 Task: Find connections with filter location Bewar with filter topic #Futurewith filter profile language Spanish with filter current company Hogarth with filter school The Bishop's School with filter industry Investment Management with filter service category Nature Photography with filter keywords title Quality Control Coordinator
Action: Mouse moved to (531, 74)
Screenshot: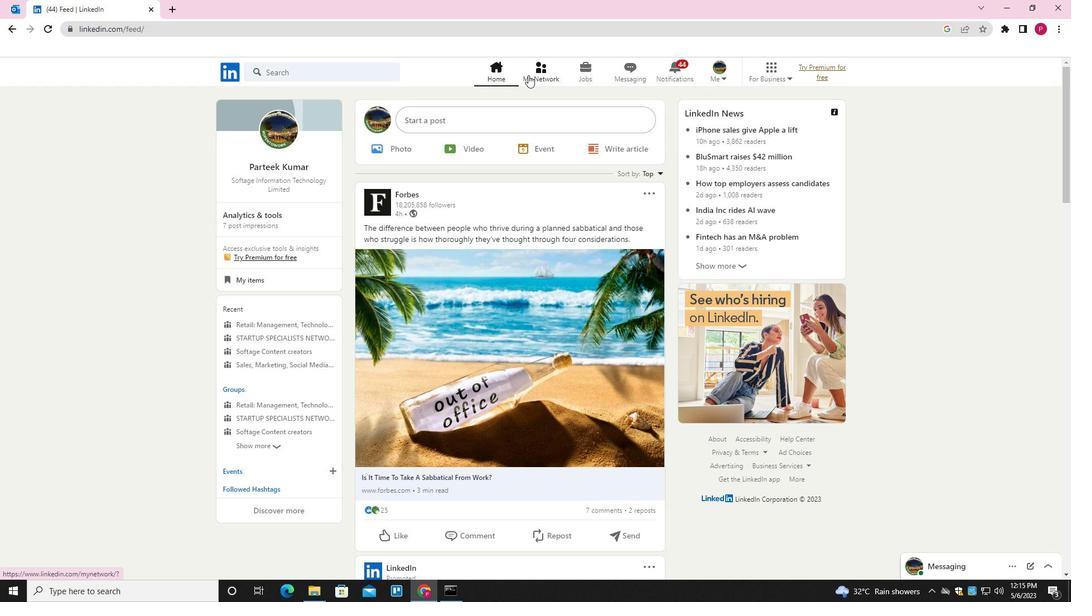 
Action: Mouse pressed left at (531, 74)
Screenshot: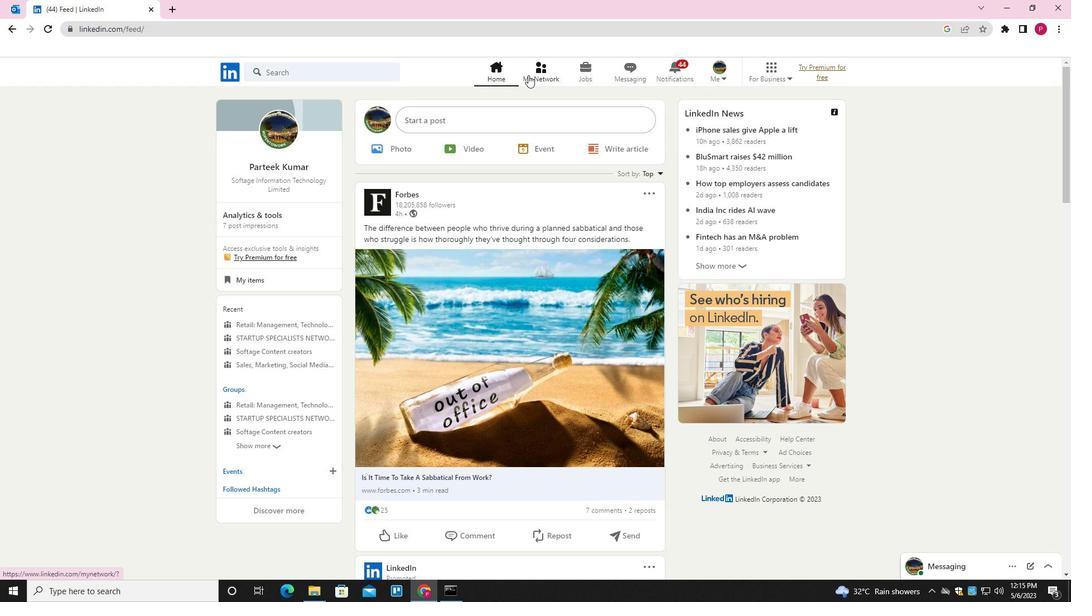 
Action: Mouse moved to (354, 134)
Screenshot: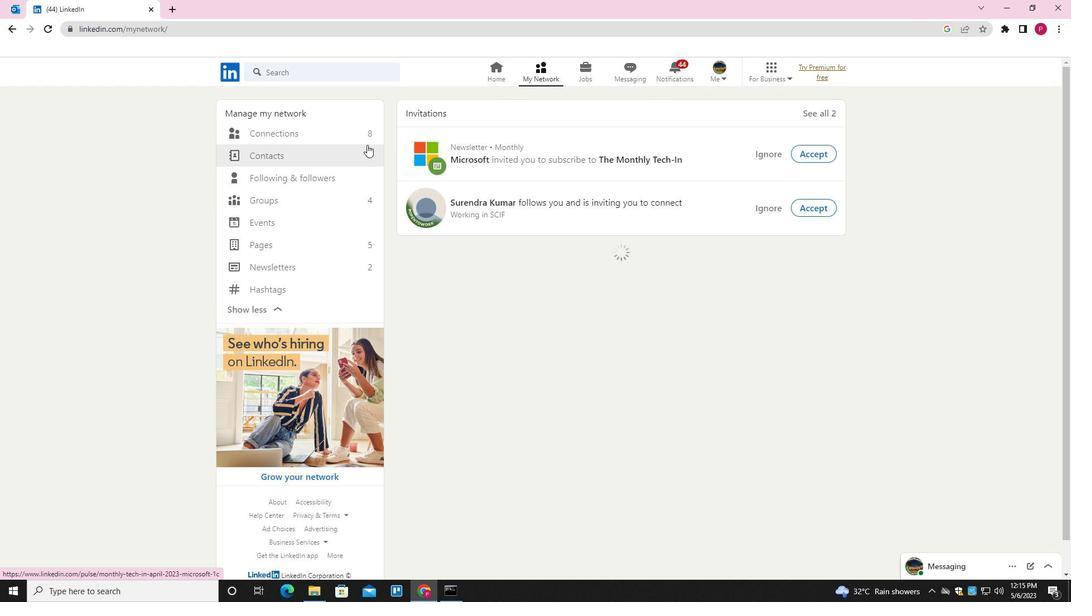 
Action: Mouse pressed left at (354, 134)
Screenshot: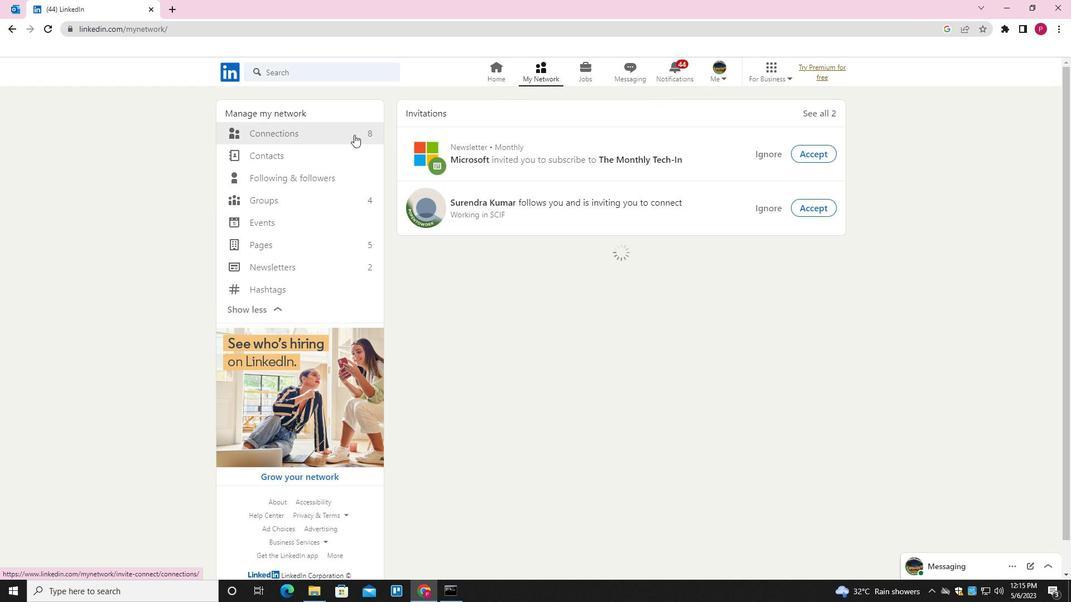 
Action: Mouse moved to (626, 133)
Screenshot: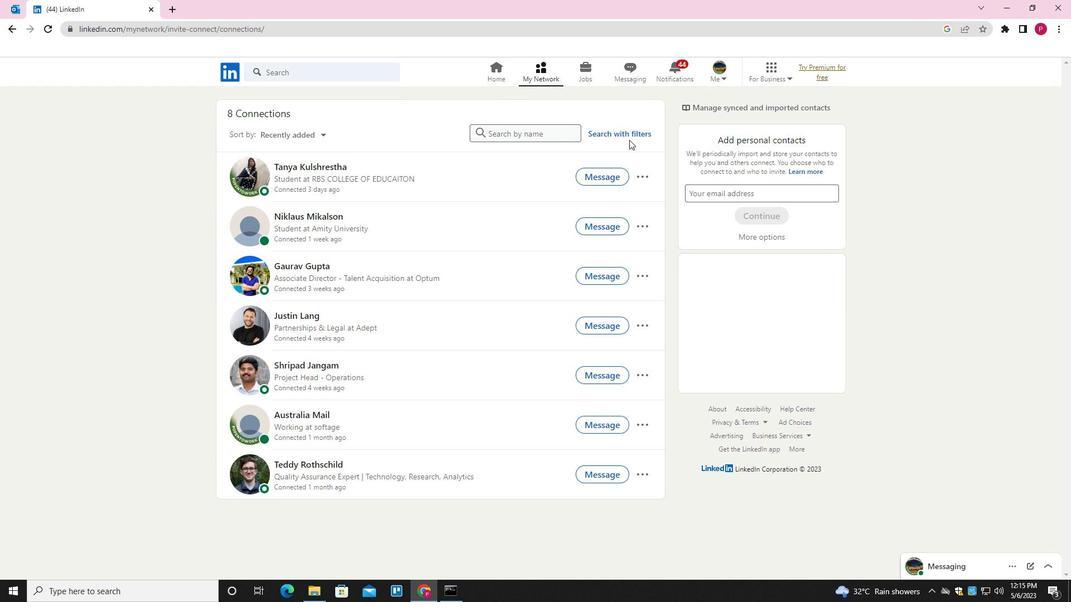 
Action: Mouse pressed left at (626, 133)
Screenshot: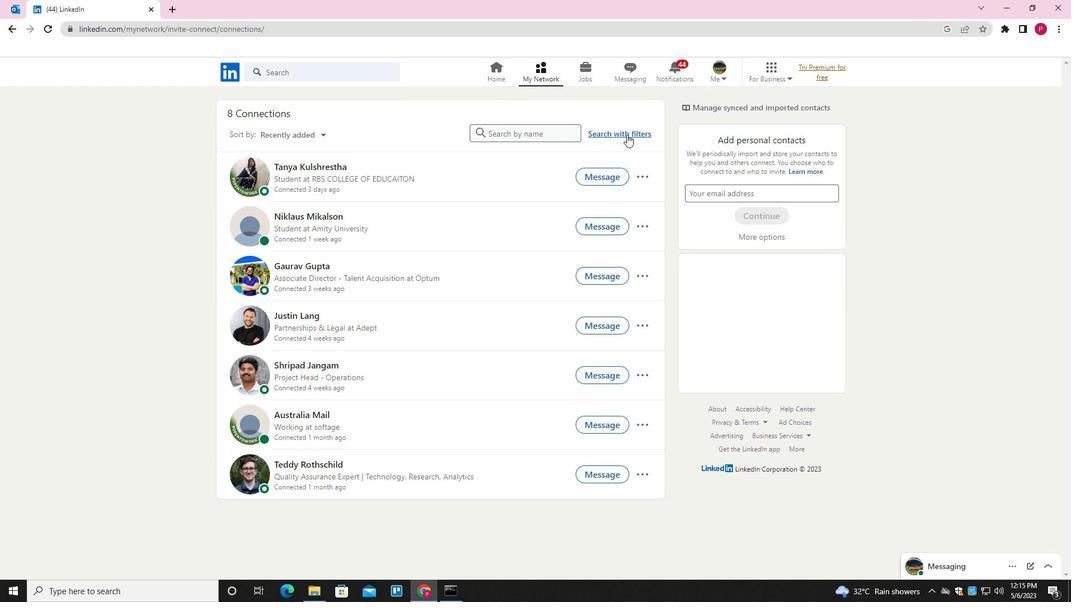 
Action: Mouse moved to (572, 102)
Screenshot: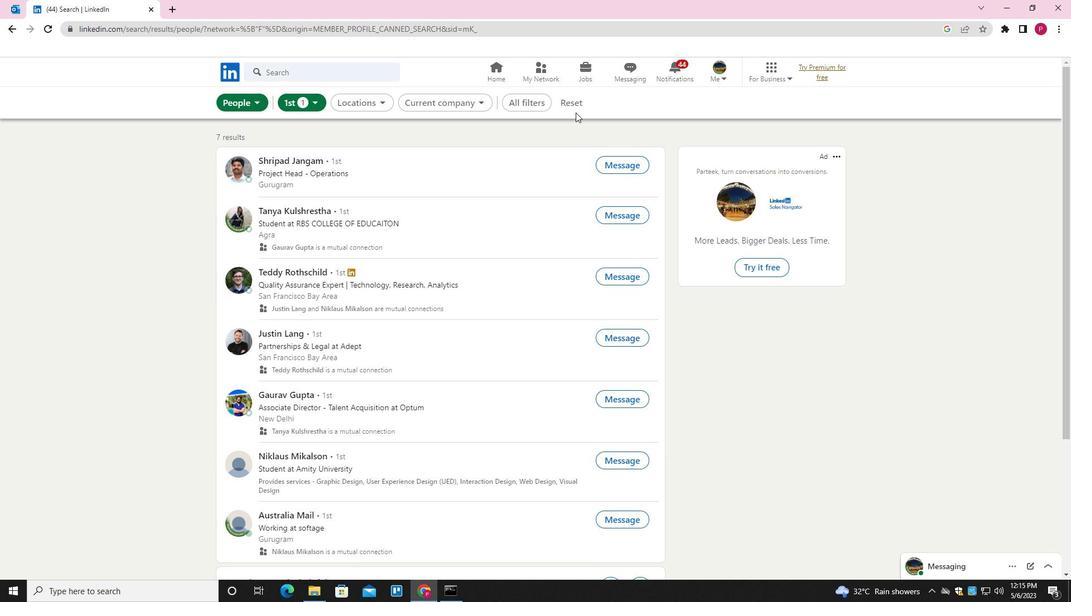 
Action: Mouse pressed left at (572, 102)
Screenshot: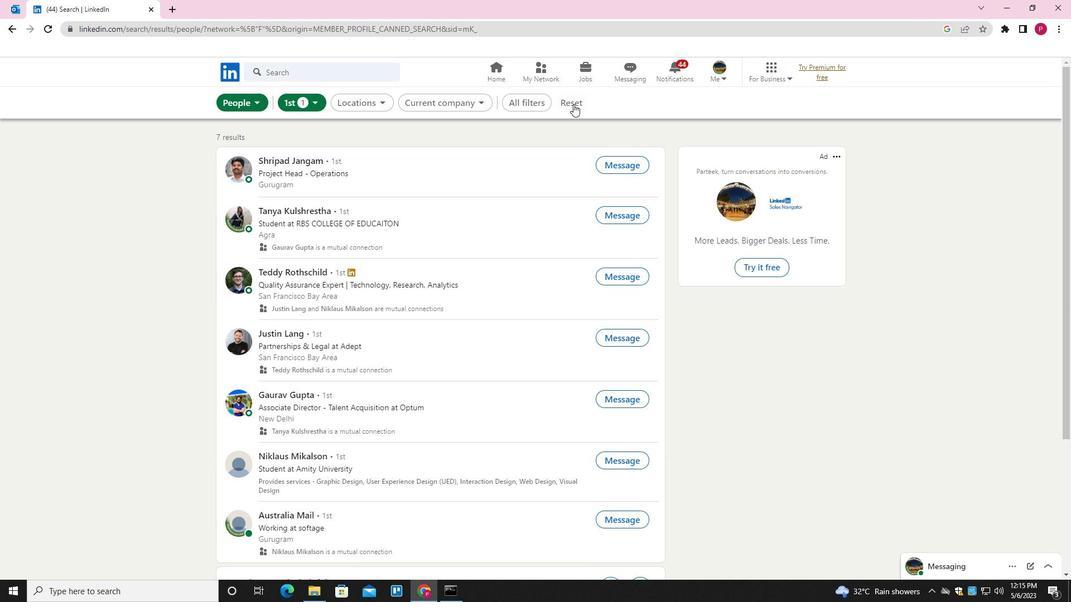 
Action: Mouse moved to (562, 102)
Screenshot: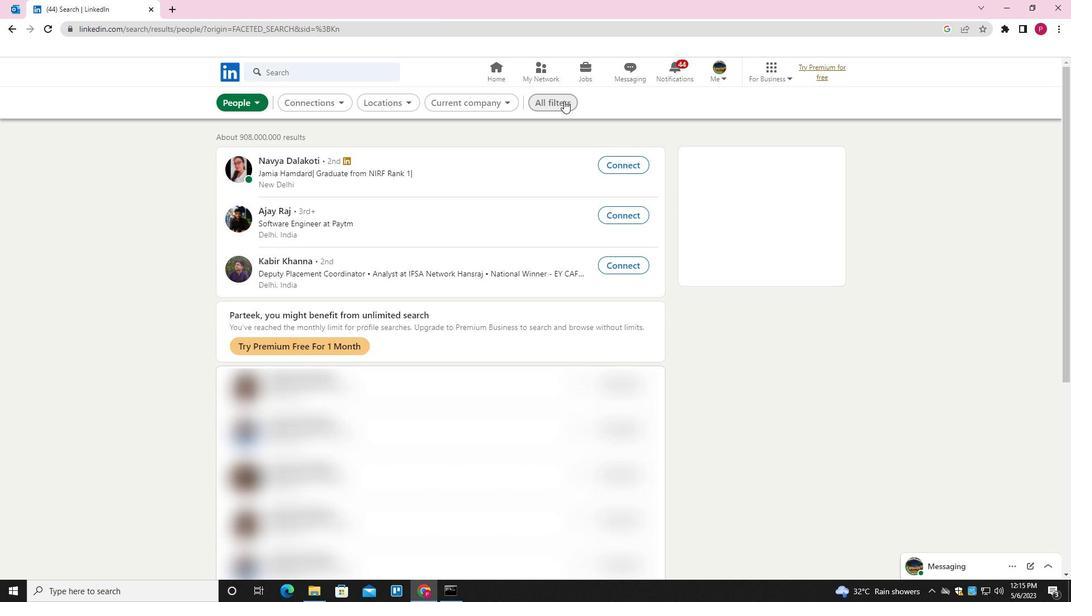 
Action: Mouse pressed left at (562, 102)
Screenshot: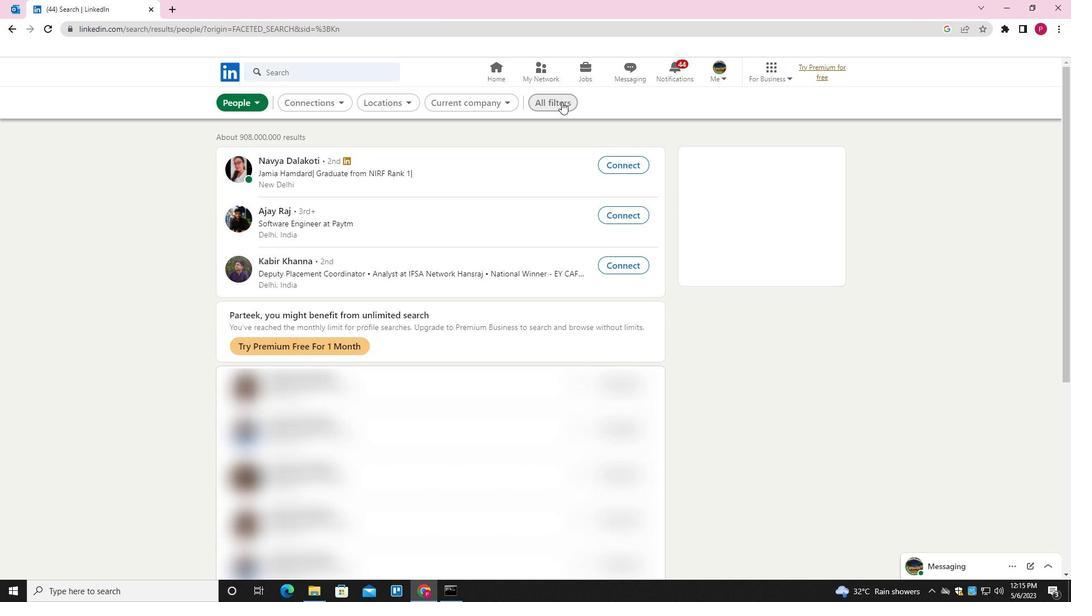 
Action: Mouse moved to (879, 342)
Screenshot: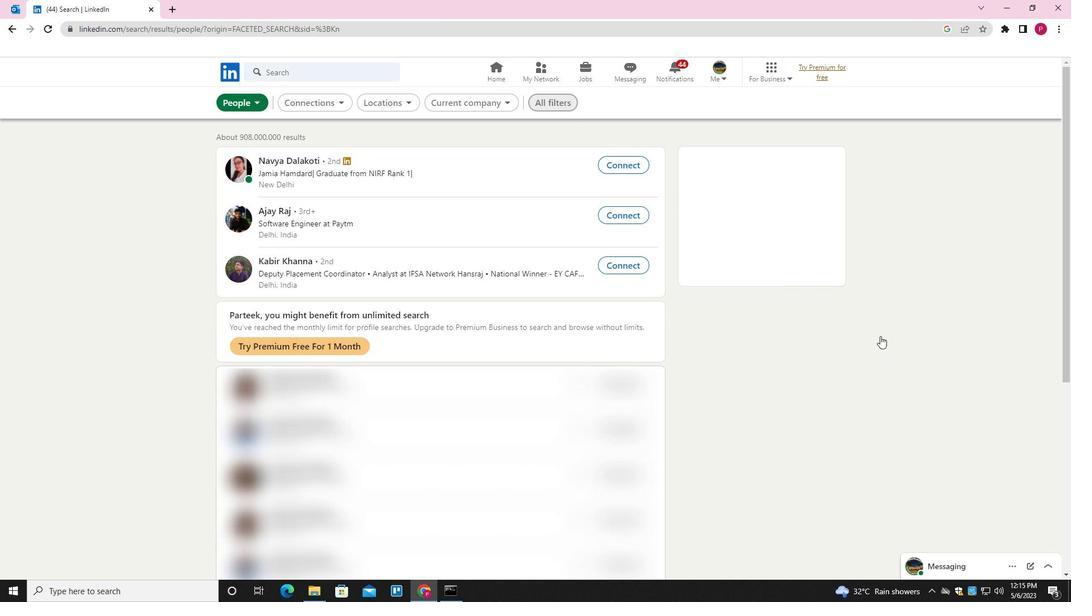 
Action: Mouse scrolled (879, 341) with delta (0, 0)
Screenshot: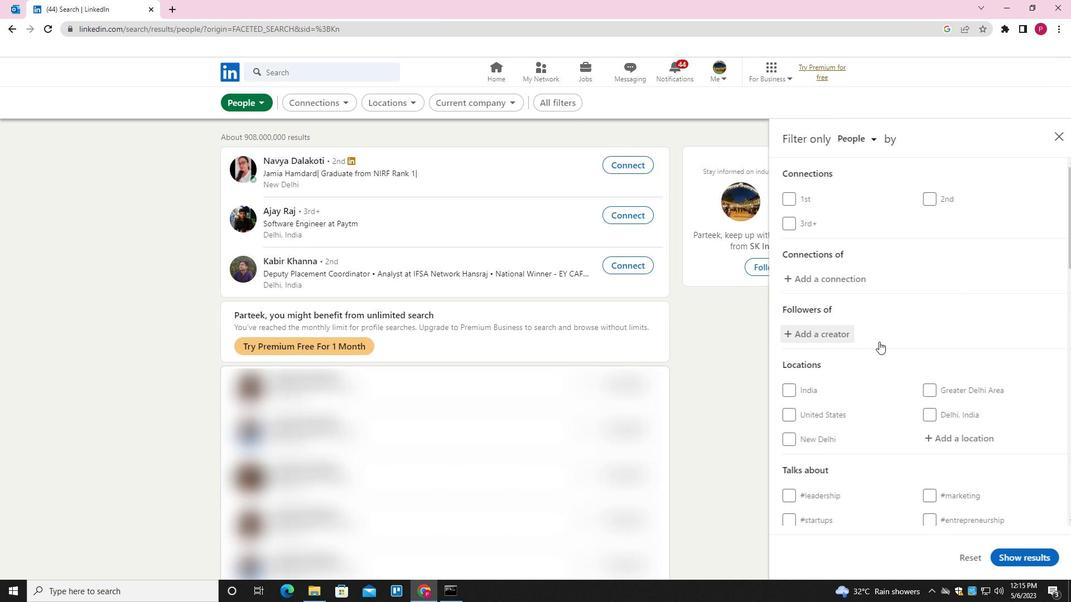 
Action: Mouse moved to (879, 342)
Screenshot: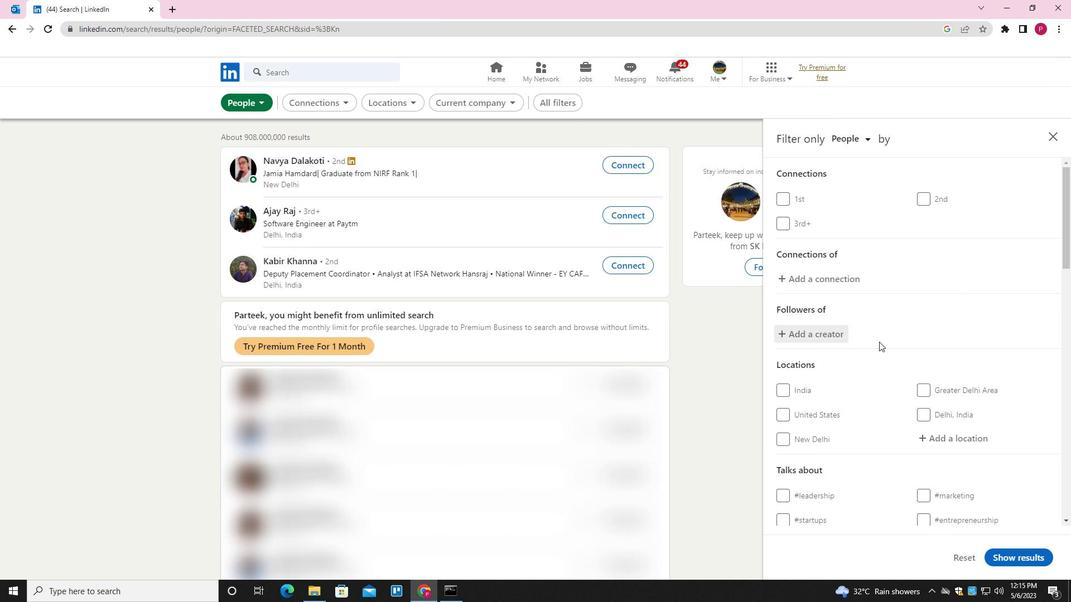 
Action: Mouse scrolled (879, 342) with delta (0, 0)
Screenshot: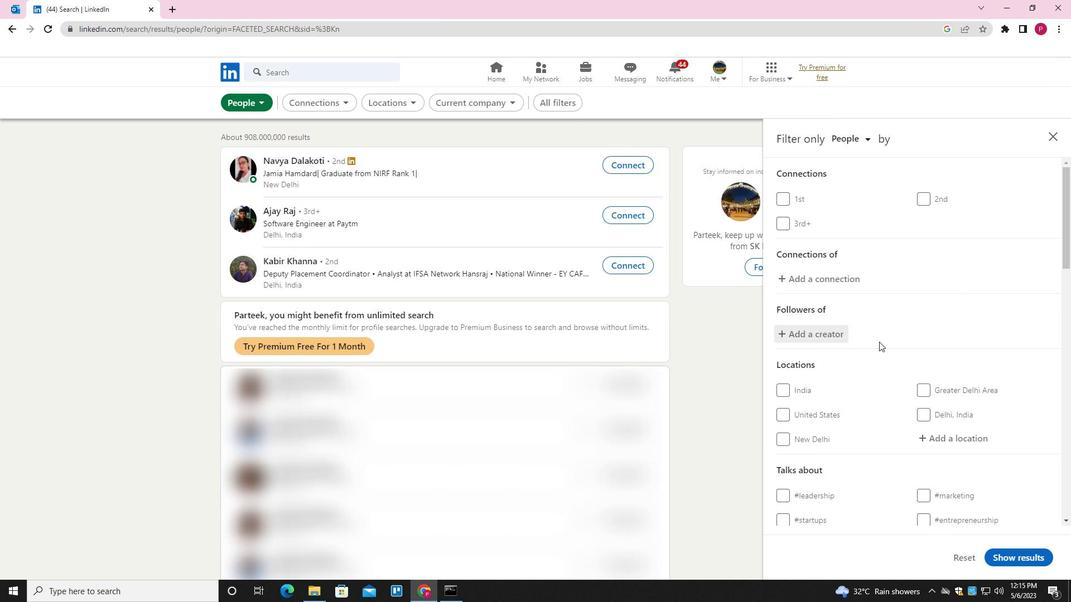 
Action: Mouse moved to (949, 331)
Screenshot: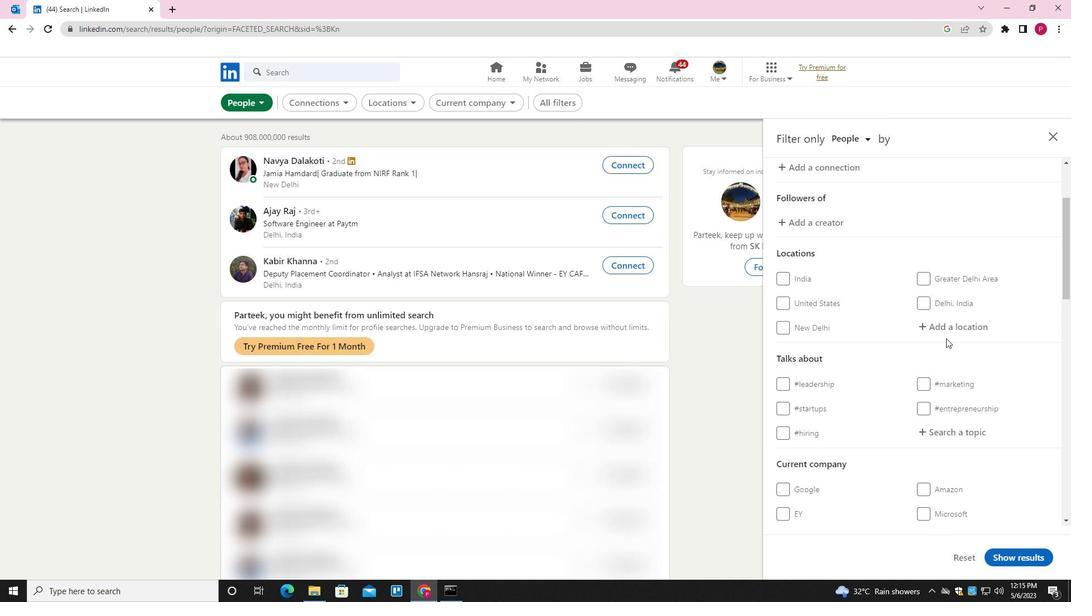 
Action: Mouse pressed left at (949, 331)
Screenshot: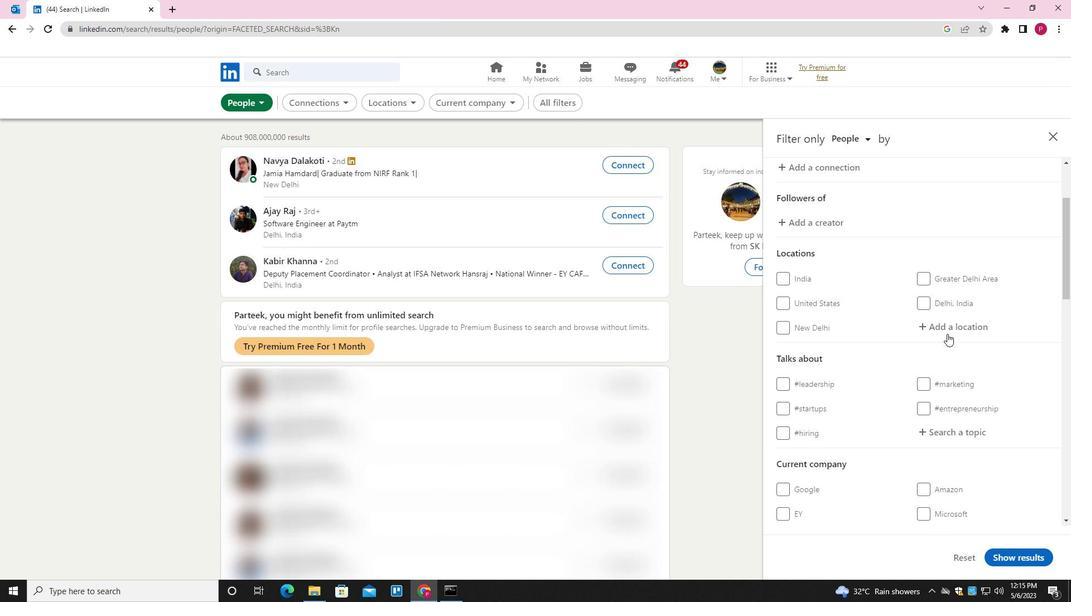 
Action: Key pressed <Key.shift>BEWAR
Screenshot: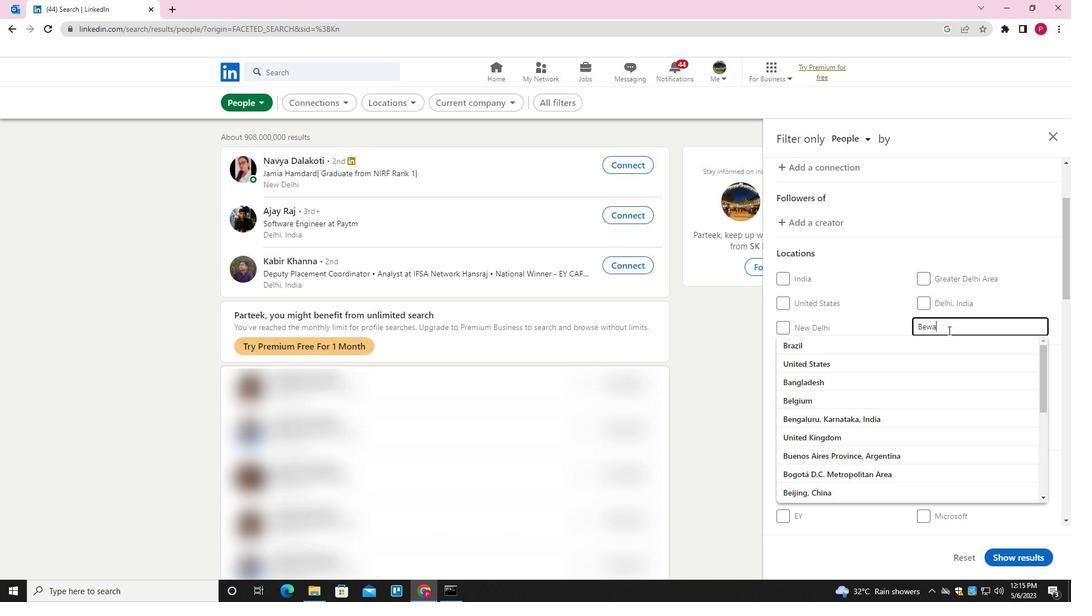 
Action: Mouse moved to (948, 330)
Screenshot: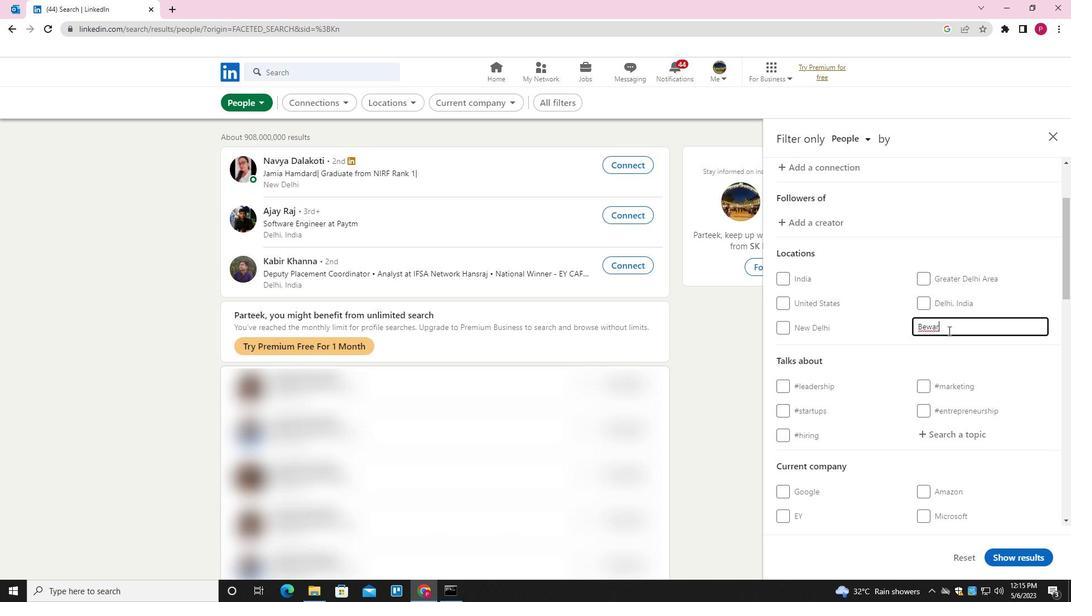 
Action: Mouse scrolled (948, 329) with delta (0, 0)
Screenshot: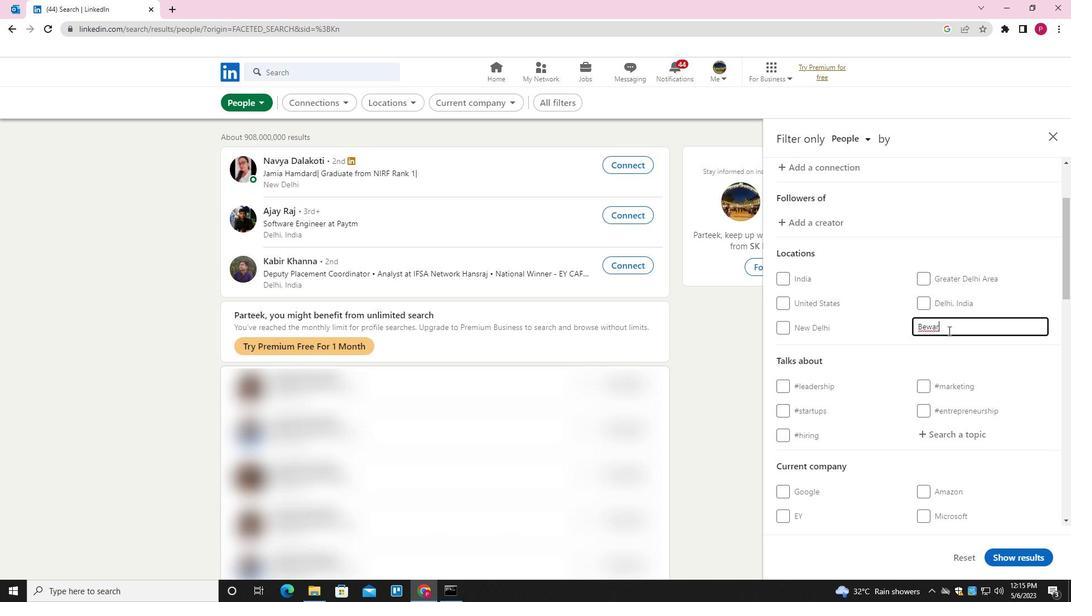 
Action: Mouse moved to (946, 331)
Screenshot: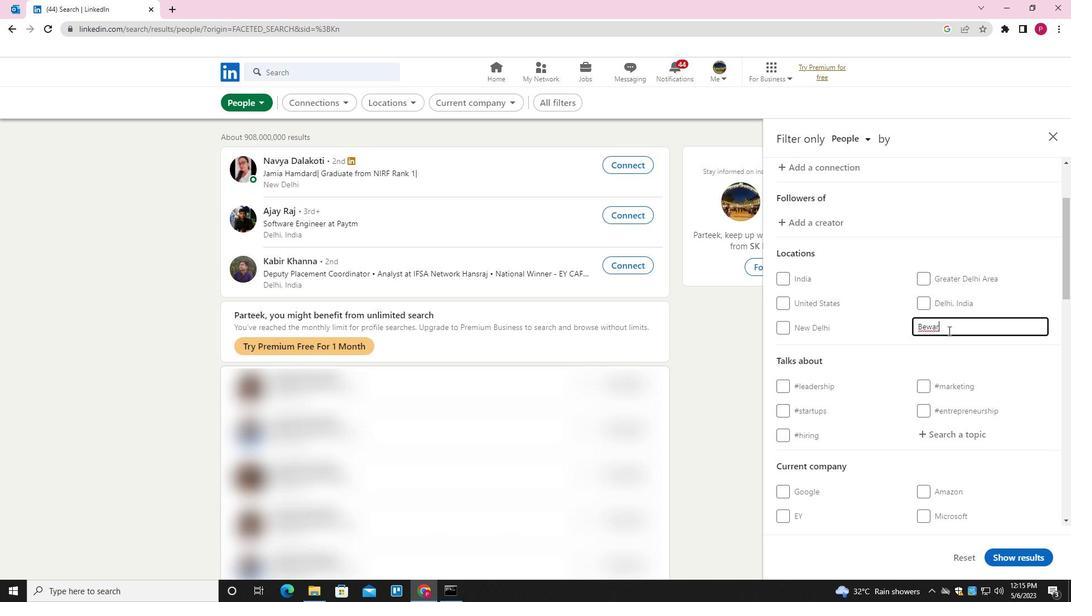 
Action: Mouse scrolled (946, 331) with delta (0, 0)
Screenshot: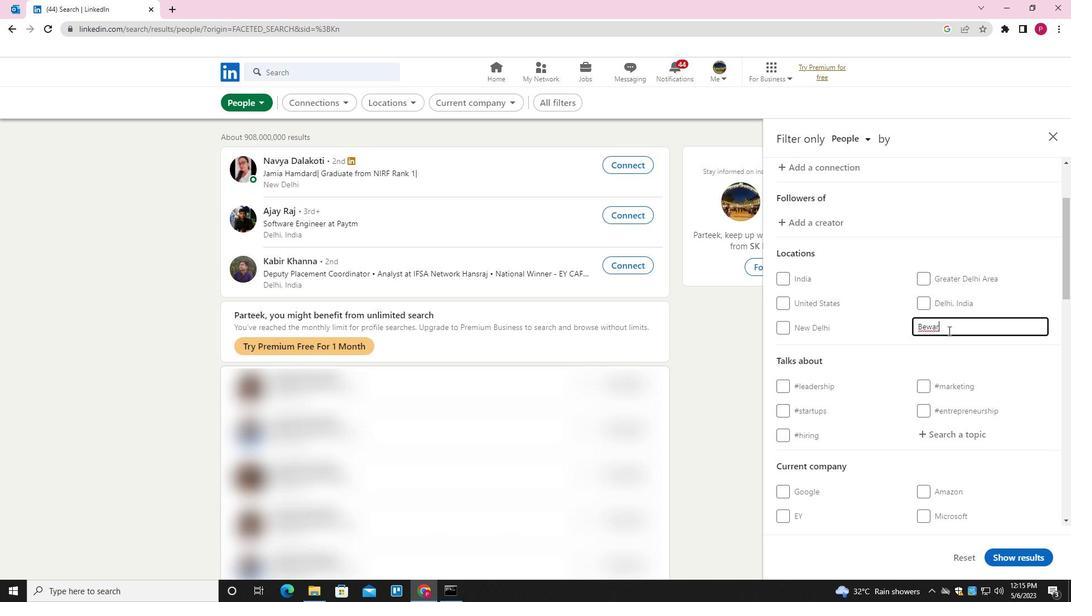 
Action: Mouse moved to (944, 332)
Screenshot: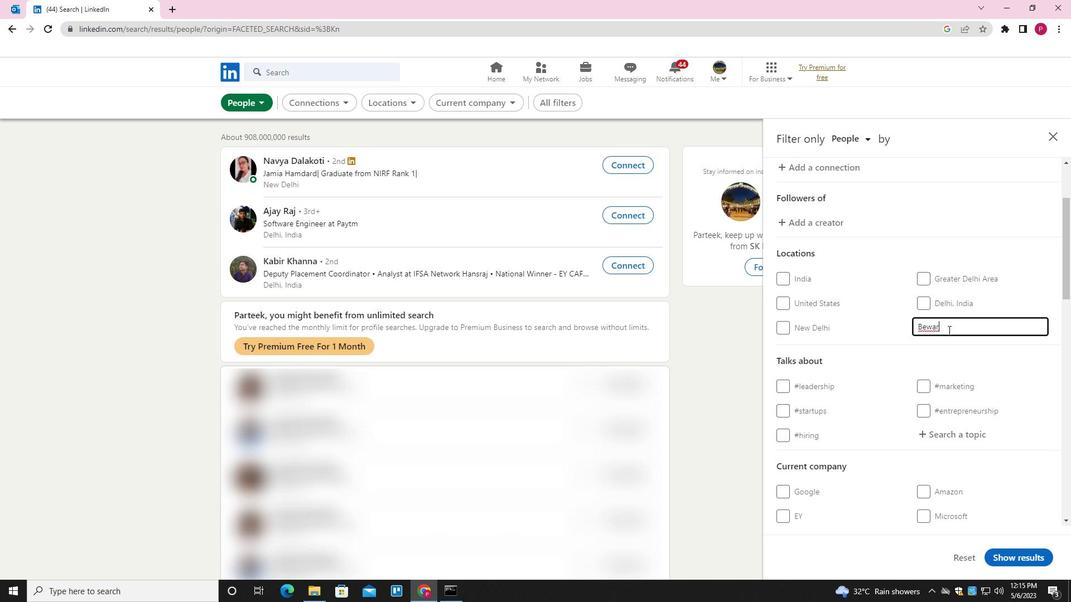 
Action: Mouse scrolled (944, 332) with delta (0, 0)
Screenshot: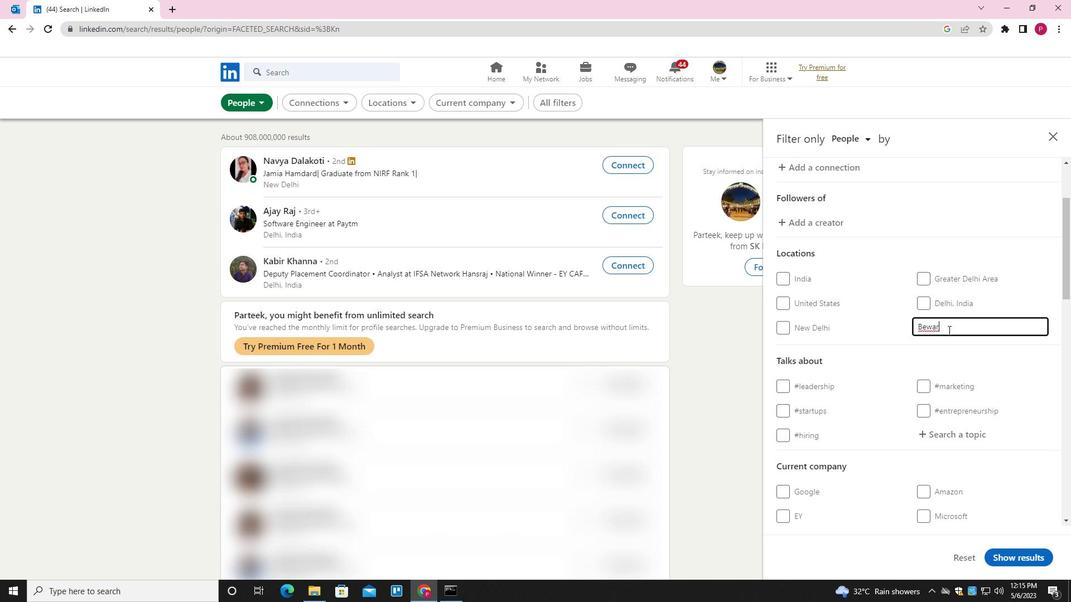 
Action: Mouse moved to (947, 271)
Screenshot: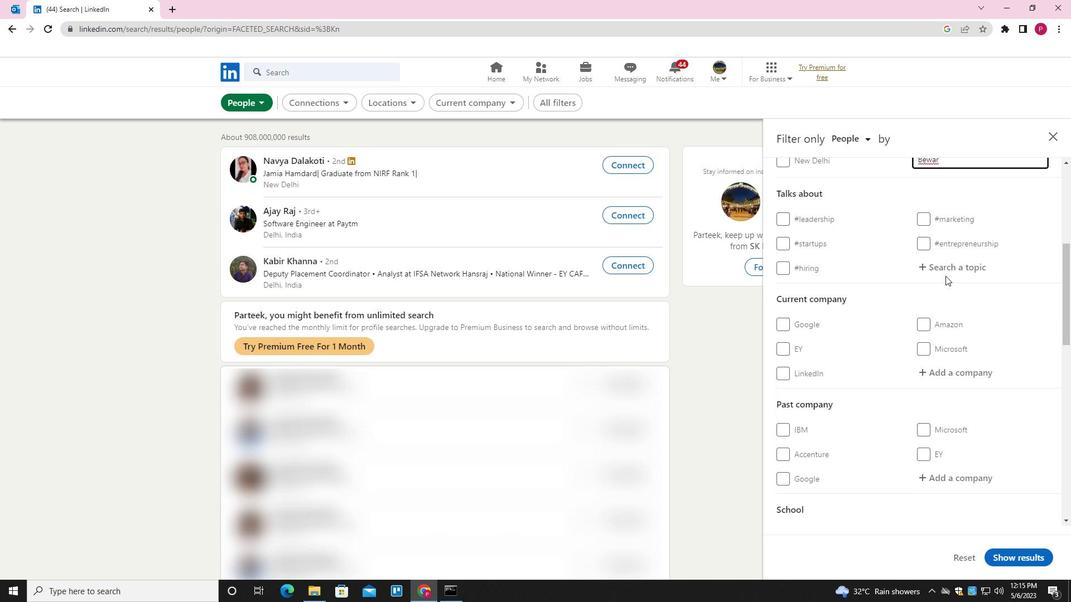 
Action: Mouse pressed left at (947, 271)
Screenshot: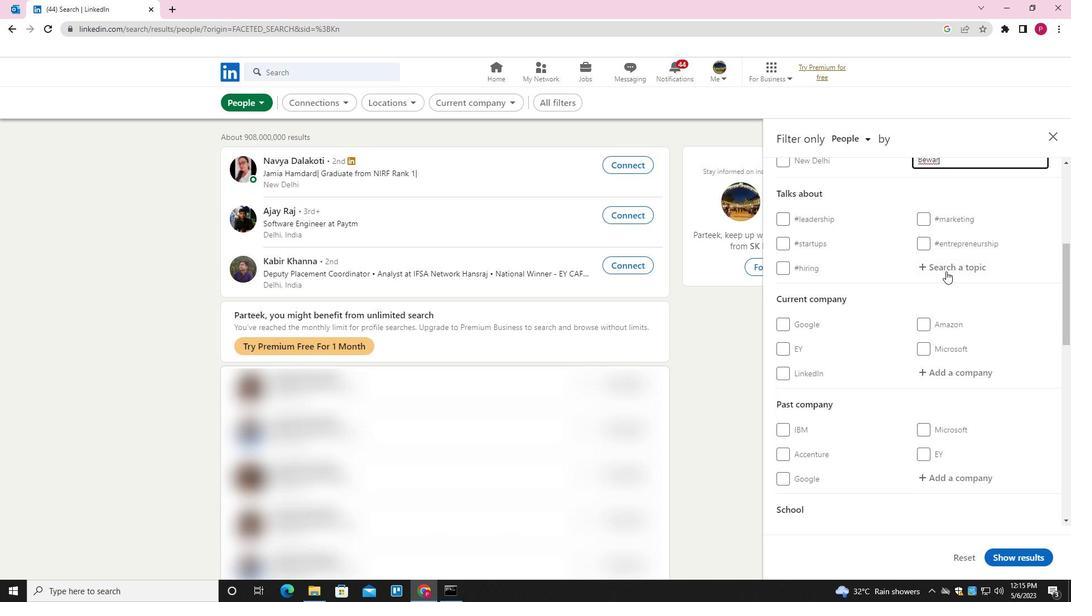 
Action: Key pressed FURURE<Key.backspace><Key.backspace><Key.backspace><Key.backspace>TURE<Key.down><Key.enter>
Screenshot: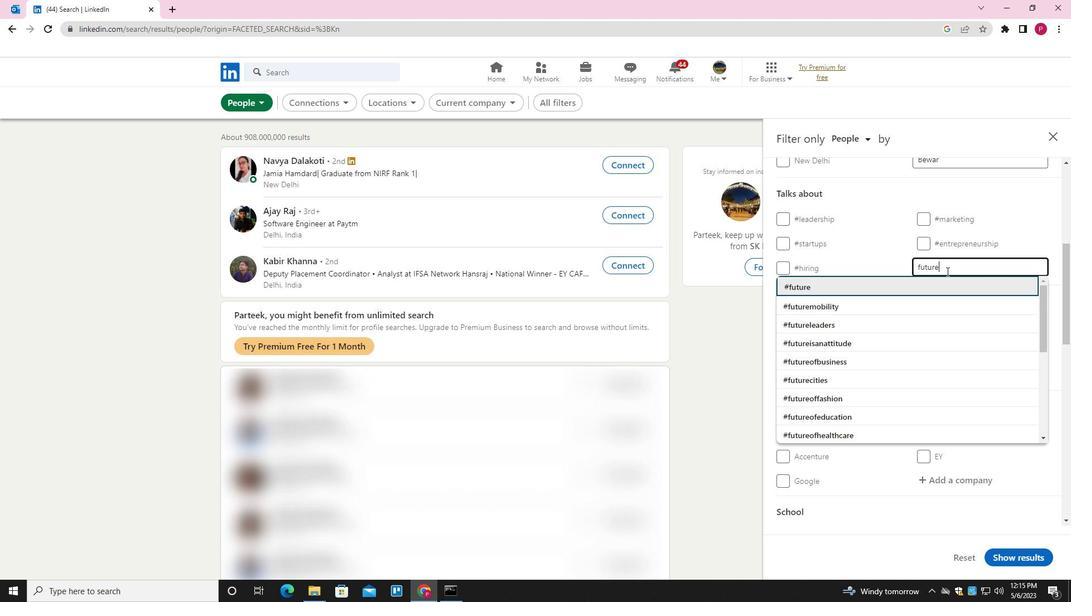 
Action: Mouse moved to (898, 324)
Screenshot: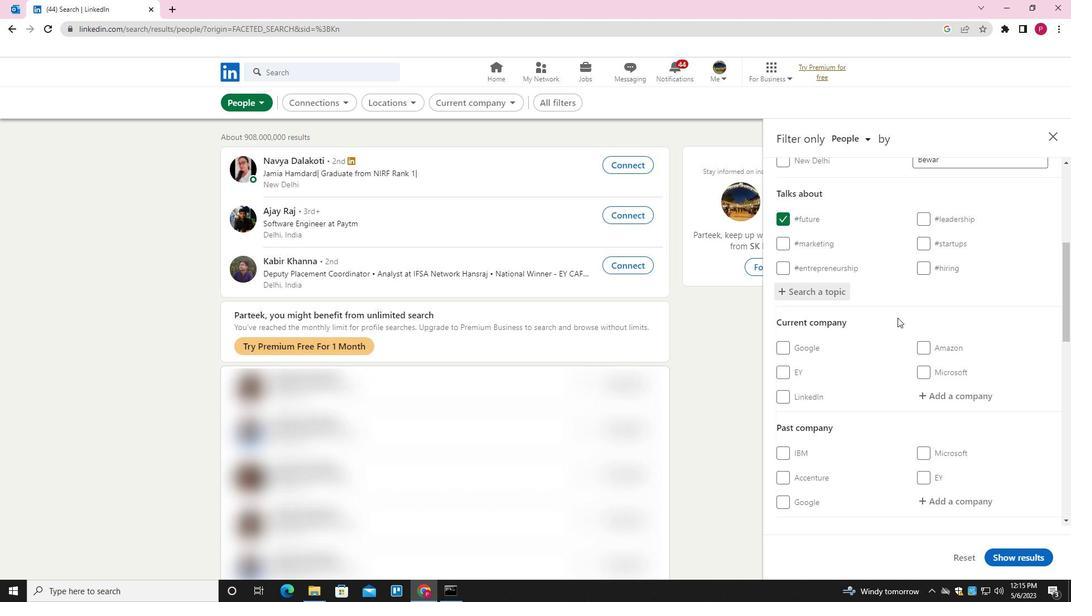 
Action: Mouse scrolled (898, 323) with delta (0, 0)
Screenshot: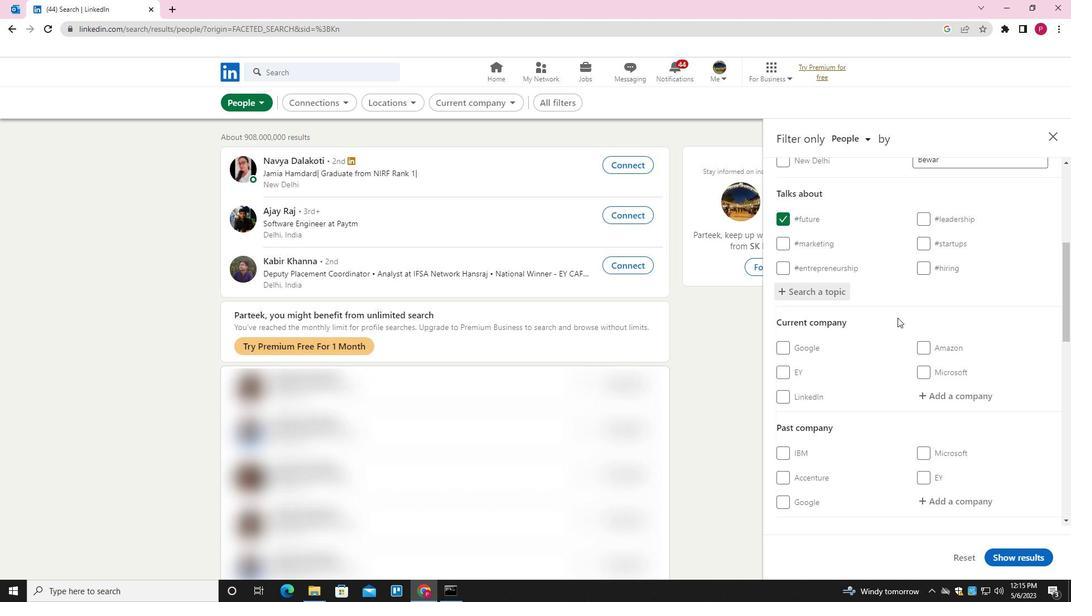 
Action: Mouse moved to (898, 327)
Screenshot: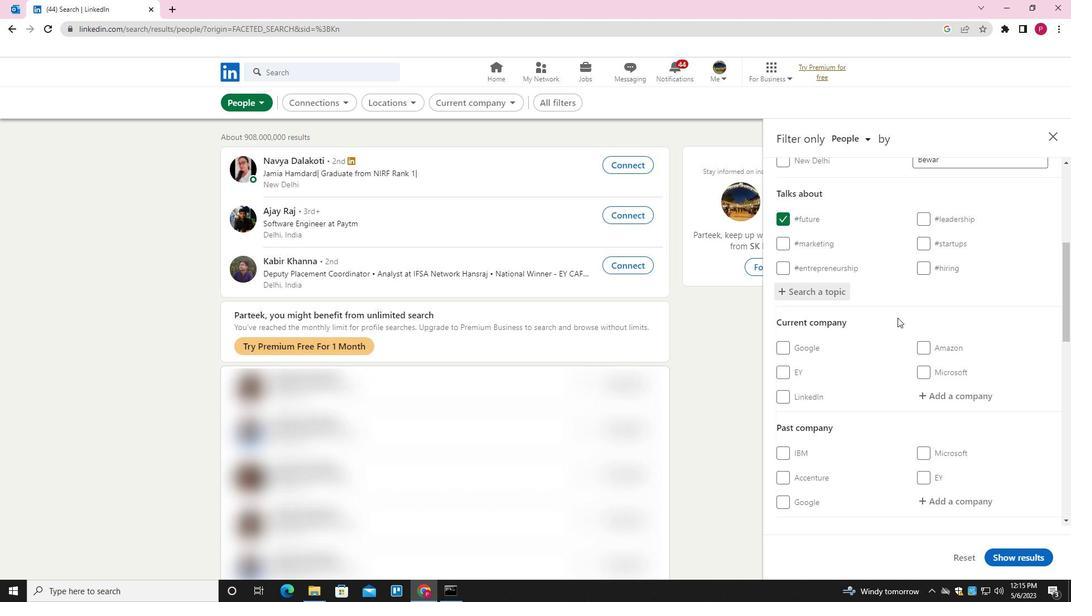
Action: Mouse scrolled (898, 327) with delta (0, 0)
Screenshot: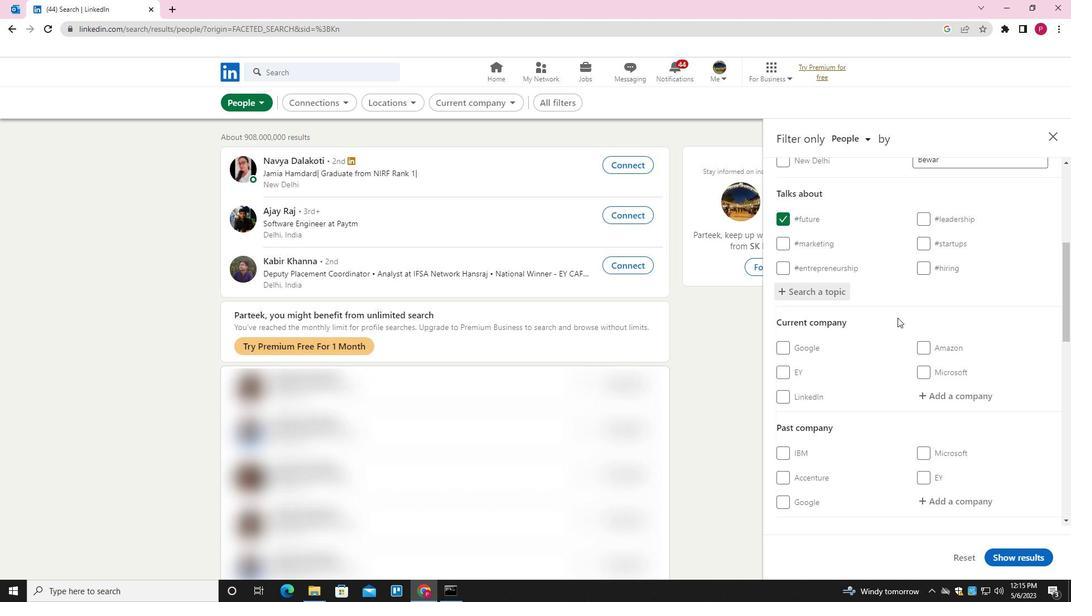 
Action: Mouse moved to (898, 331)
Screenshot: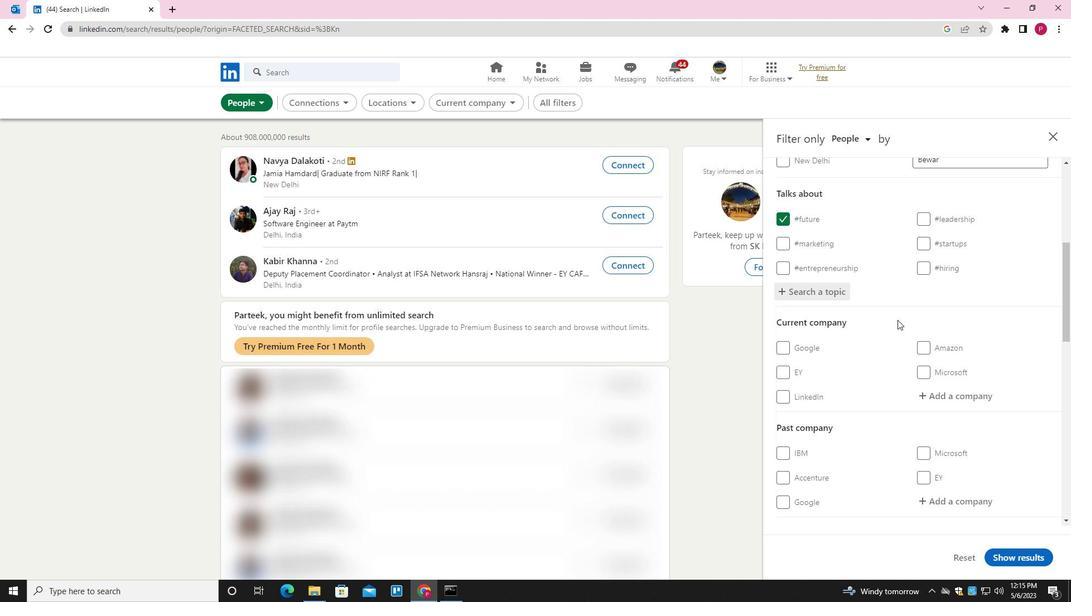 
Action: Mouse scrolled (898, 330) with delta (0, 0)
Screenshot: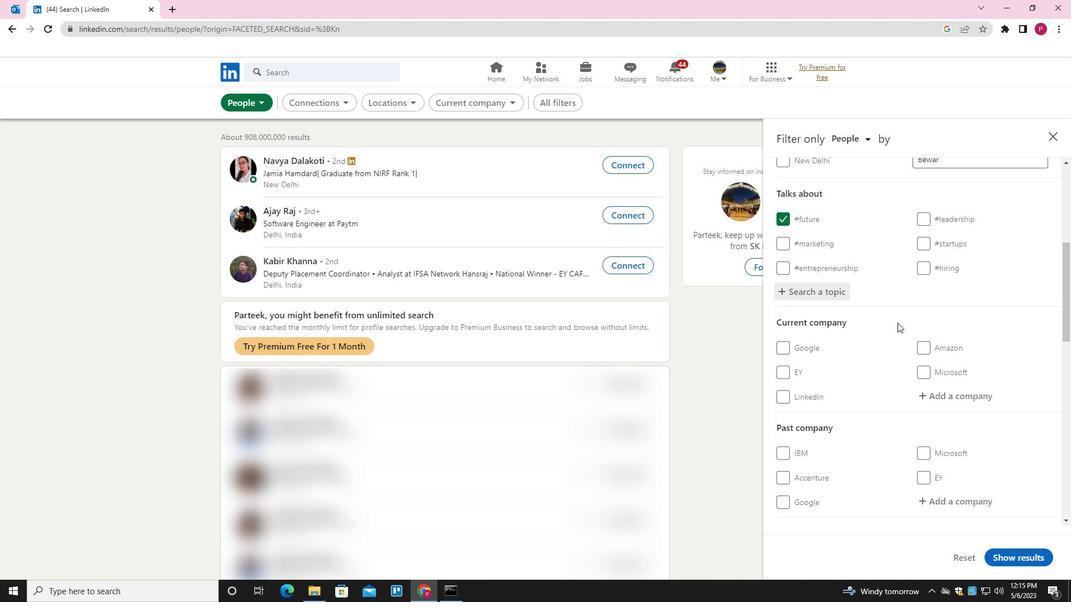 
Action: Mouse moved to (898, 331)
Screenshot: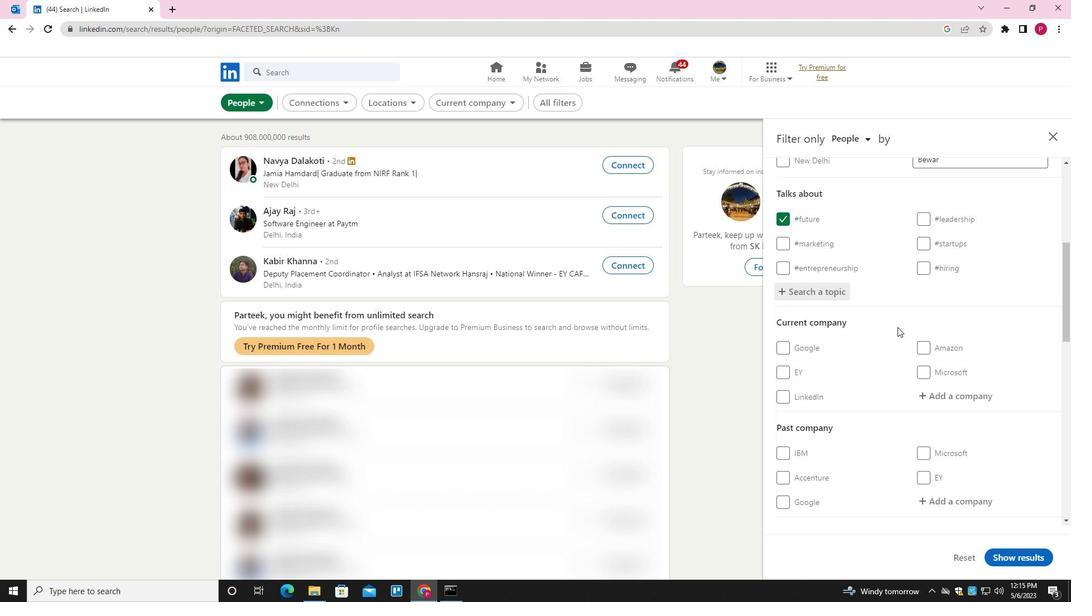 
Action: Mouse scrolled (898, 331) with delta (0, 0)
Screenshot: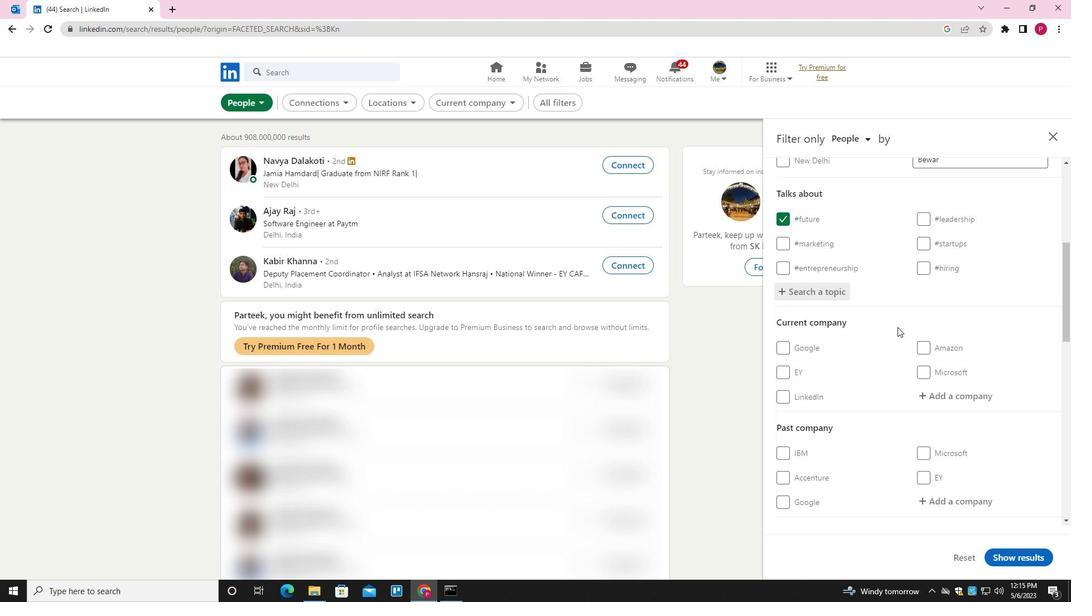 
Action: Mouse scrolled (898, 331) with delta (0, 0)
Screenshot: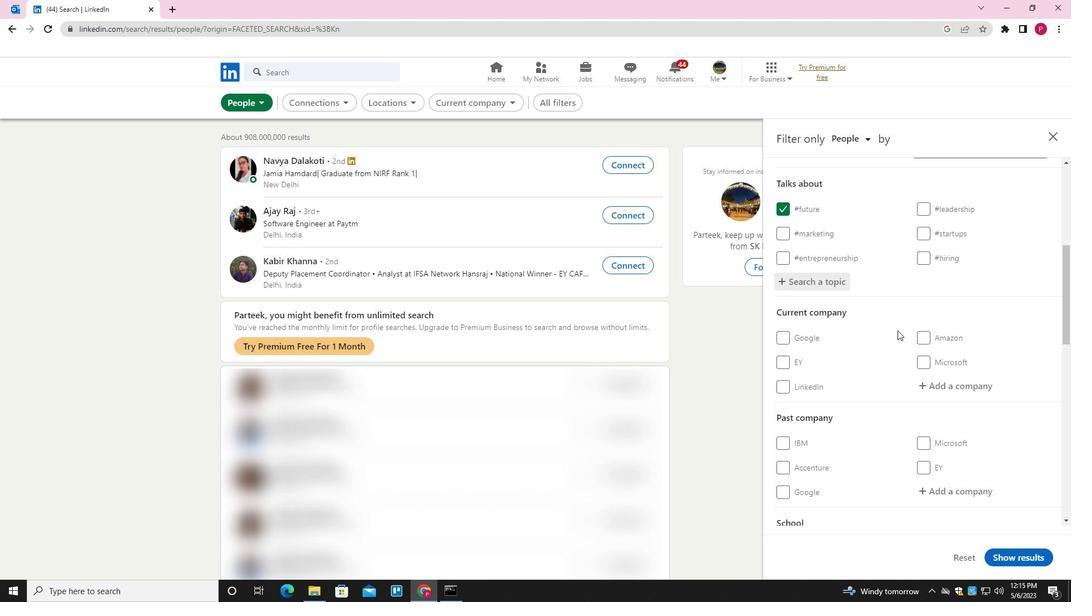 
Action: Mouse moved to (897, 331)
Screenshot: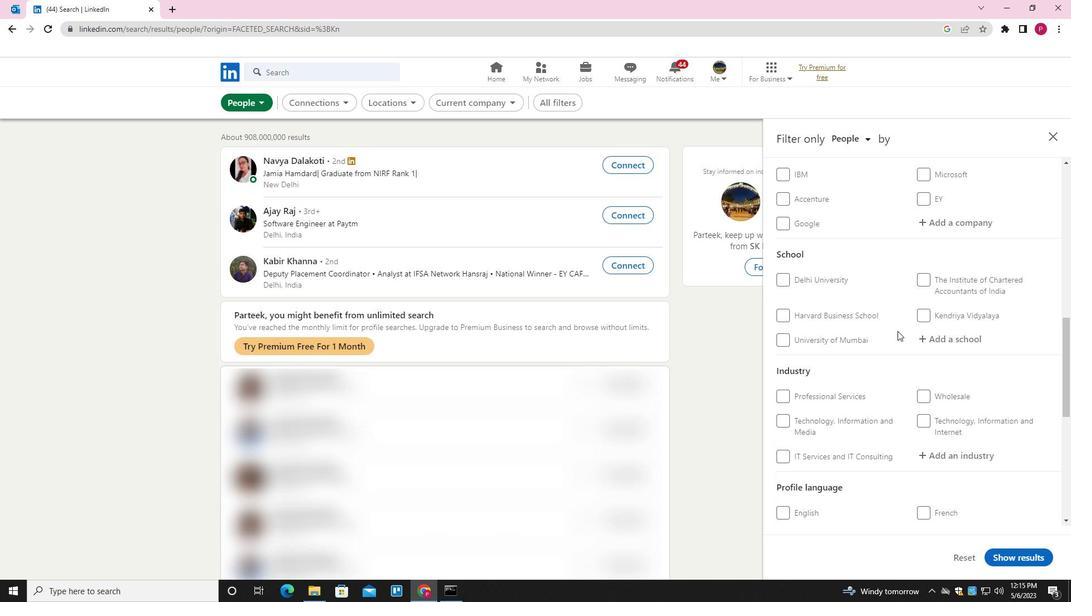 
Action: Mouse scrolled (897, 331) with delta (0, 0)
Screenshot: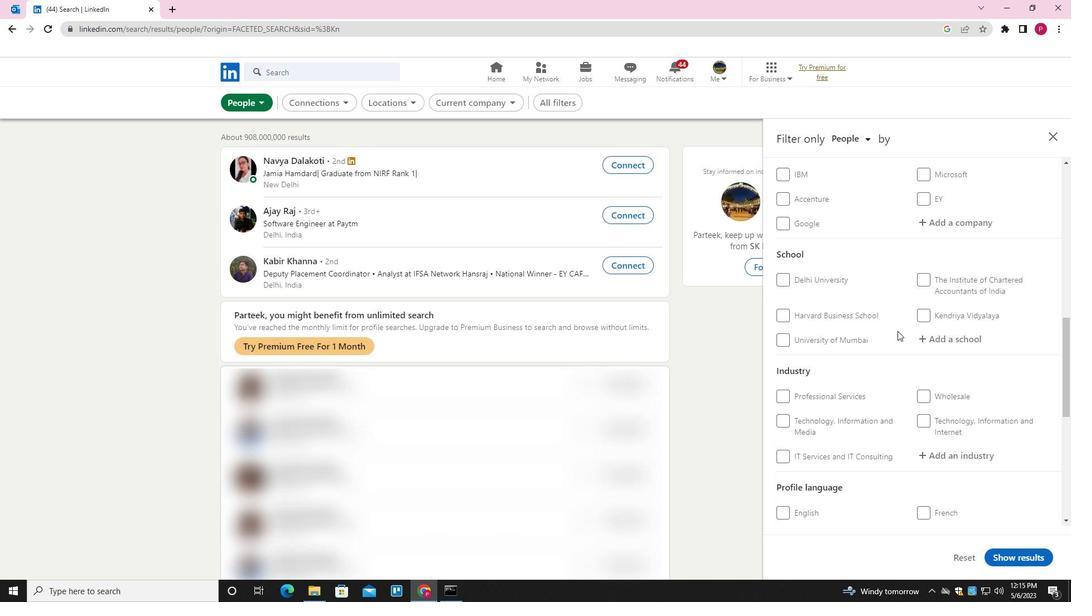 
Action: Mouse moved to (896, 332)
Screenshot: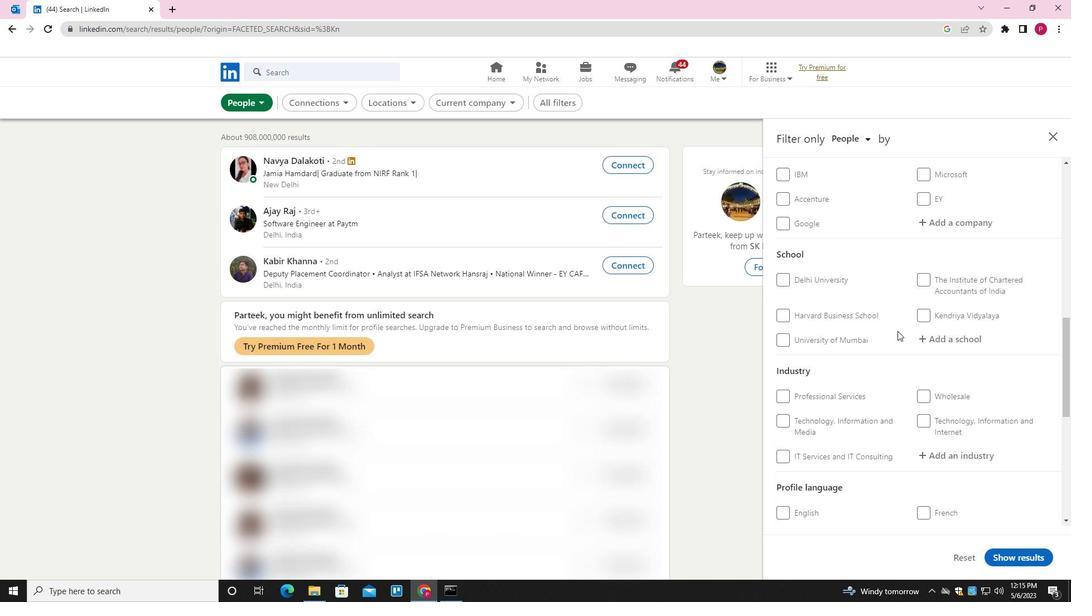 
Action: Mouse scrolled (896, 331) with delta (0, 0)
Screenshot: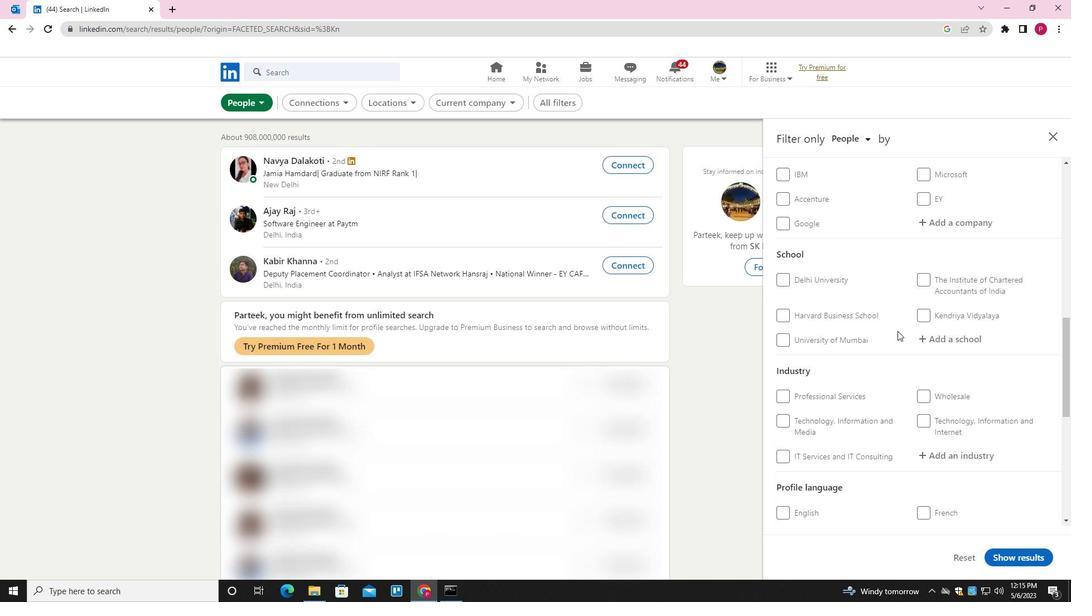 
Action: Mouse moved to (894, 333)
Screenshot: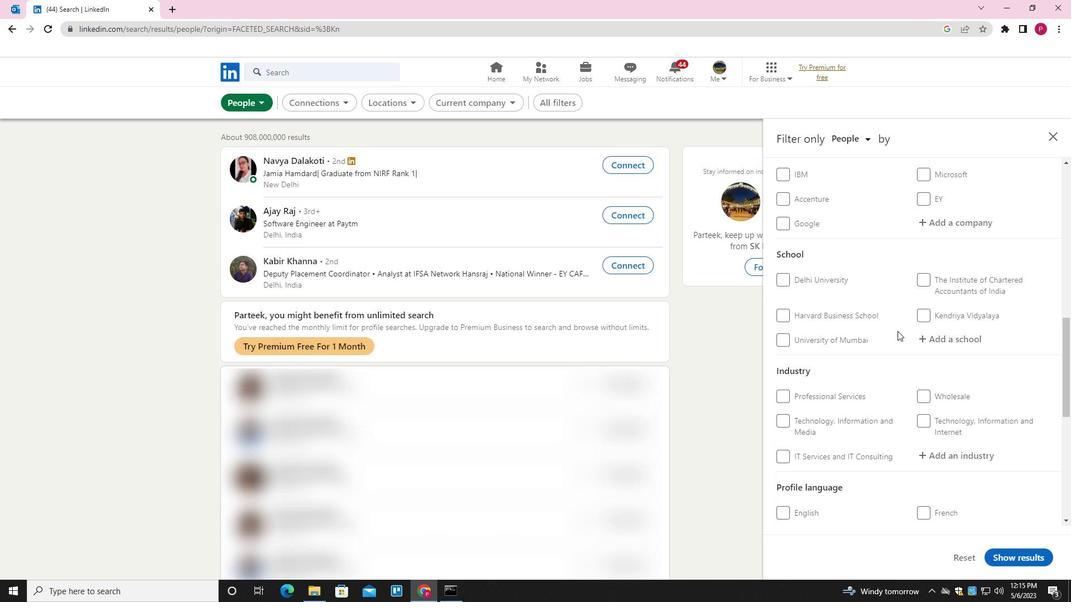
Action: Mouse scrolled (894, 332) with delta (0, 0)
Screenshot: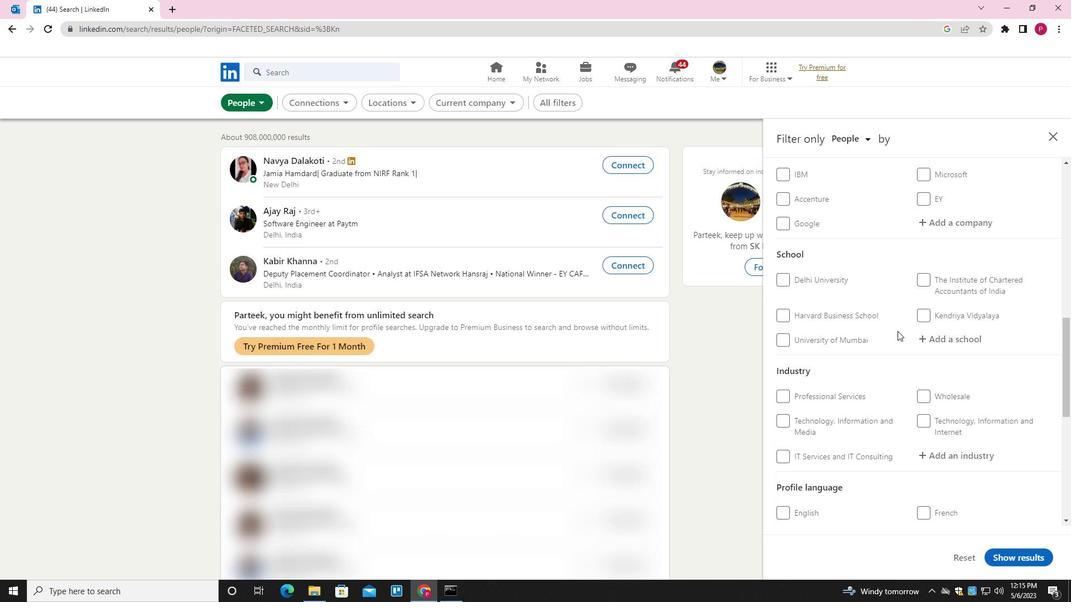 
Action: Mouse moved to (894, 333)
Screenshot: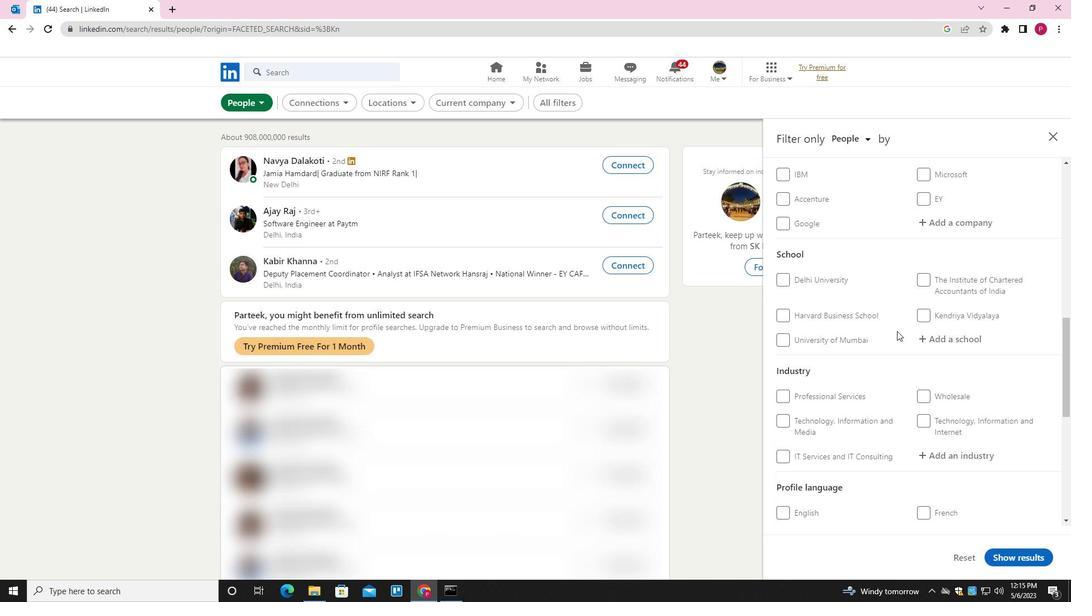
Action: Mouse scrolled (894, 332) with delta (0, 0)
Screenshot: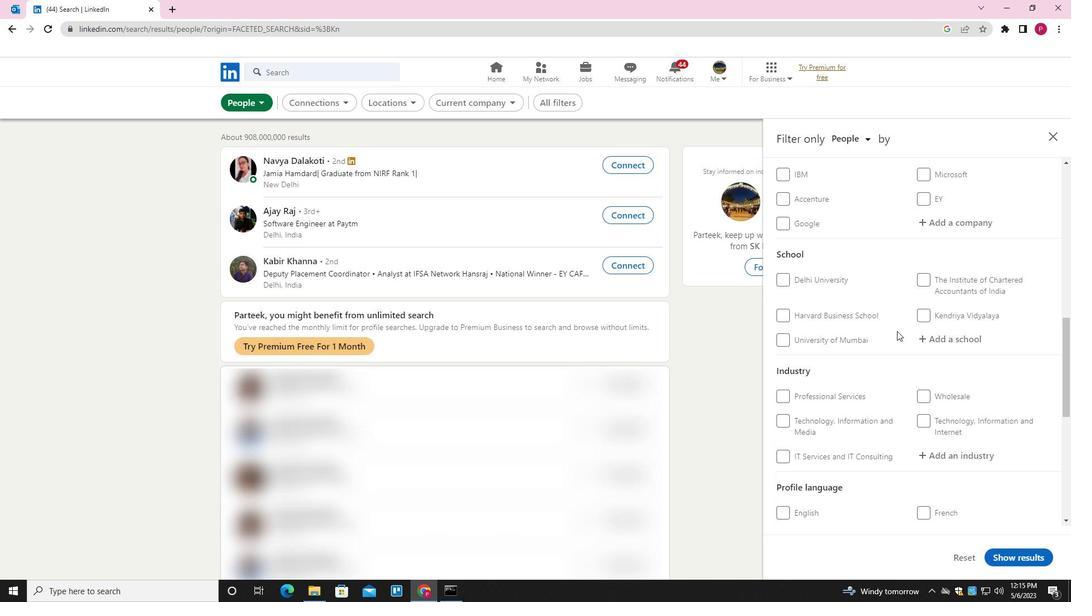 
Action: Mouse moved to (796, 314)
Screenshot: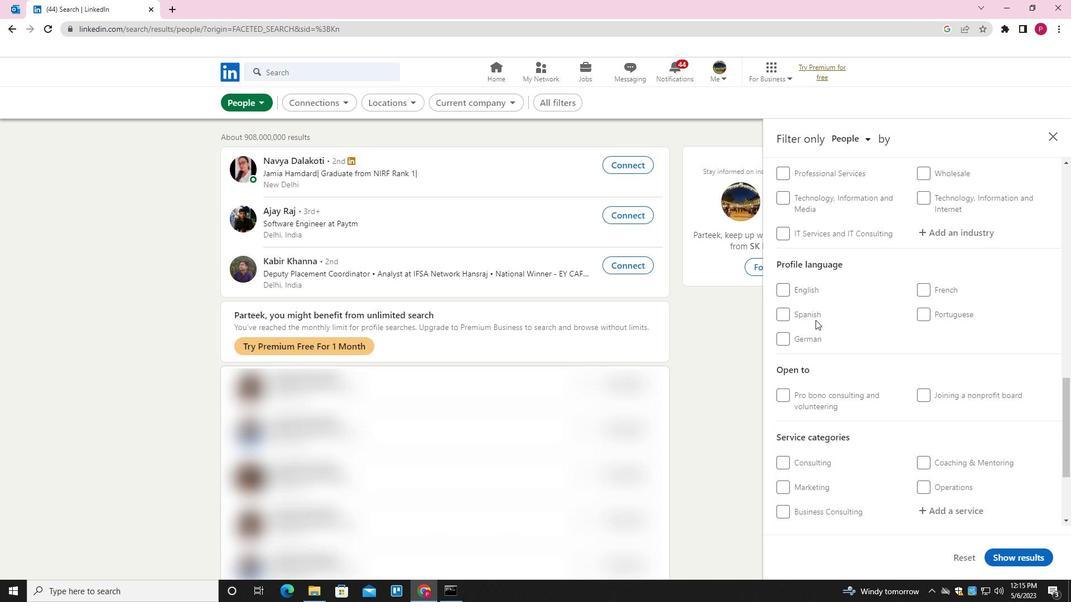 
Action: Mouse pressed left at (796, 314)
Screenshot: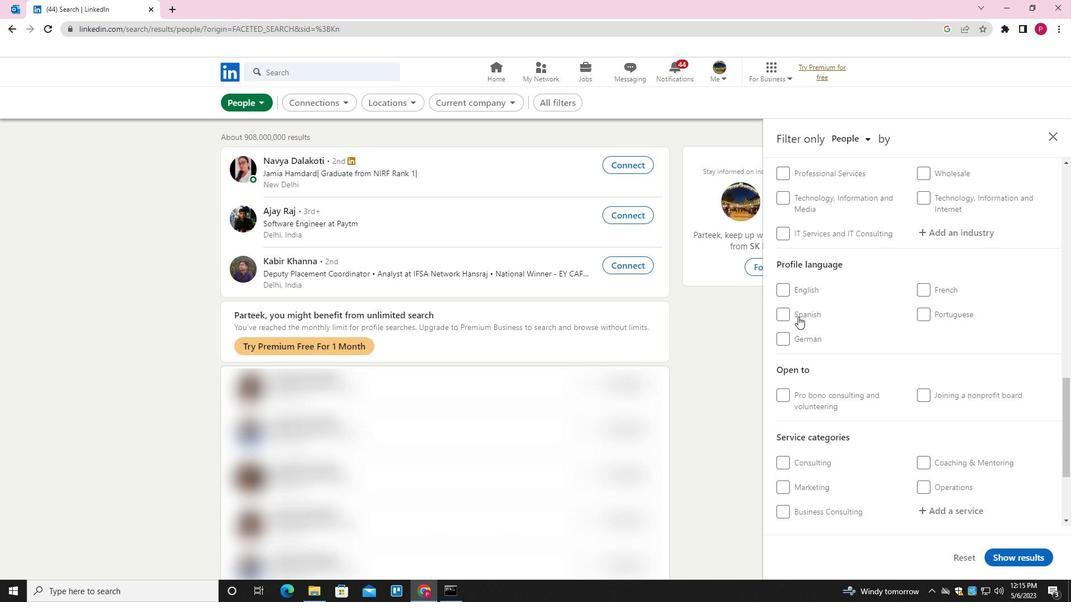 
Action: Mouse moved to (868, 336)
Screenshot: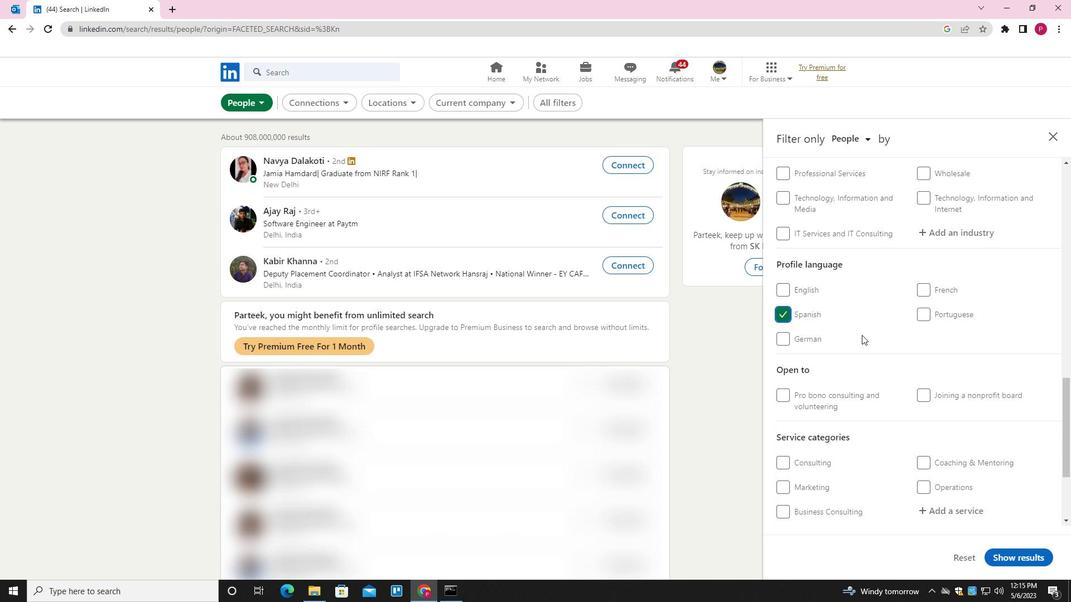 
Action: Mouse scrolled (868, 337) with delta (0, 0)
Screenshot: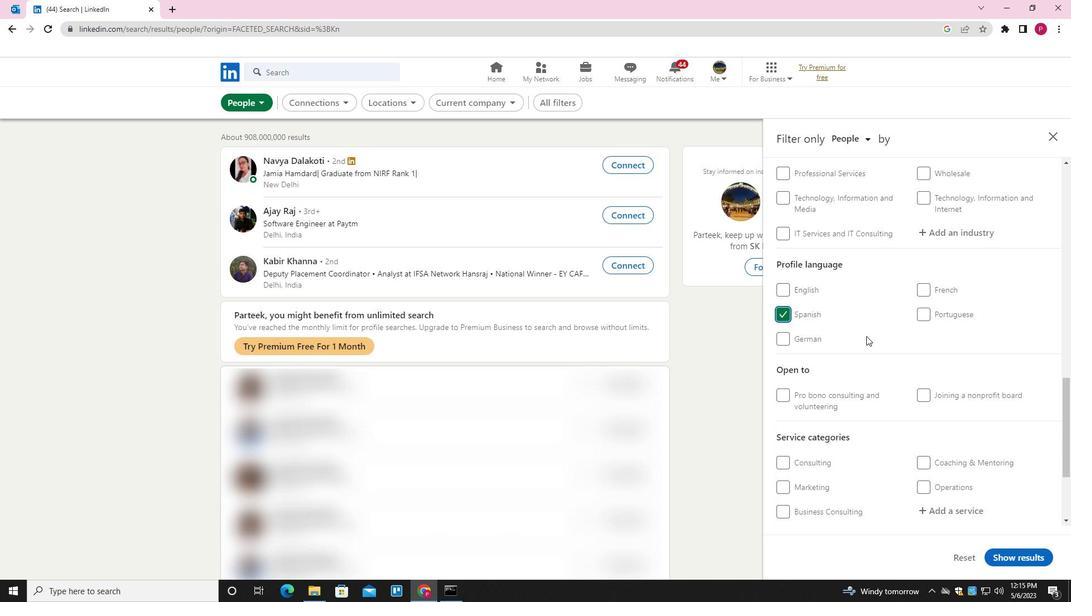 
Action: Mouse scrolled (868, 337) with delta (0, 0)
Screenshot: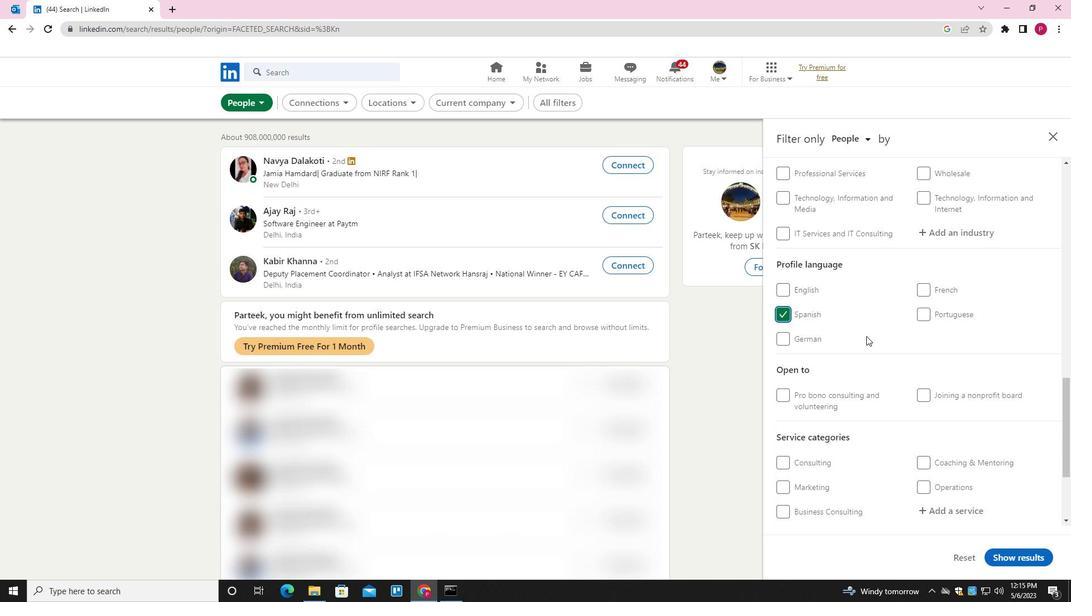 
Action: Mouse scrolled (868, 337) with delta (0, 0)
Screenshot: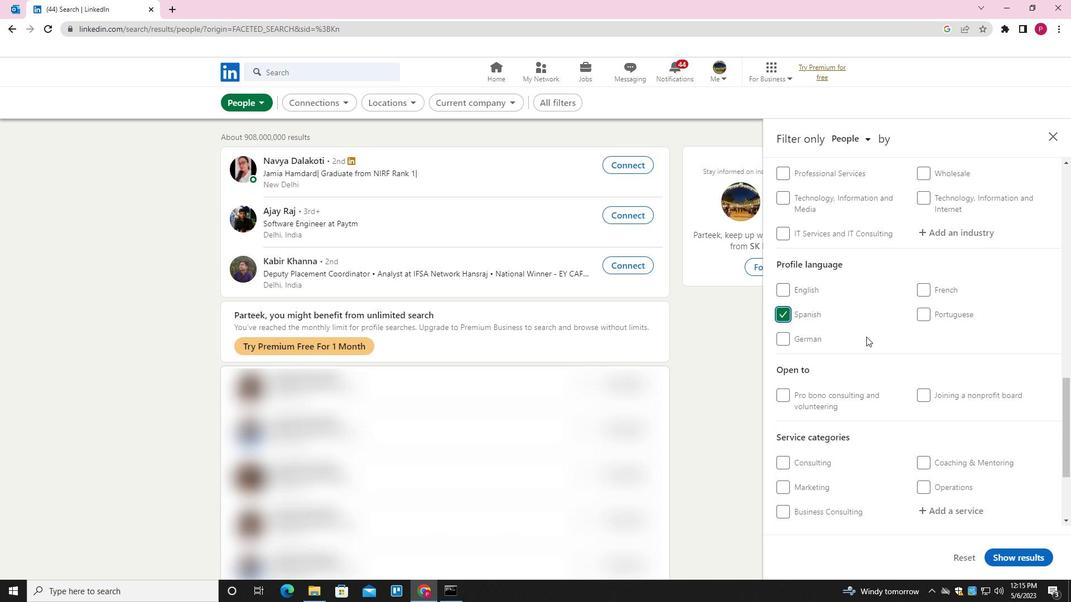 
Action: Mouse scrolled (868, 337) with delta (0, 0)
Screenshot: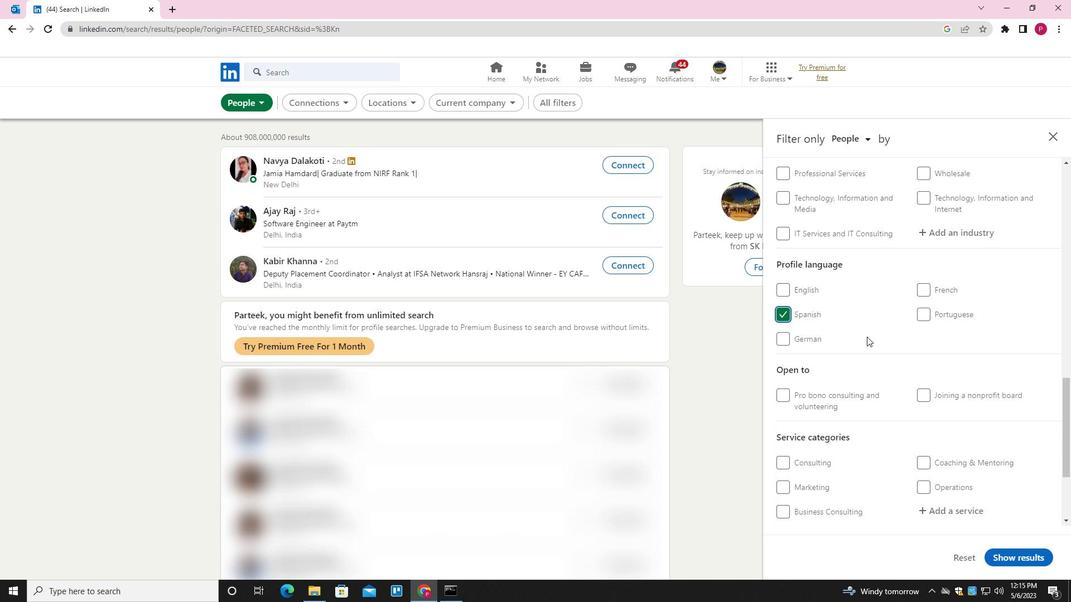 
Action: Mouse scrolled (868, 337) with delta (0, 0)
Screenshot: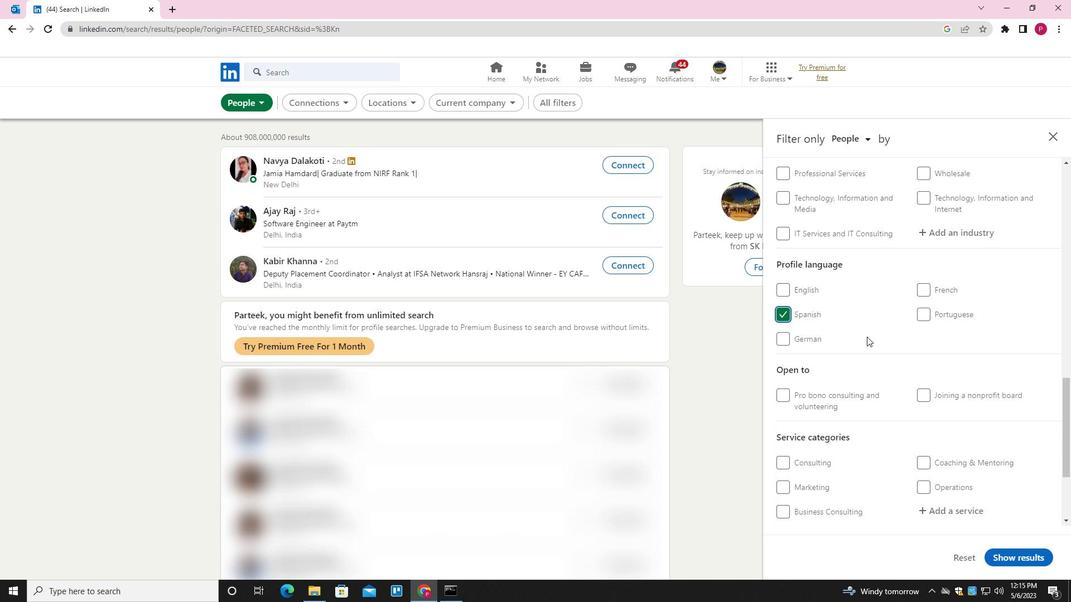 
Action: Mouse scrolled (868, 337) with delta (0, 0)
Screenshot: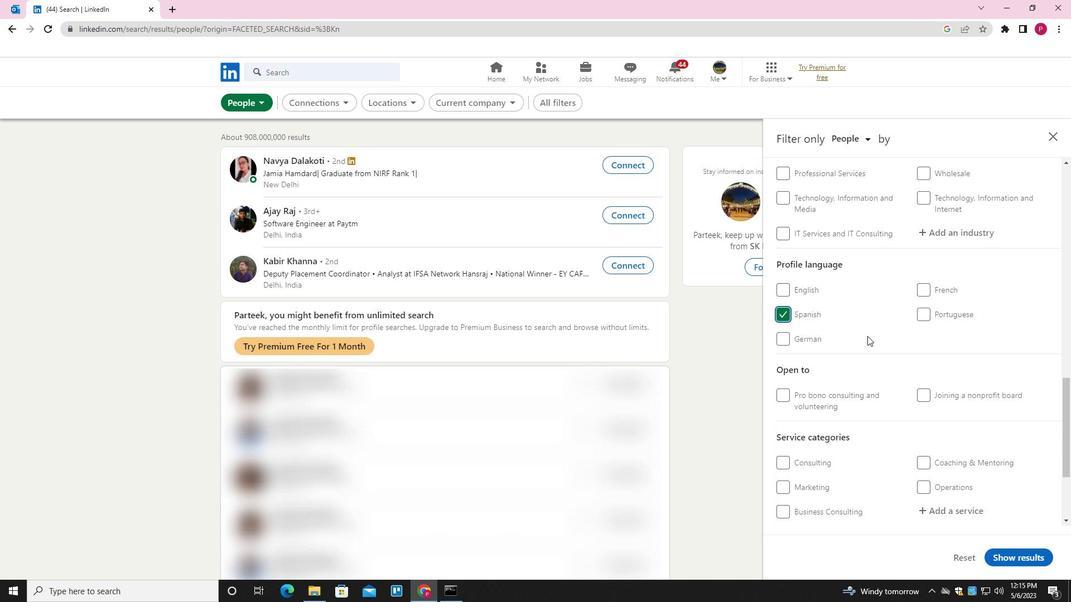 
Action: Mouse moved to (954, 225)
Screenshot: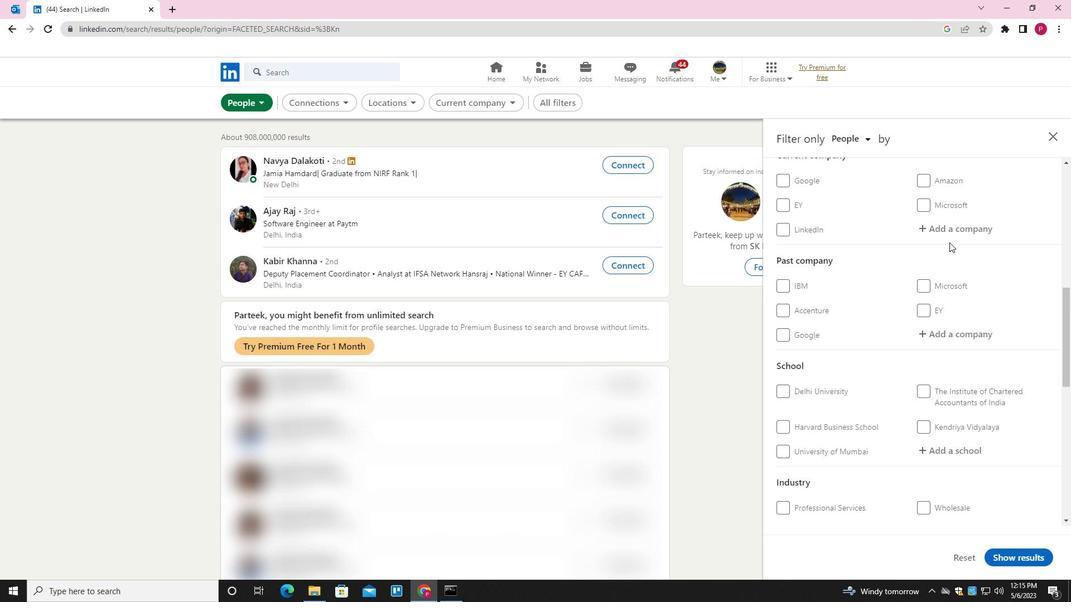 
Action: Mouse pressed left at (954, 225)
Screenshot: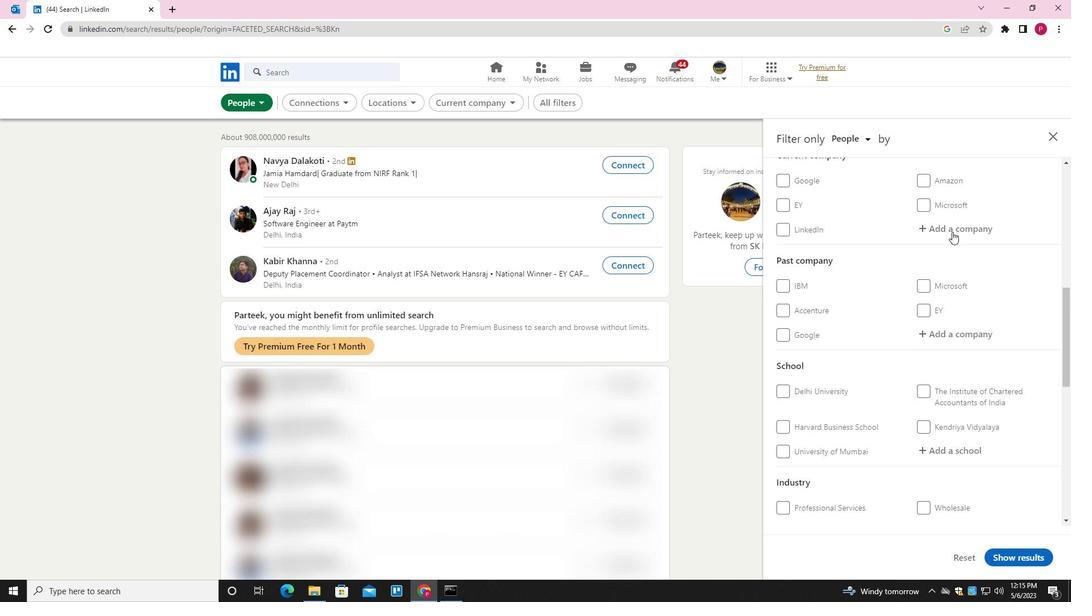 
Action: Key pressed <Key.shift>HOGARTH<Key.space><Key.down><Key.enter>
Screenshot: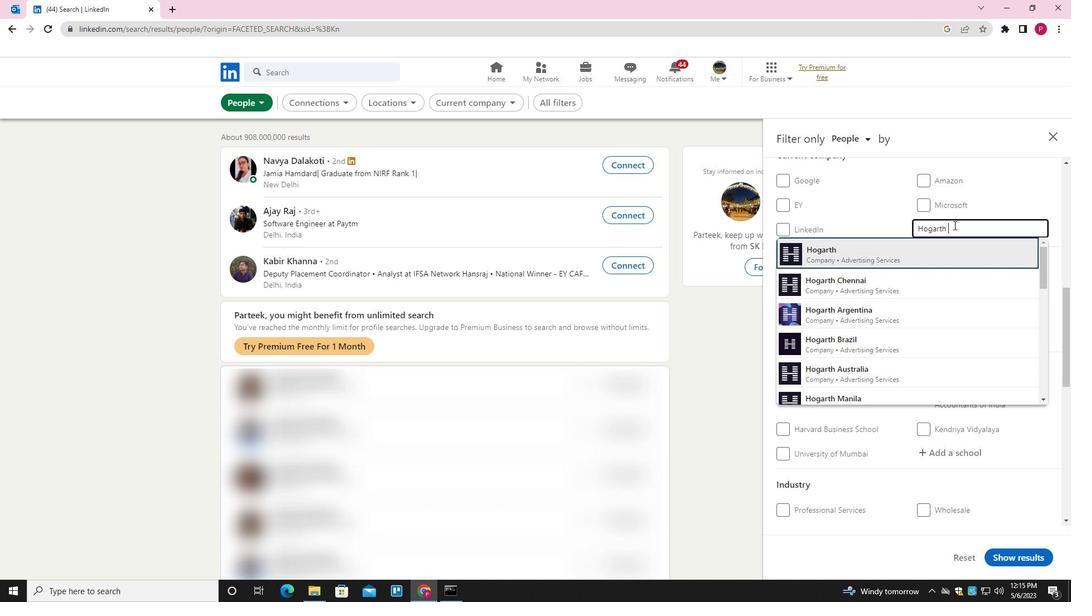 
Action: Mouse moved to (936, 249)
Screenshot: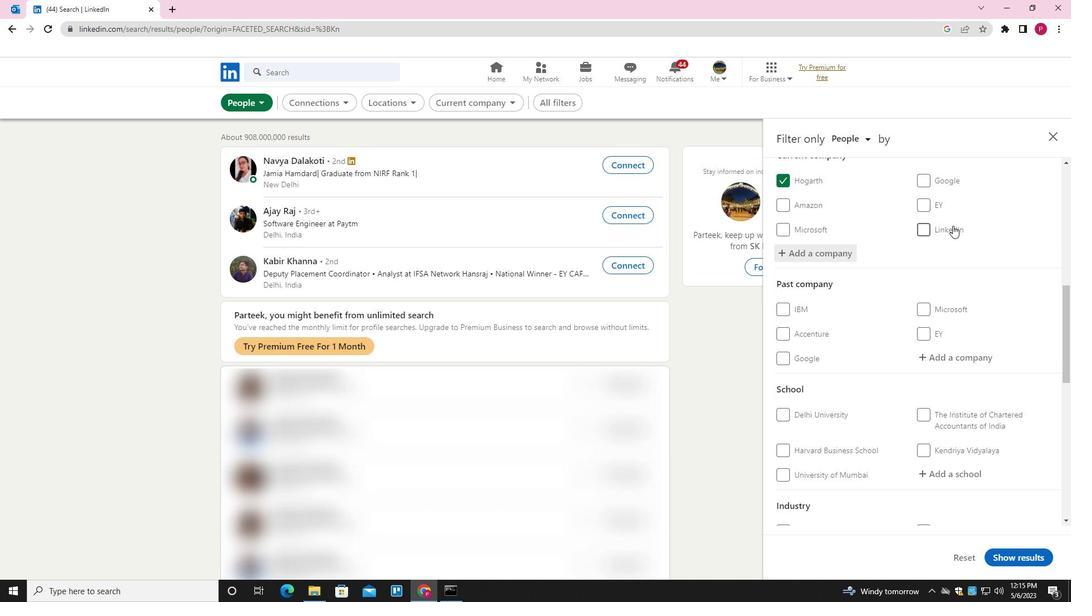 
Action: Mouse scrolled (936, 248) with delta (0, 0)
Screenshot: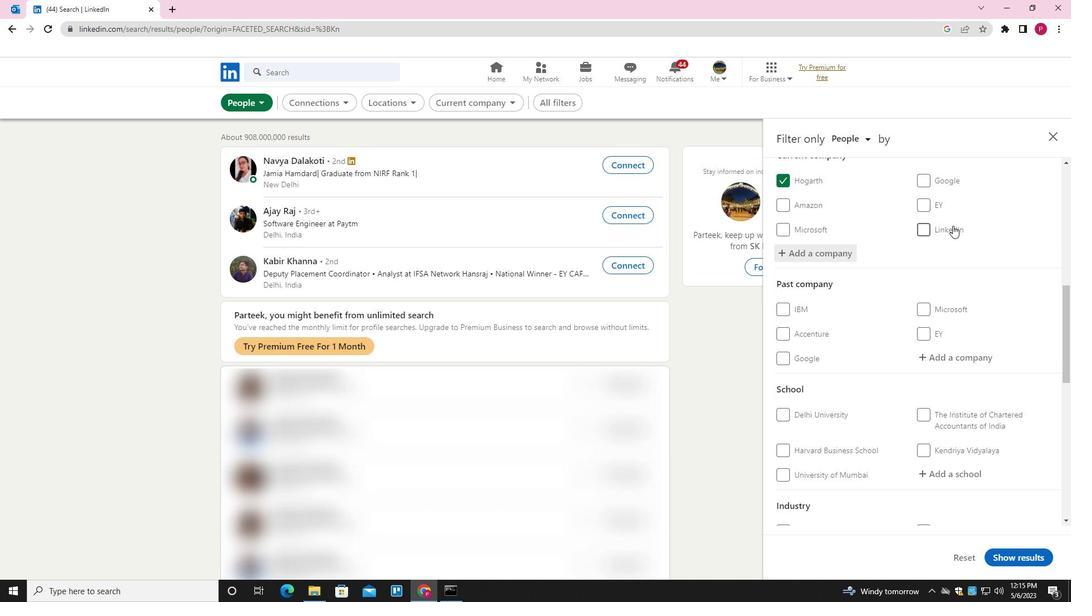 
Action: Mouse moved to (931, 262)
Screenshot: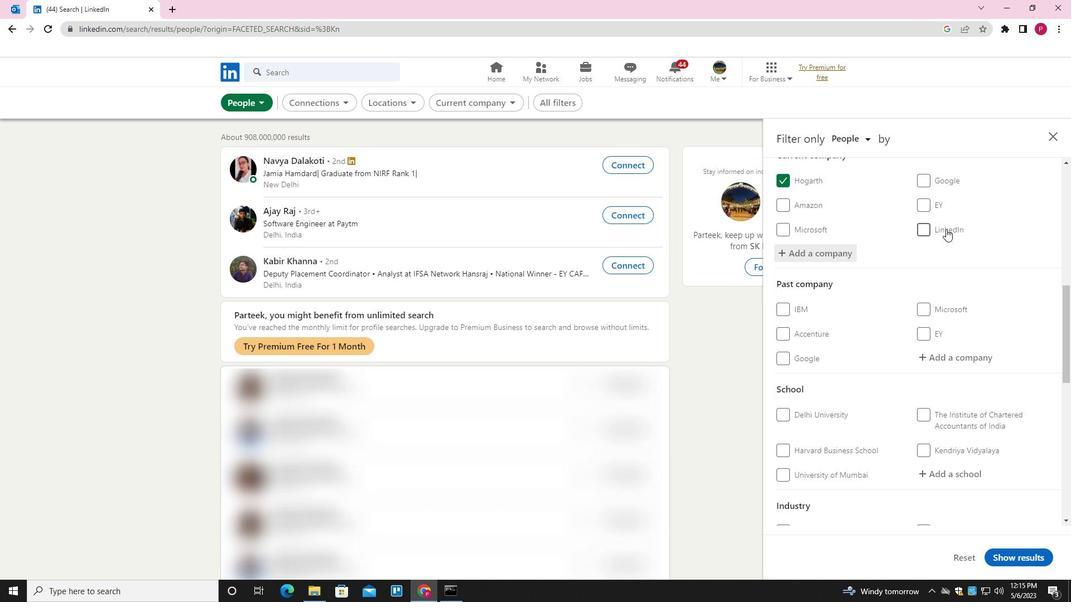 
Action: Mouse scrolled (931, 261) with delta (0, 0)
Screenshot: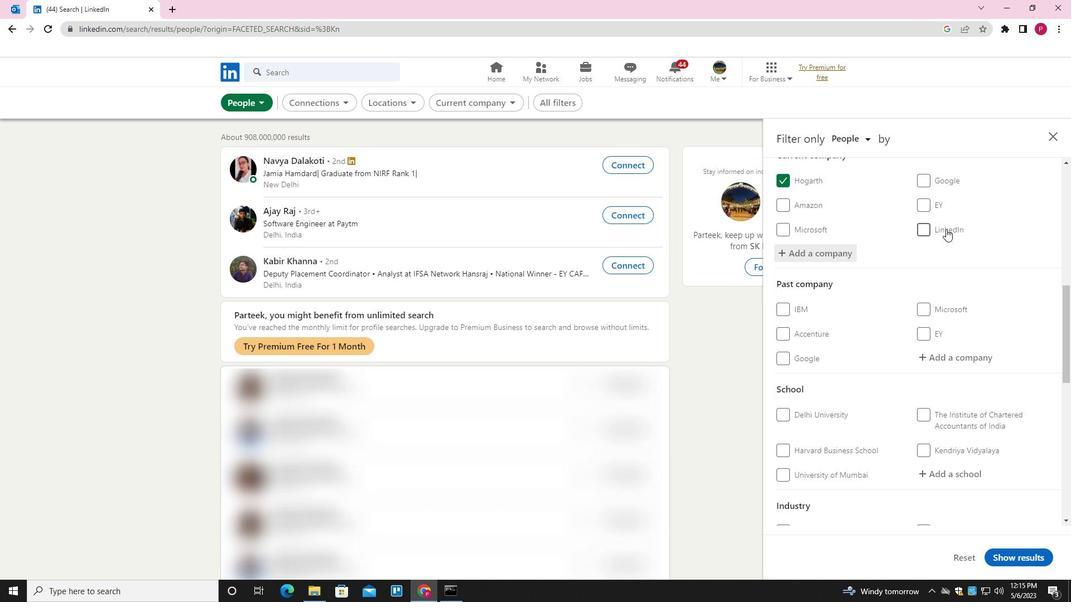 
Action: Mouse moved to (927, 270)
Screenshot: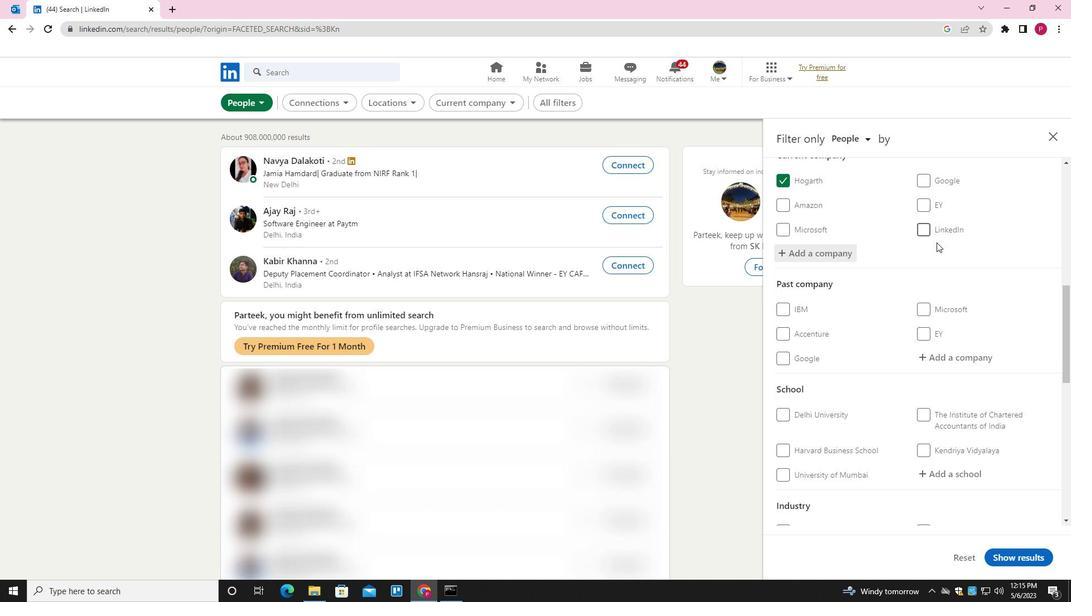 
Action: Mouse scrolled (927, 270) with delta (0, 0)
Screenshot: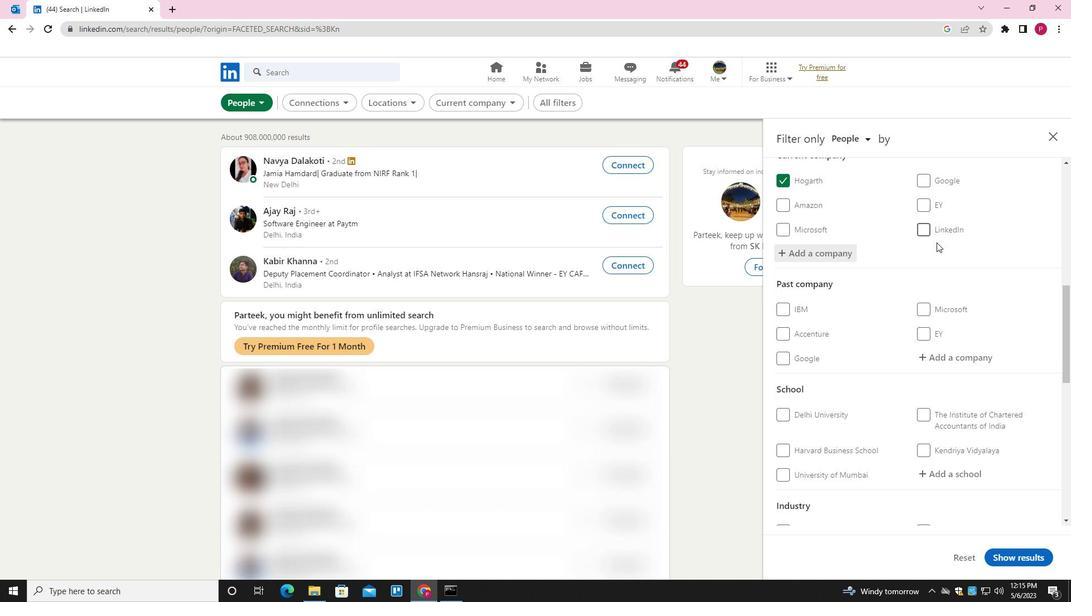 
Action: Mouse moved to (925, 278)
Screenshot: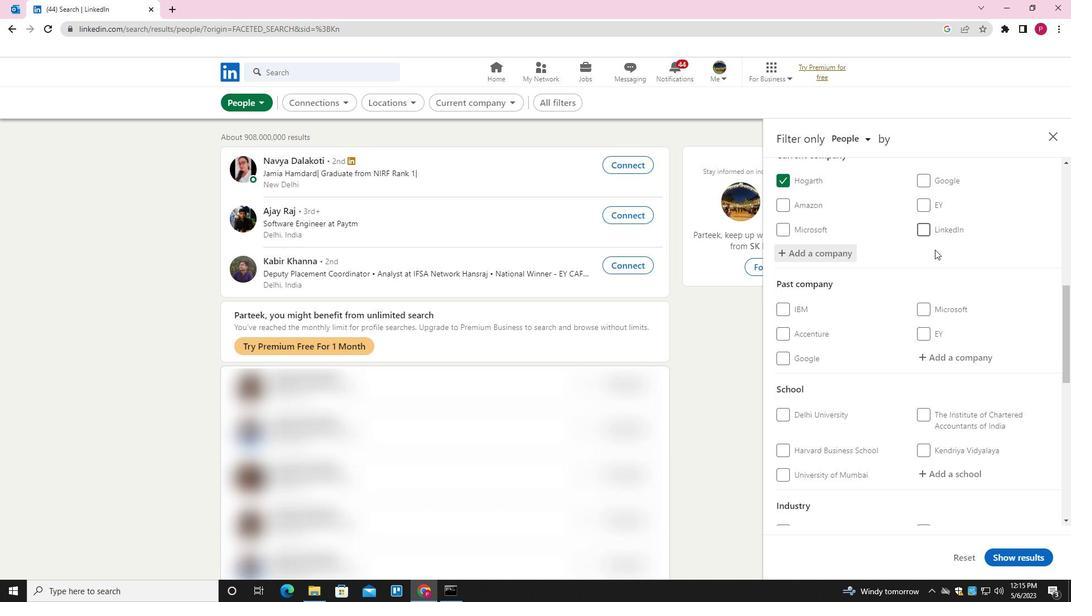 
Action: Mouse scrolled (925, 278) with delta (0, 0)
Screenshot: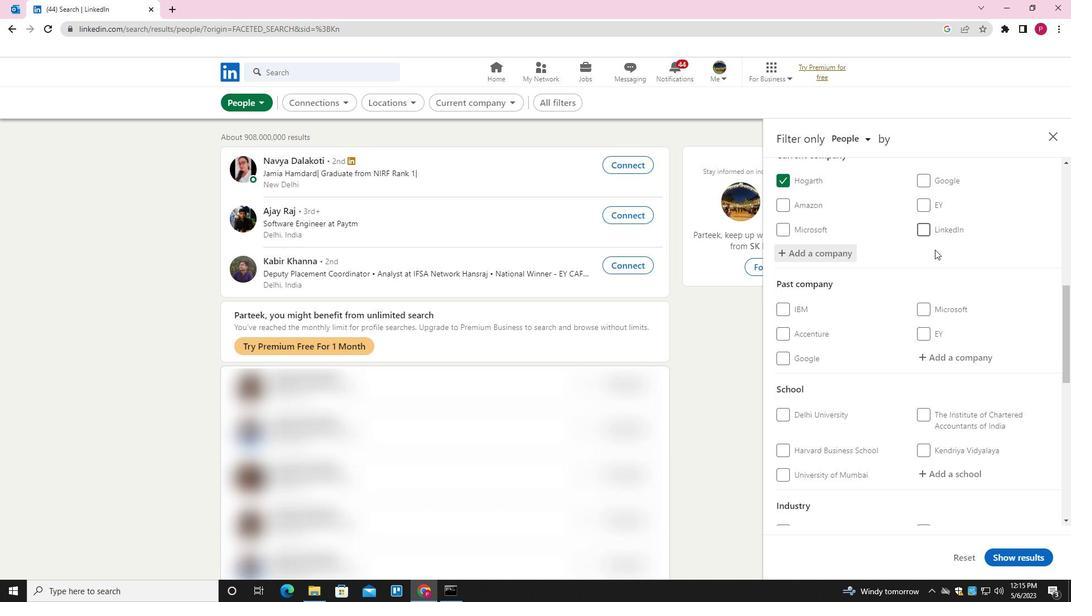 
Action: Mouse moved to (923, 282)
Screenshot: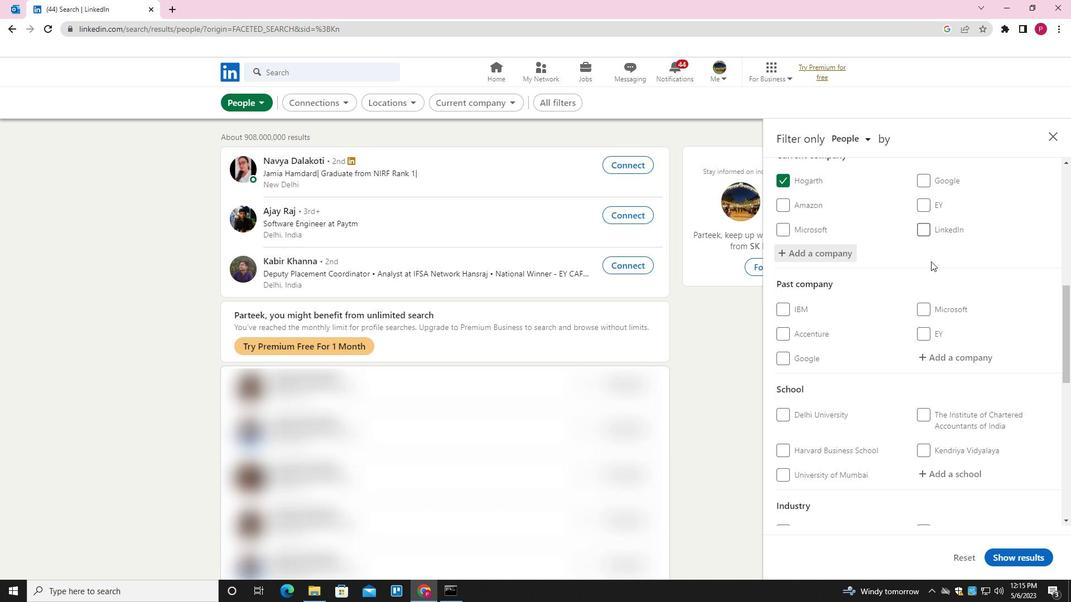 
Action: Mouse scrolled (923, 281) with delta (0, 0)
Screenshot: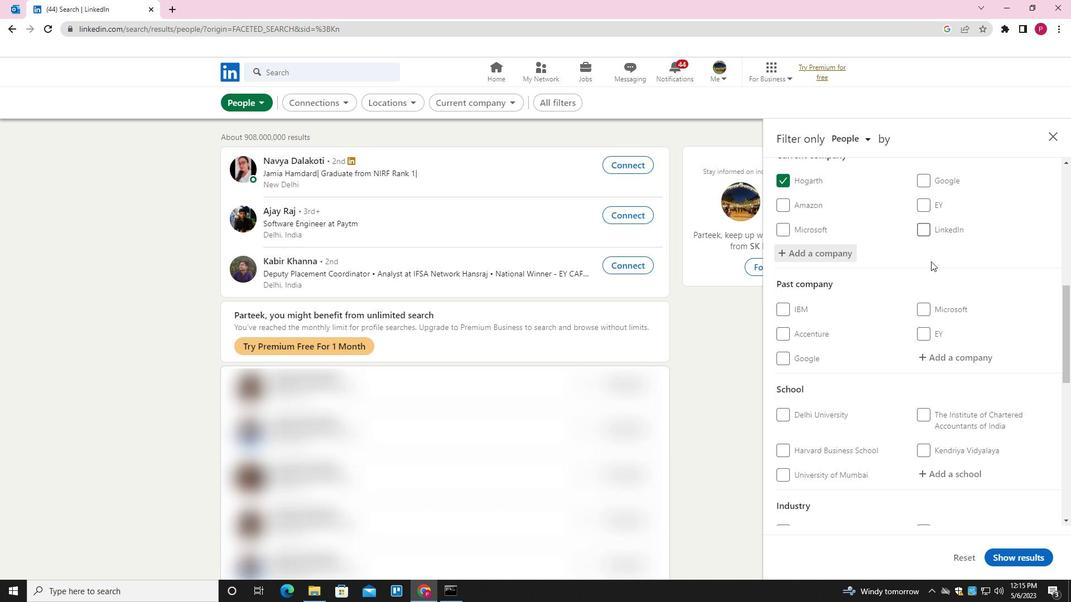 
Action: Mouse moved to (921, 284)
Screenshot: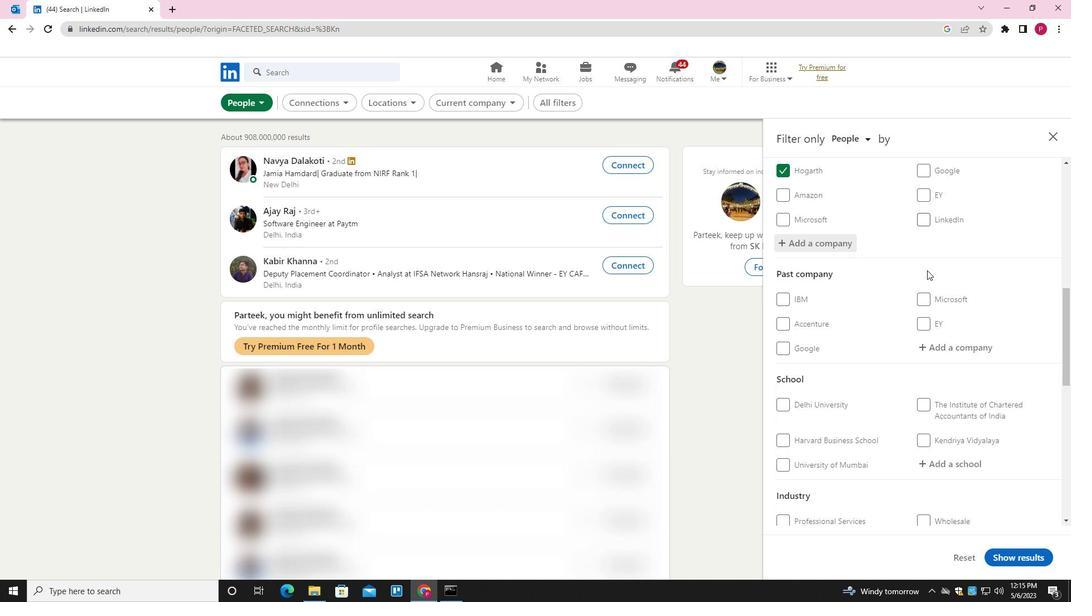 
Action: Mouse scrolled (921, 284) with delta (0, 0)
Screenshot: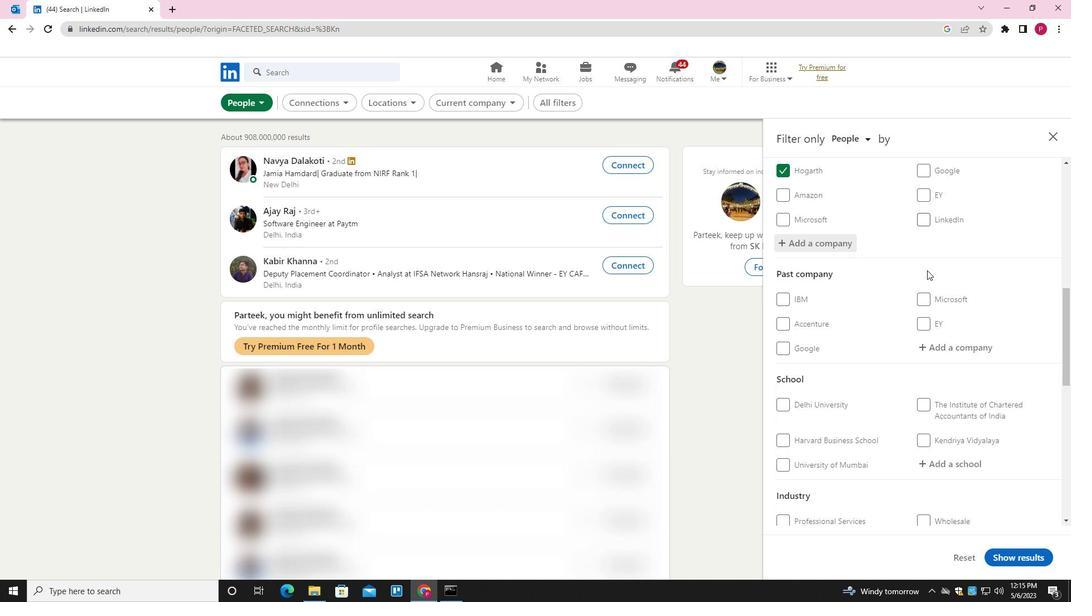 
Action: Mouse moved to (936, 208)
Screenshot: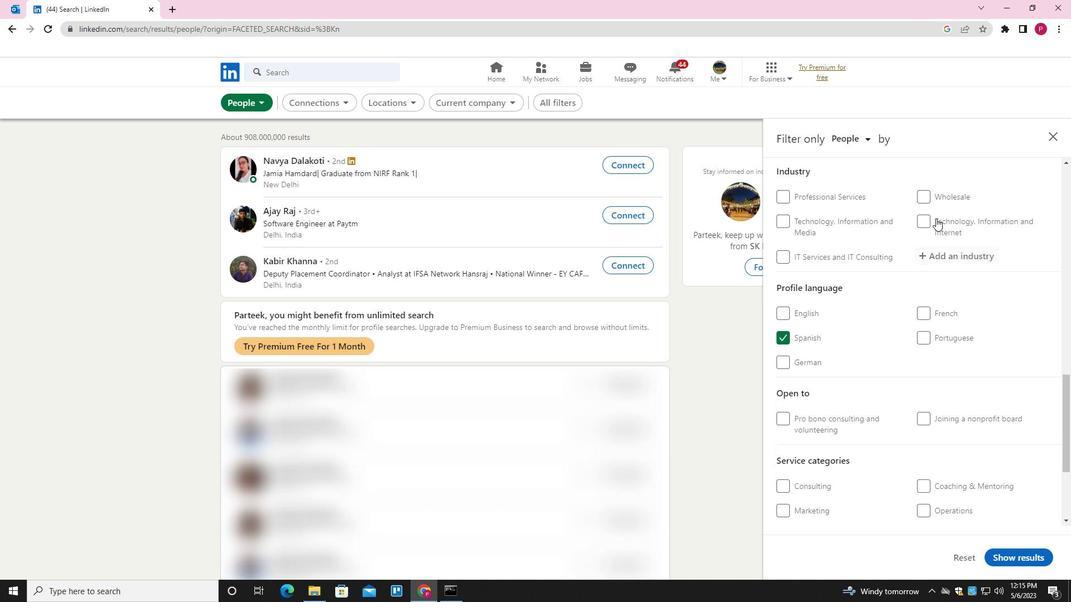 
Action: Mouse scrolled (936, 208) with delta (0, 0)
Screenshot: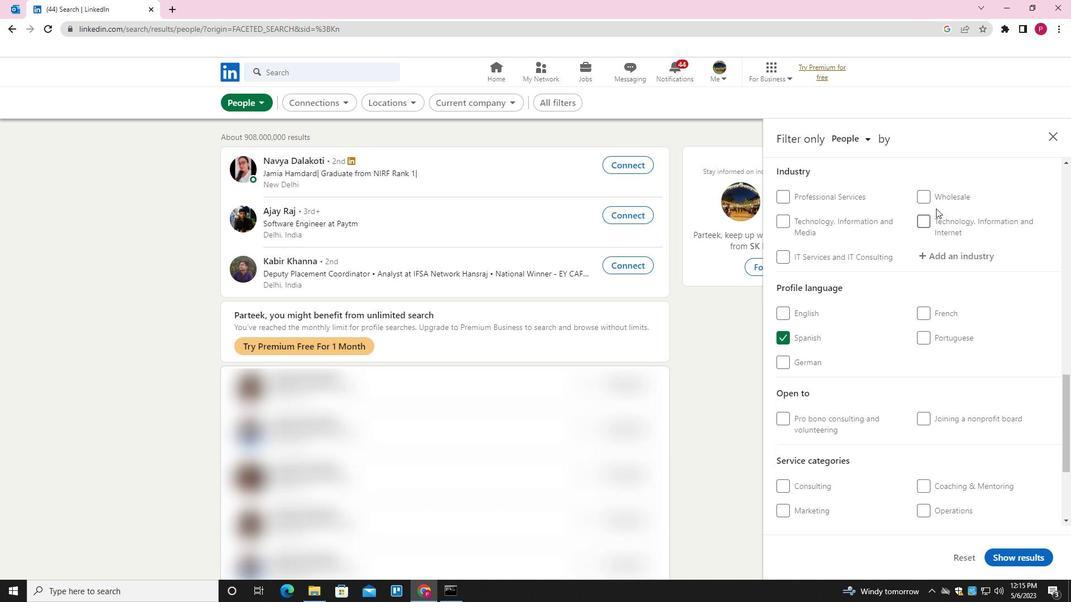 
Action: Mouse scrolled (936, 208) with delta (0, 0)
Screenshot: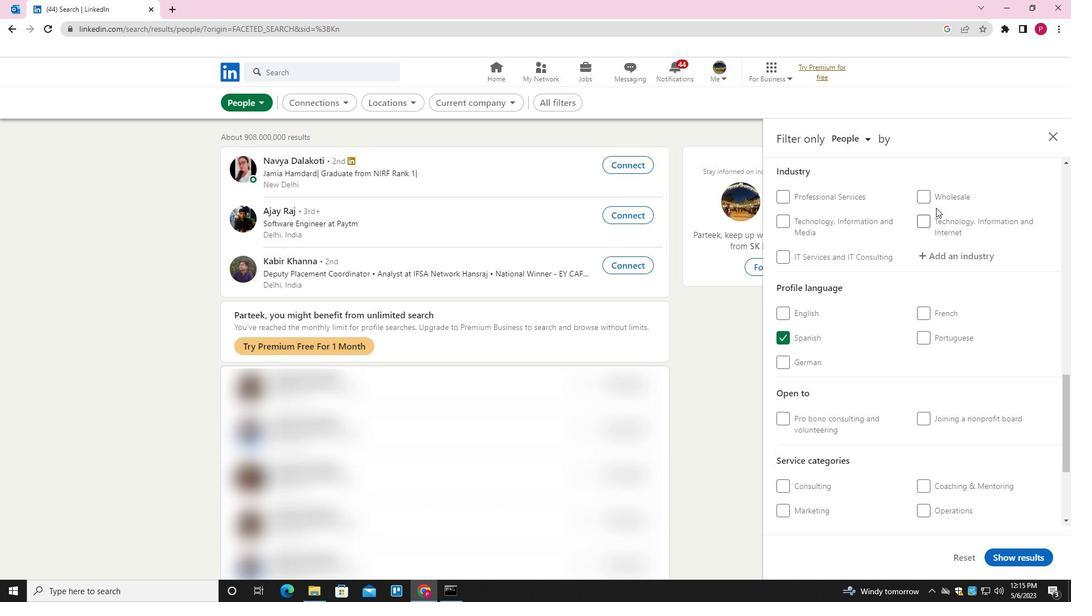 
Action: Mouse moved to (950, 257)
Screenshot: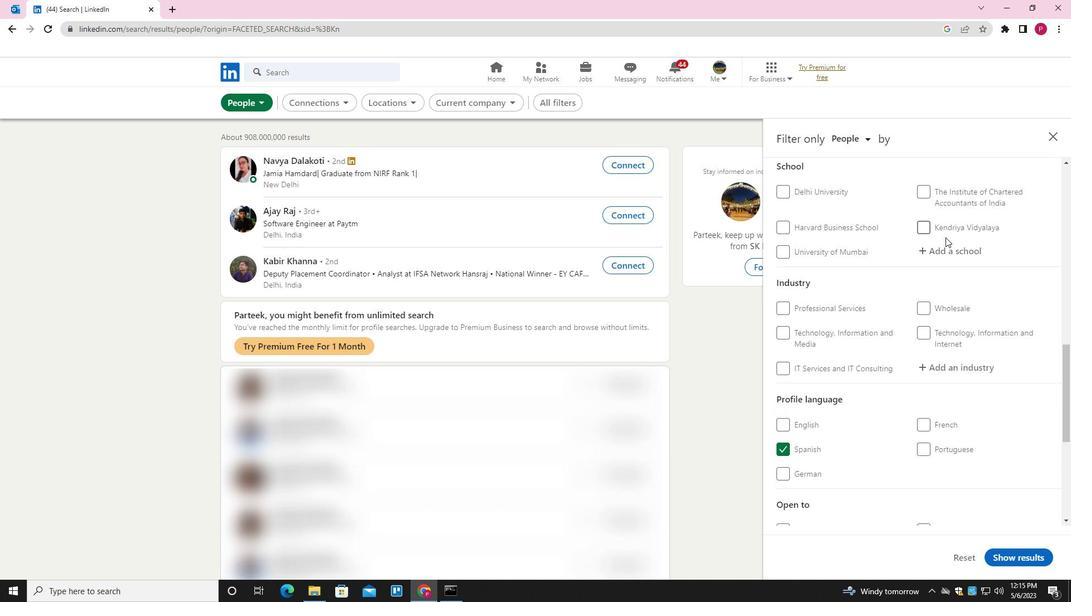 
Action: Mouse pressed left at (950, 257)
Screenshot: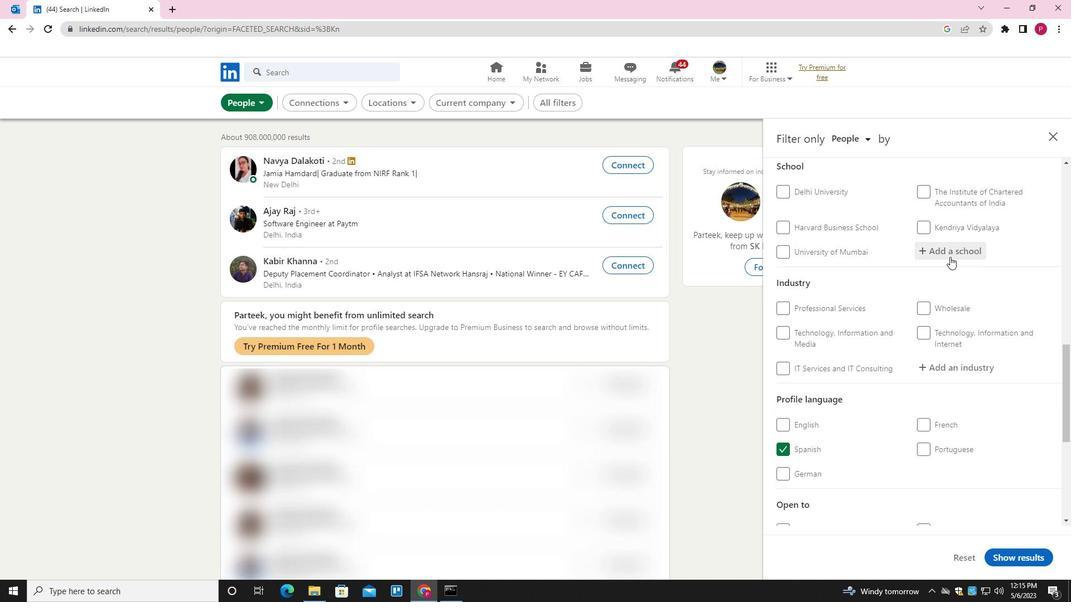 
Action: Key pressed <Key.shift>THE<Key.space><Key.shift>BISHOP'S<Key.space><Key.shift>SCHOOL<Key.down><Key.enter>
Screenshot: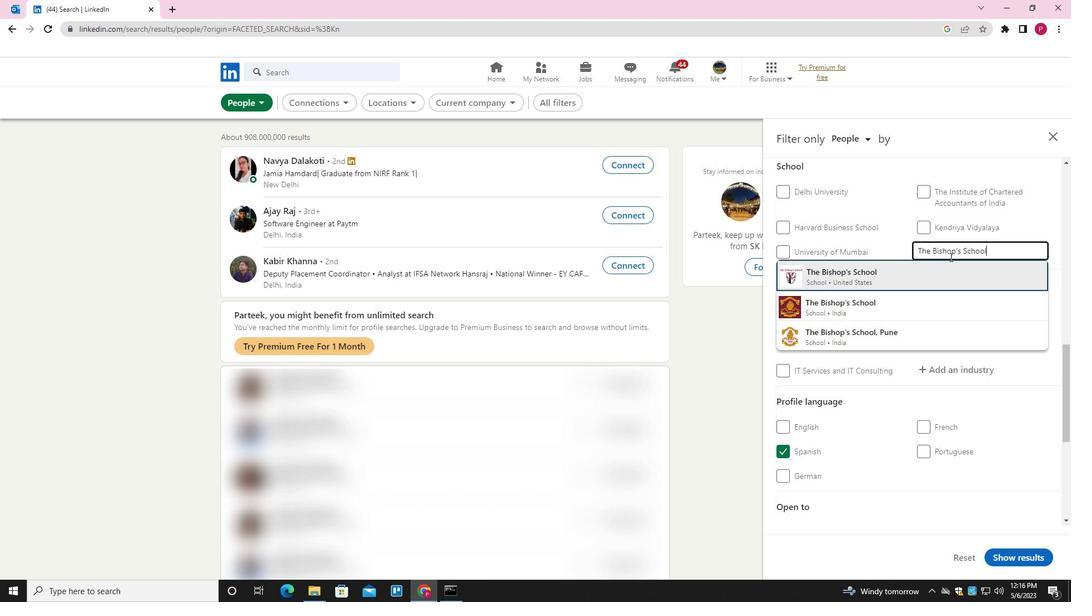 
Action: Mouse moved to (808, 321)
Screenshot: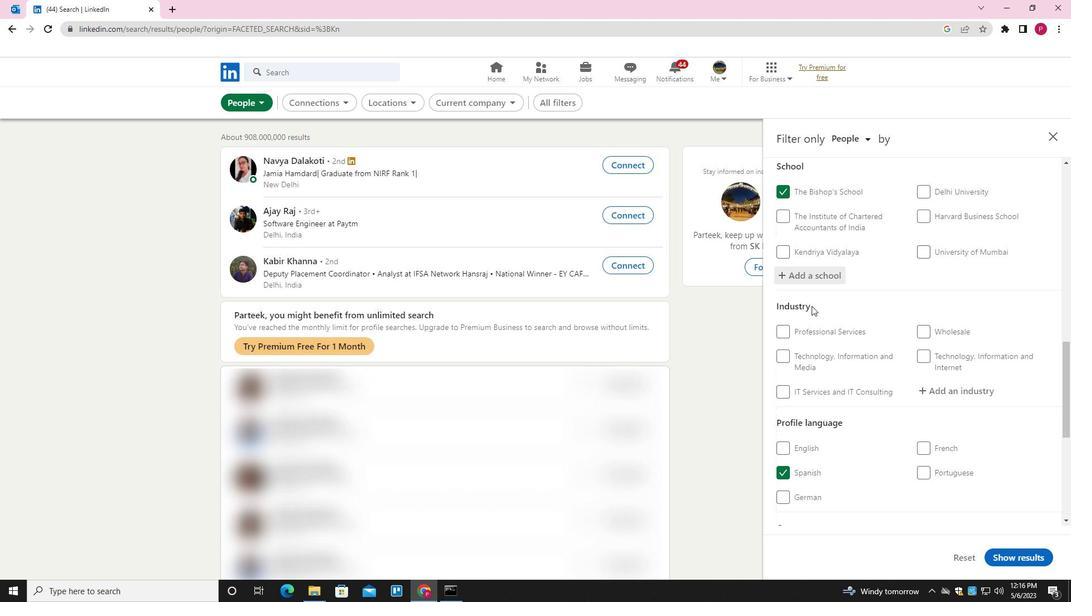 
Action: Mouse scrolled (808, 321) with delta (0, 0)
Screenshot: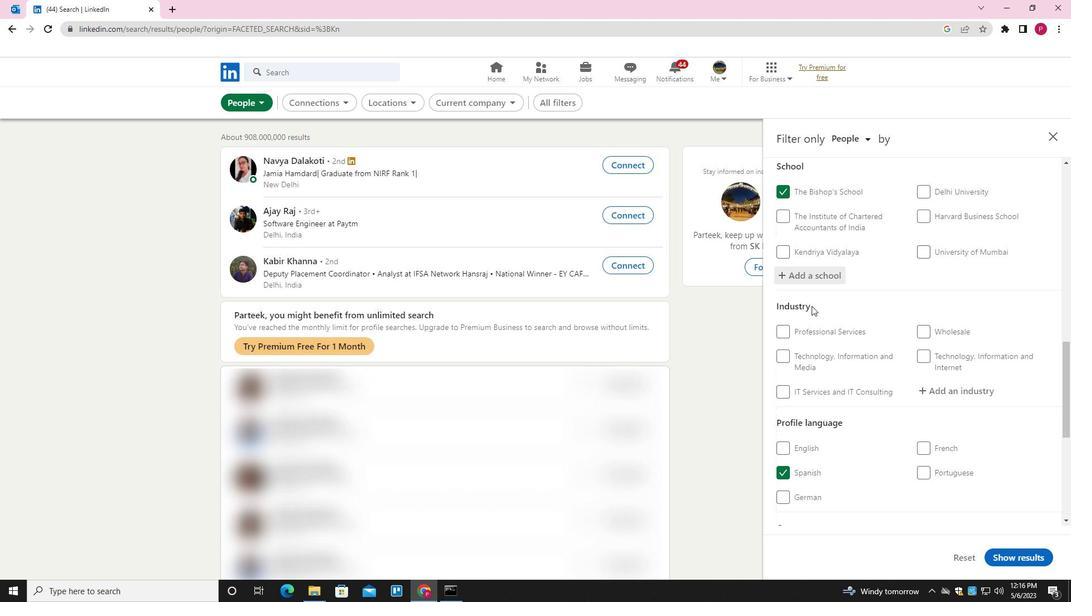 
Action: Mouse scrolled (808, 321) with delta (0, 0)
Screenshot: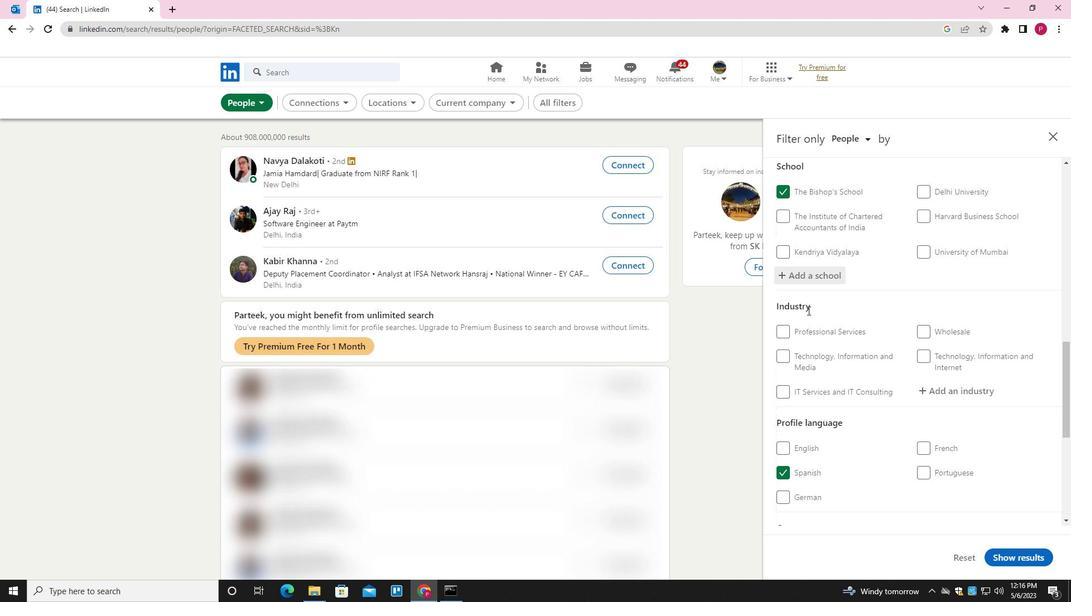 
Action: Mouse scrolled (808, 321) with delta (0, 0)
Screenshot: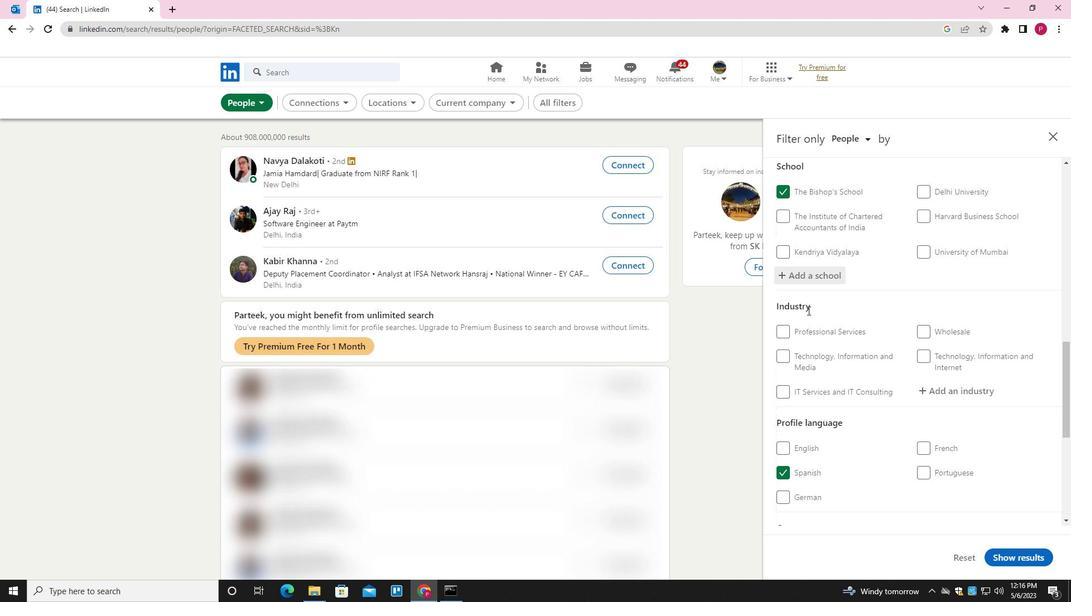 
Action: Mouse moved to (953, 217)
Screenshot: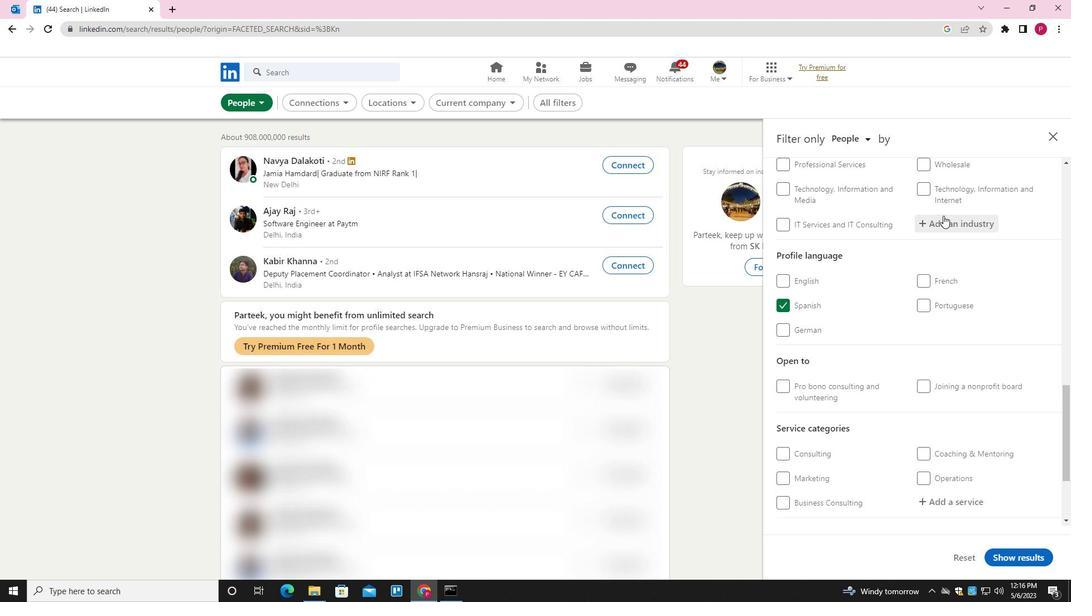
Action: Mouse pressed left at (953, 217)
Screenshot: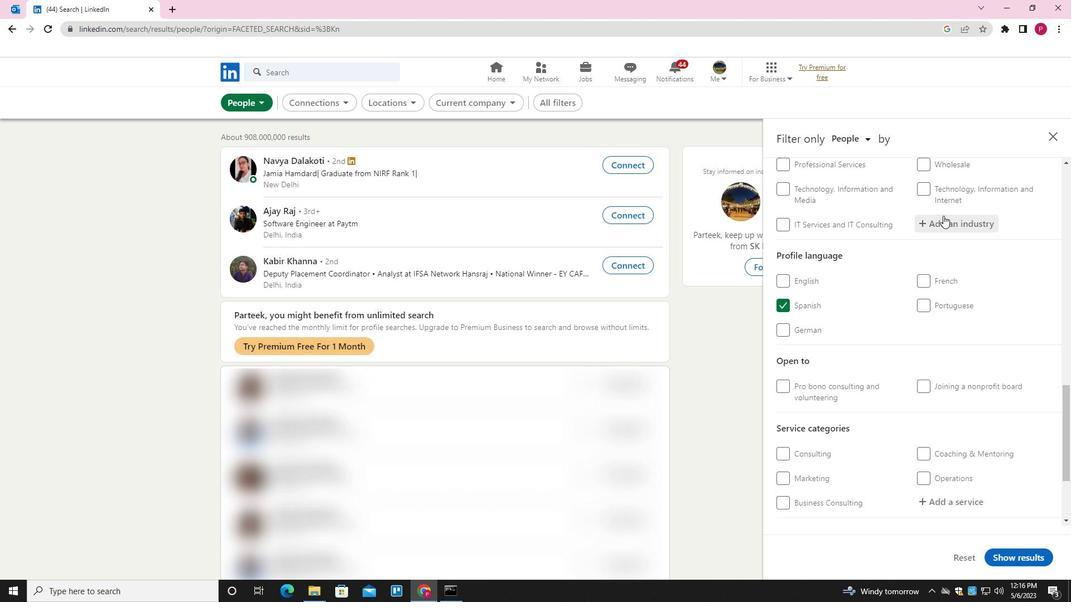 
Action: Key pressed <Key.shift><Key.shift><Key.shift>INVESTMENT<Key.down><Key.enter>
Screenshot: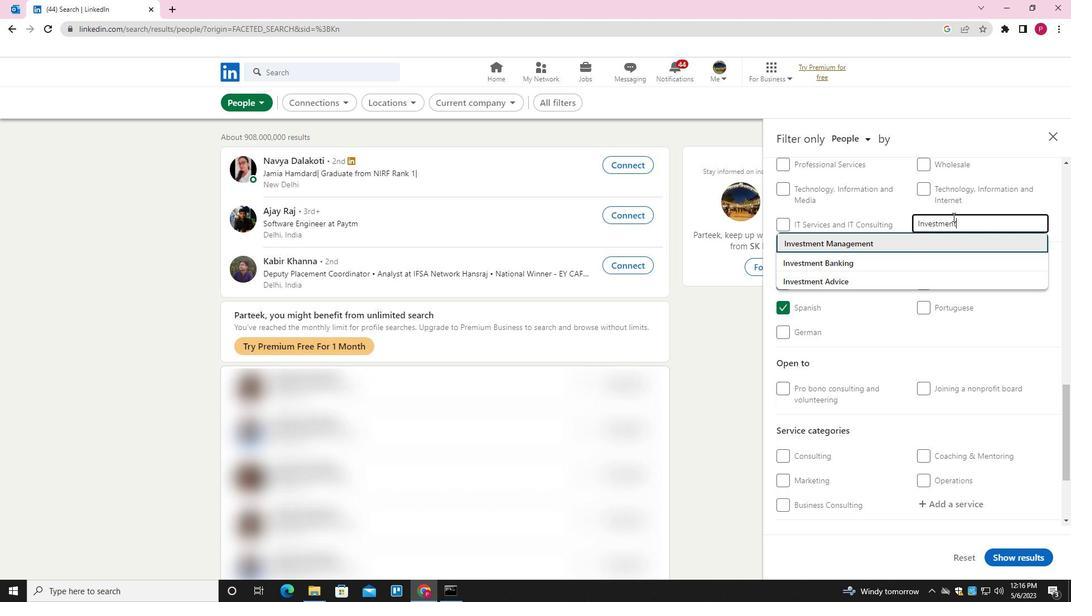 
Action: Mouse moved to (931, 283)
Screenshot: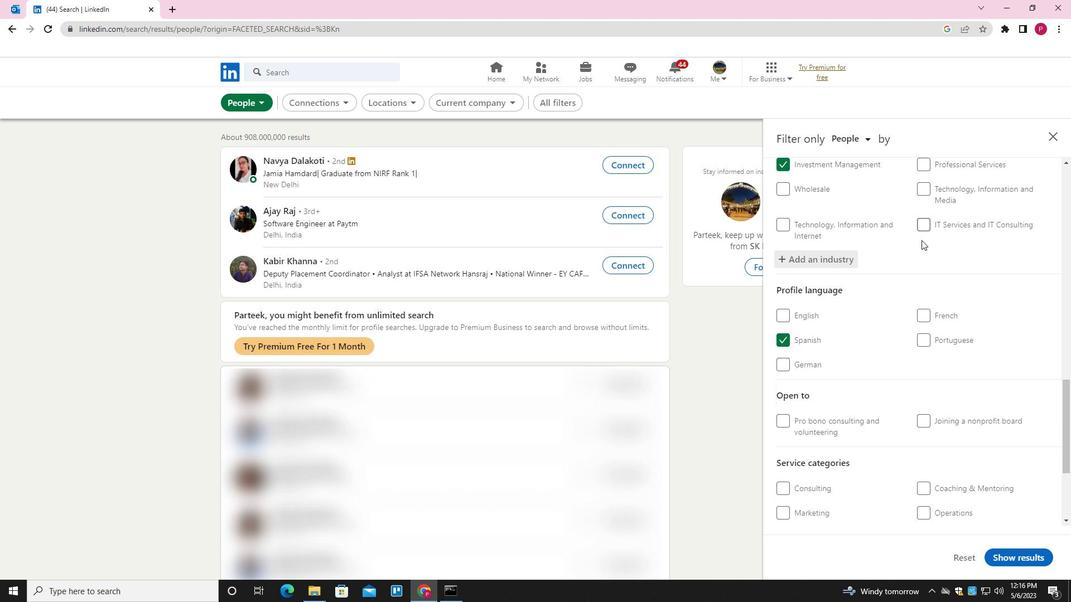 
Action: Mouse scrolled (931, 283) with delta (0, 0)
Screenshot: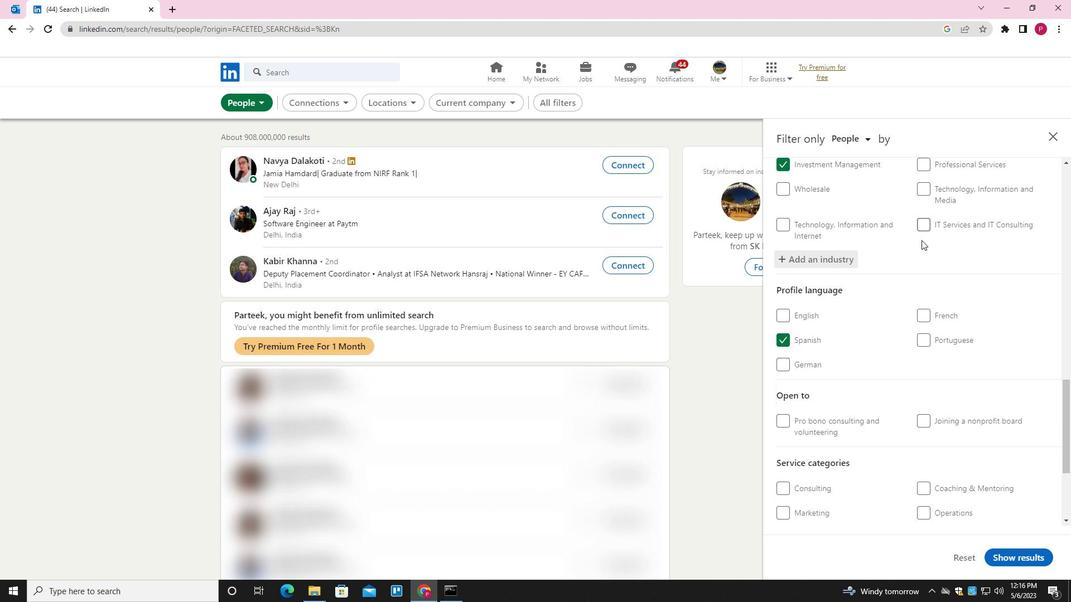 
Action: Mouse moved to (937, 297)
Screenshot: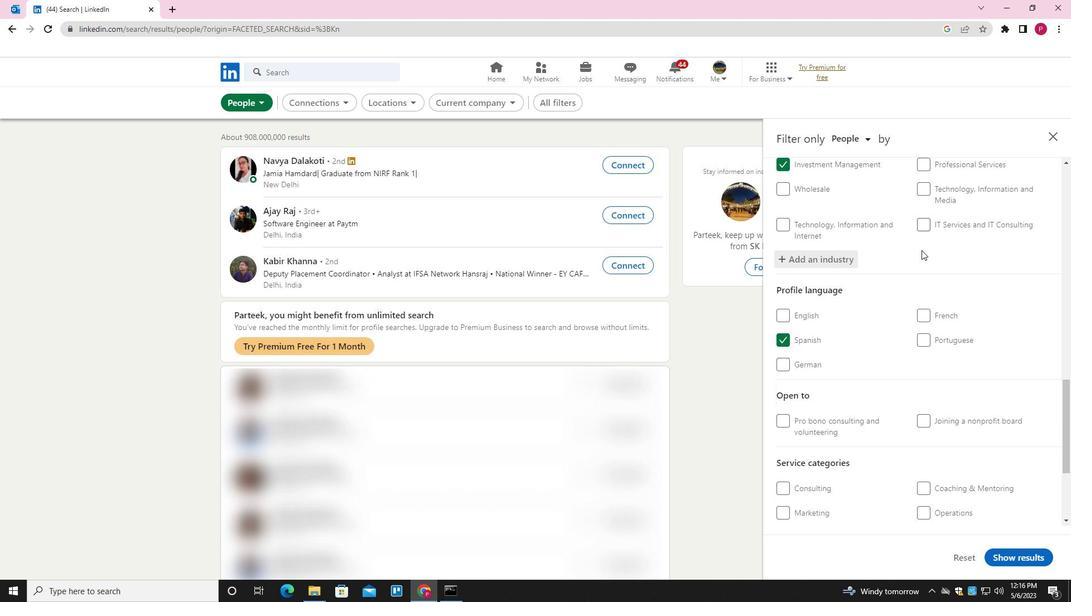 
Action: Mouse scrolled (937, 297) with delta (0, 0)
Screenshot: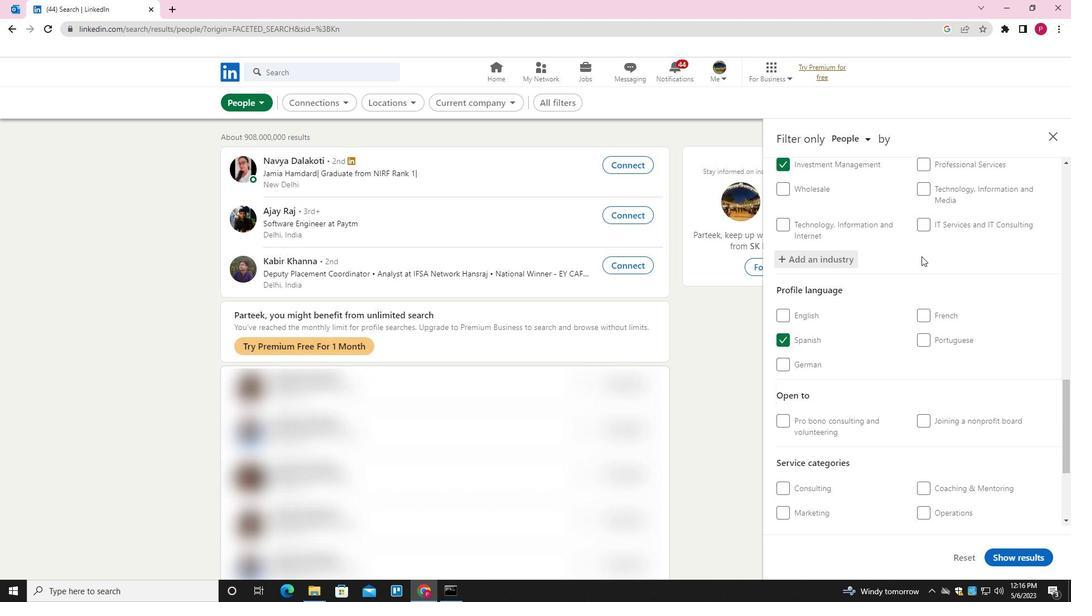 
Action: Mouse moved to (939, 302)
Screenshot: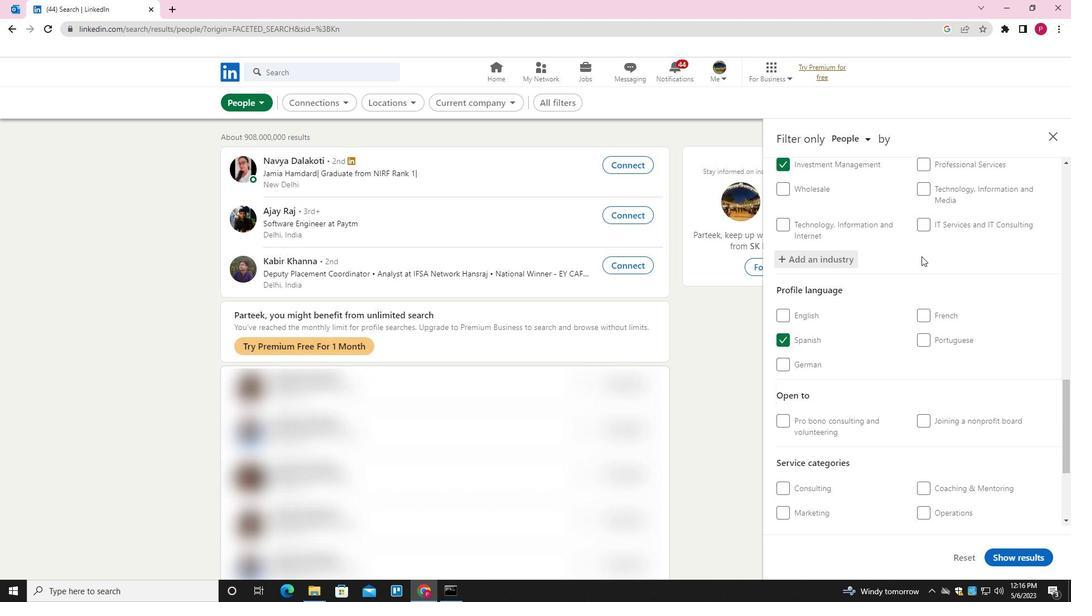 
Action: Mouse scrolled (939, 301) with delta (0, 0)
Screenshot: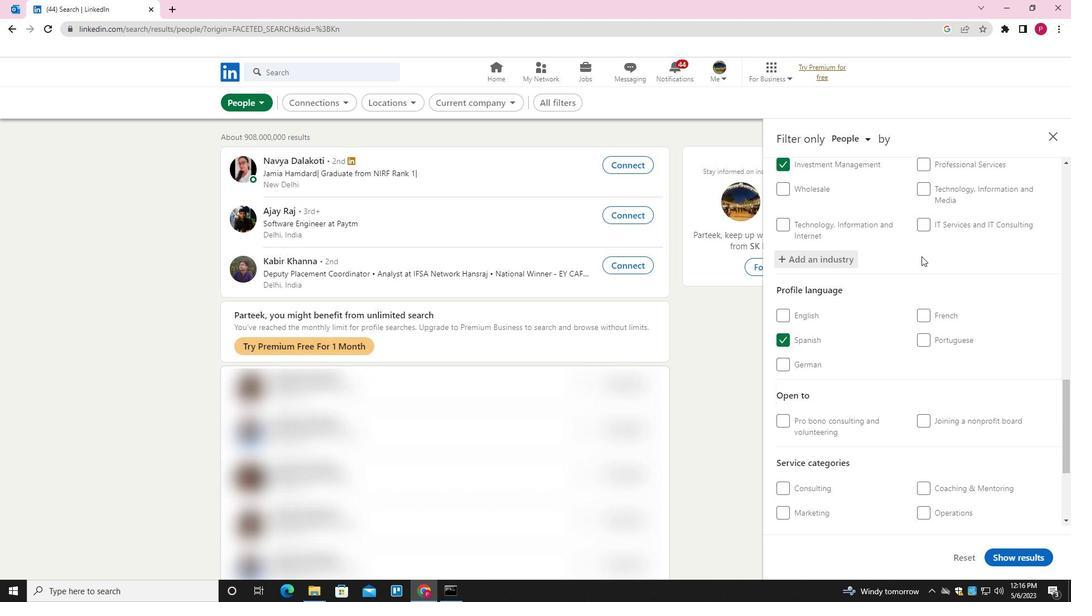 
Action: Mouse moved to (942, 311)
Screenshot: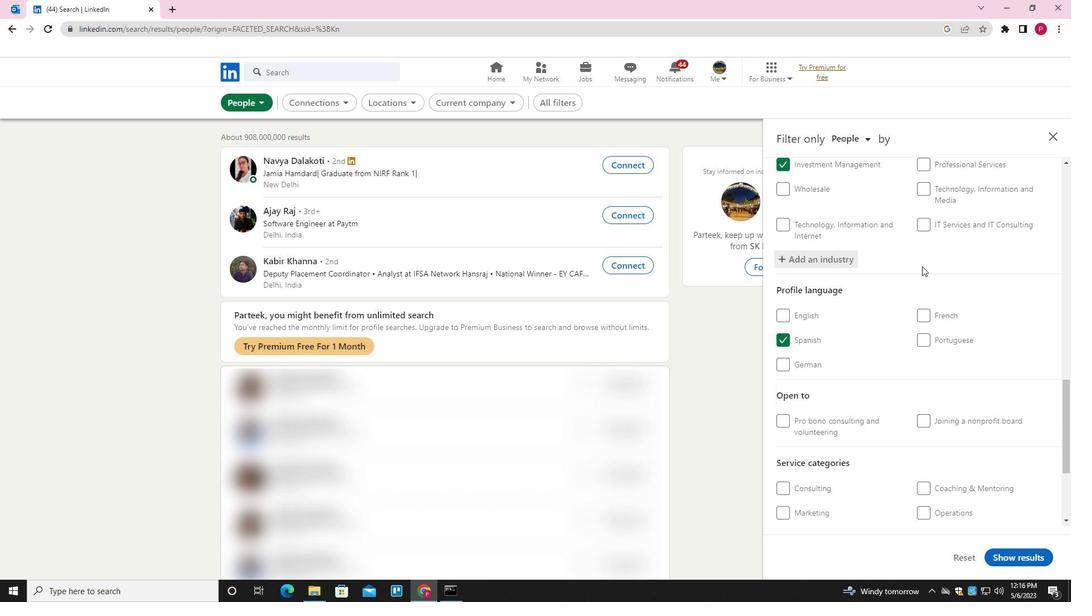 
Action: Mouse scrolled (942, 310) with delta (0, 0)
Screenshot: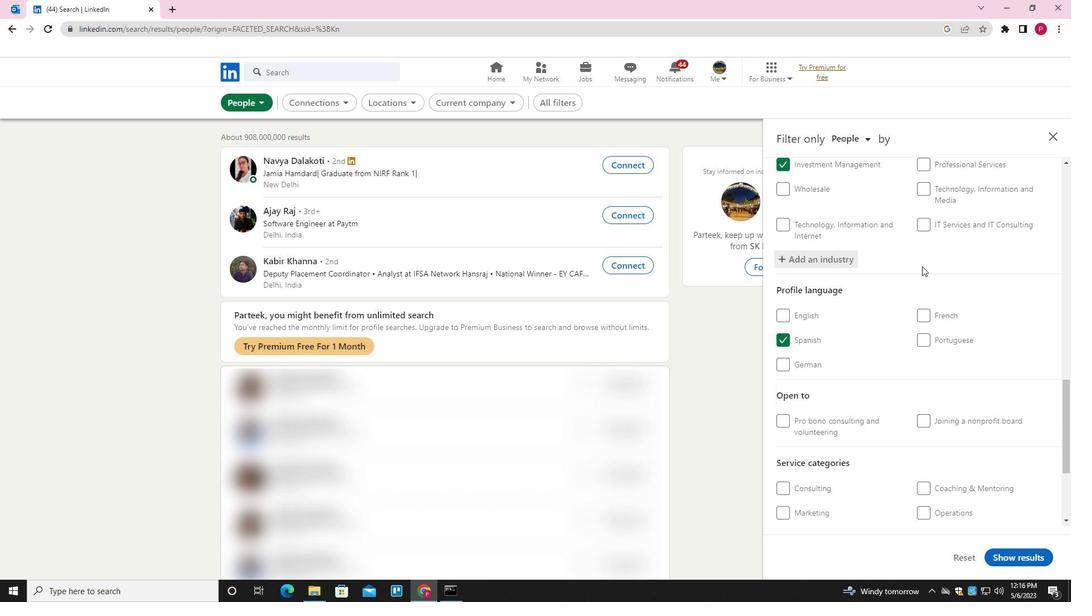 
Action: Mouse moved to (956, 365)
Screenshot: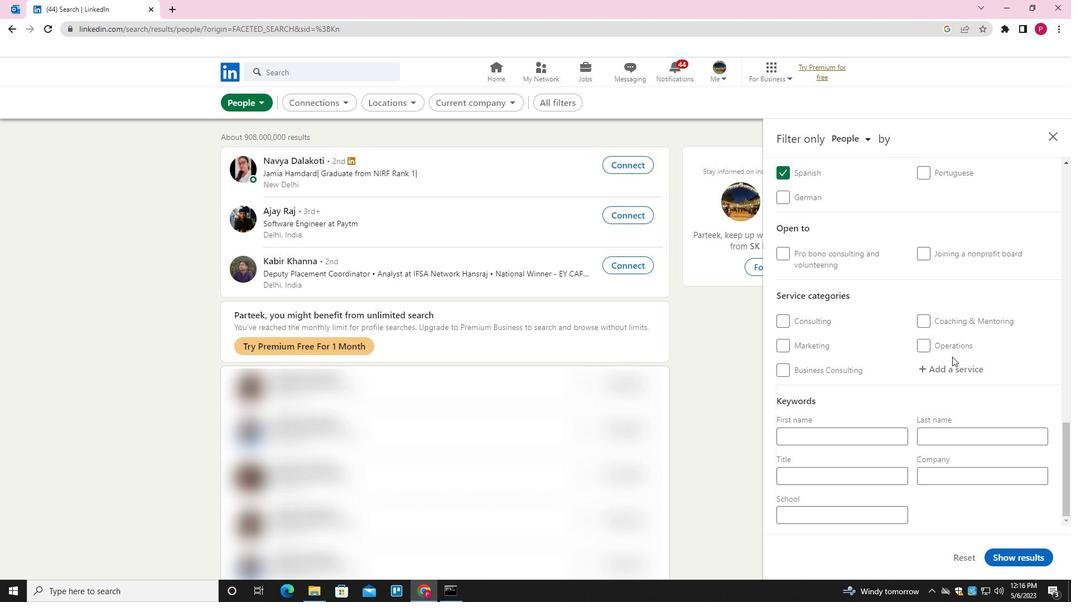 
Action: Mouse pressed left at (956, 365)
Screenshot: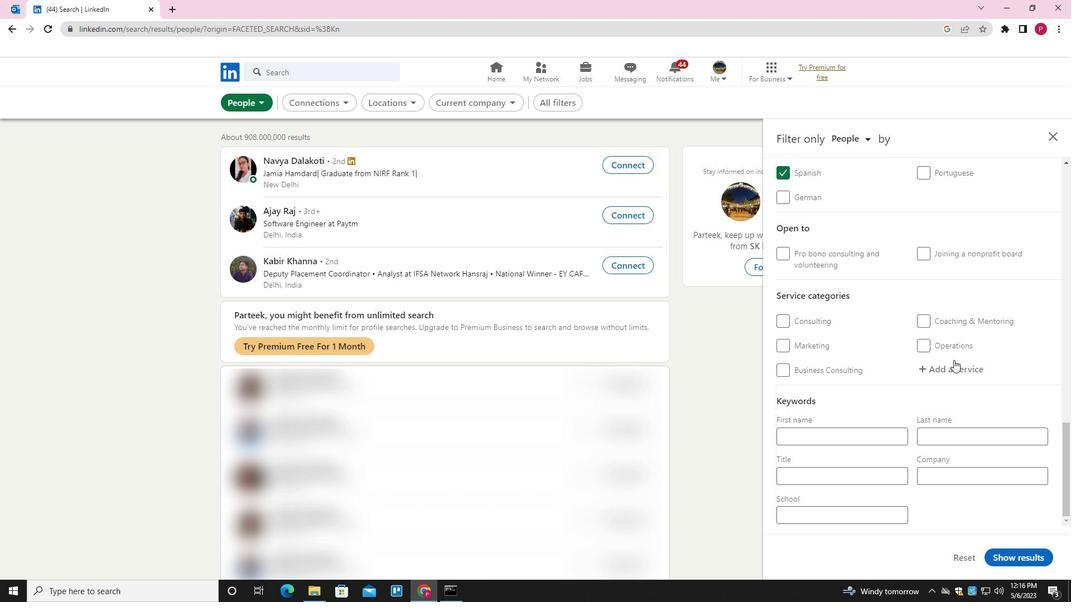 
Action: Key pressed <Key.shift>NATURE<Key.down><Key.enter>
Screenshot: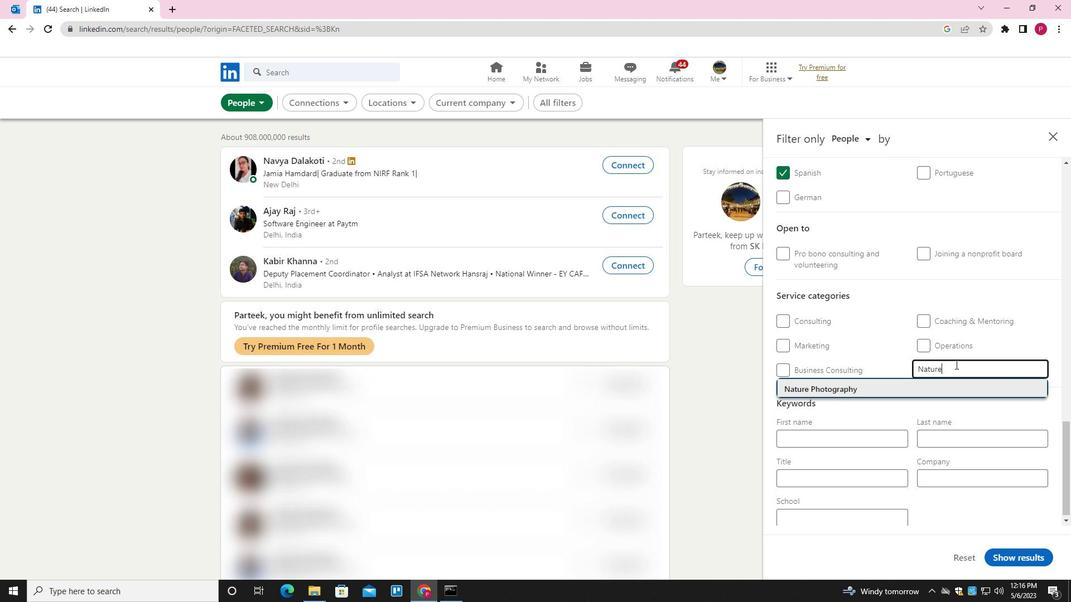 
Action: Mouse scrolled (956, 364) with delta (0, 0)
Screenshot: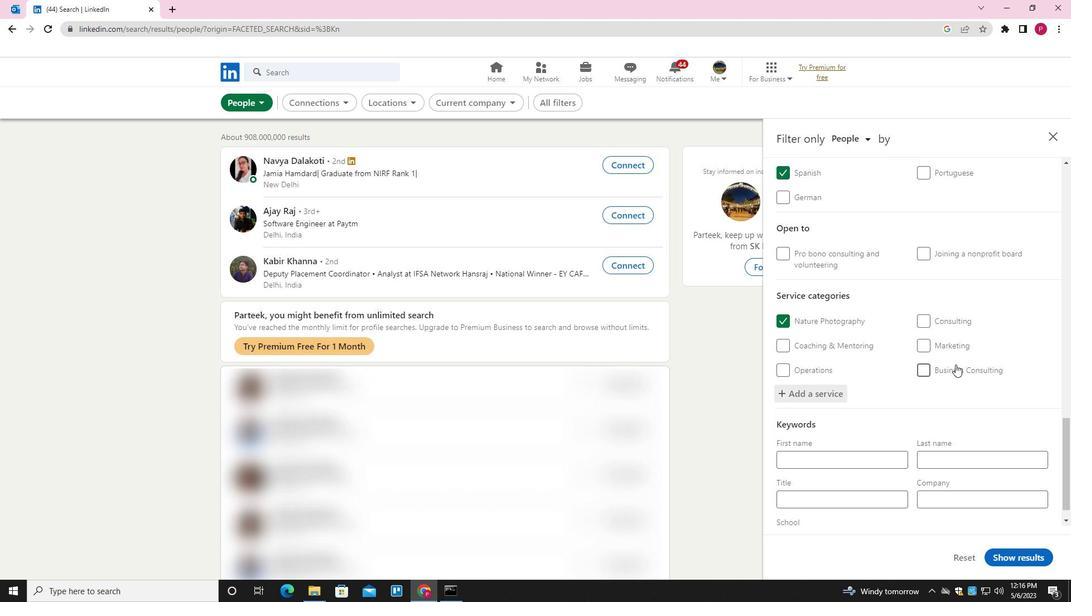 
Action: Mouse scrolled (956, 364) with delta (0, 0)
Screenshot: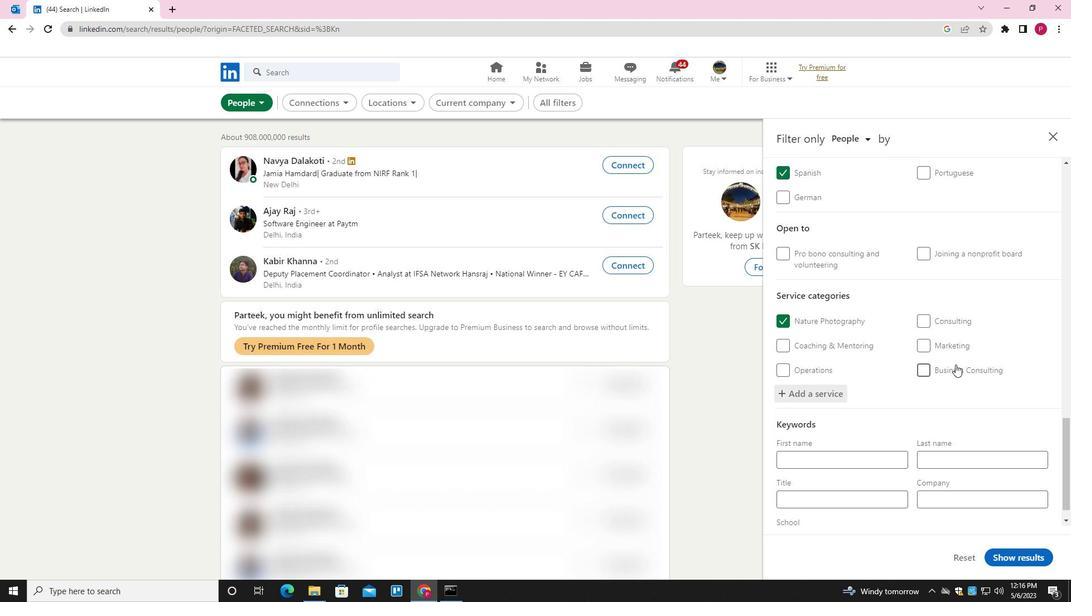 
Action: Mouse moved to (956, 366)
Screenshot: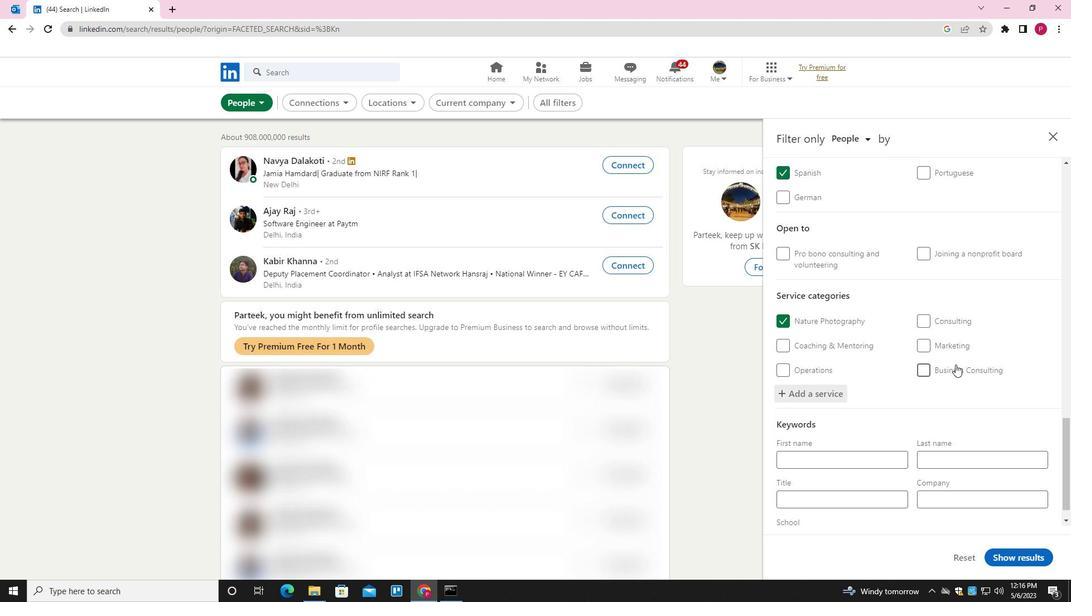 
Action: Mouse scrolled (956, 365) with delta (0, 0)
Screenshot: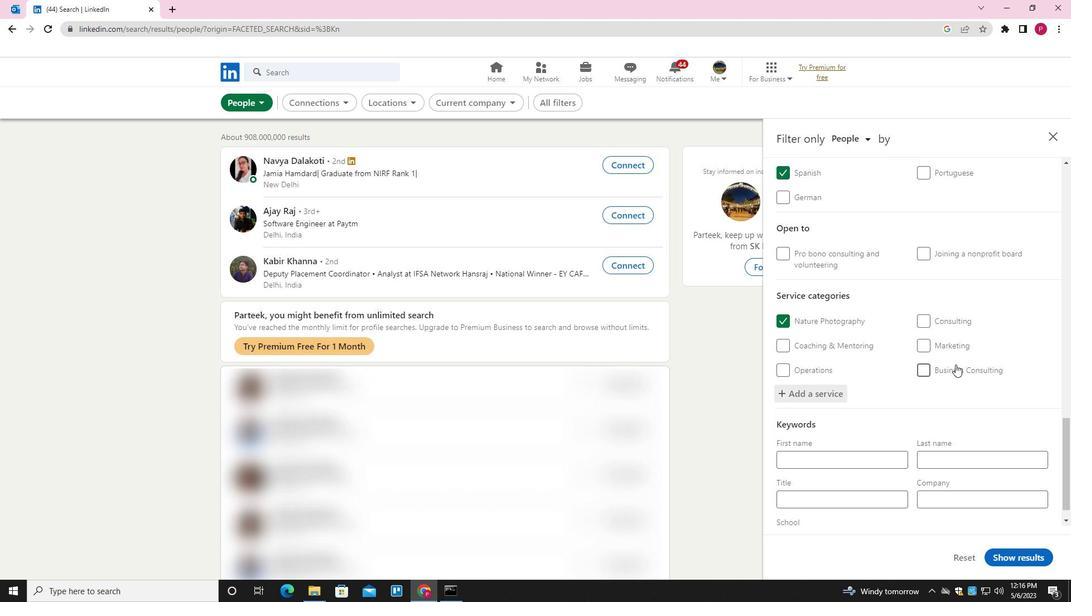 
Action: Mouse moved to (953, 368)
Screenshot: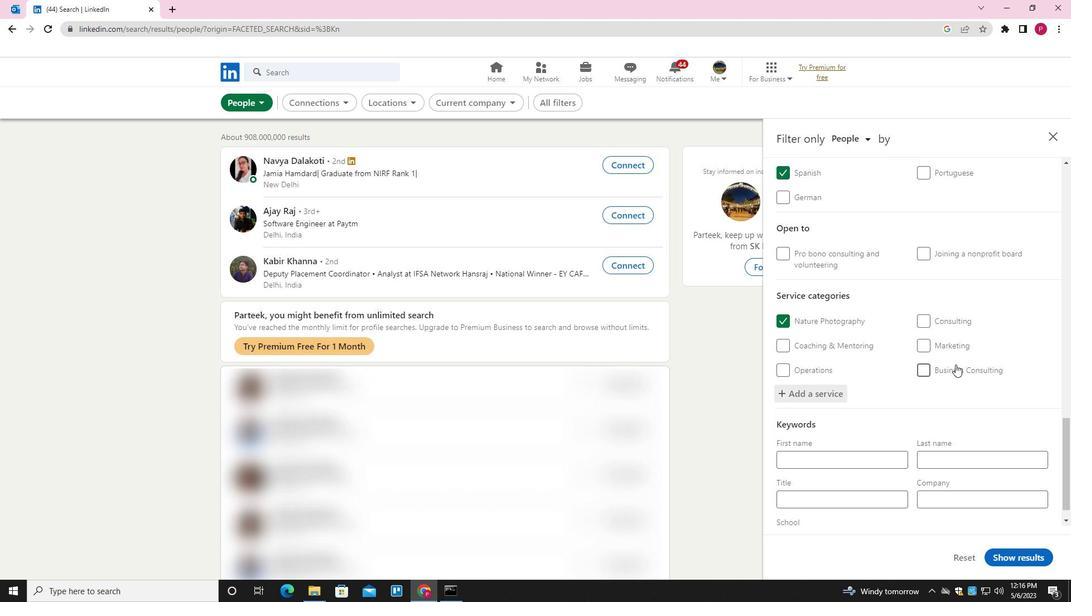 
Action: Mouse scrolled (953, 367) with delta (0, 0)
Screenshot: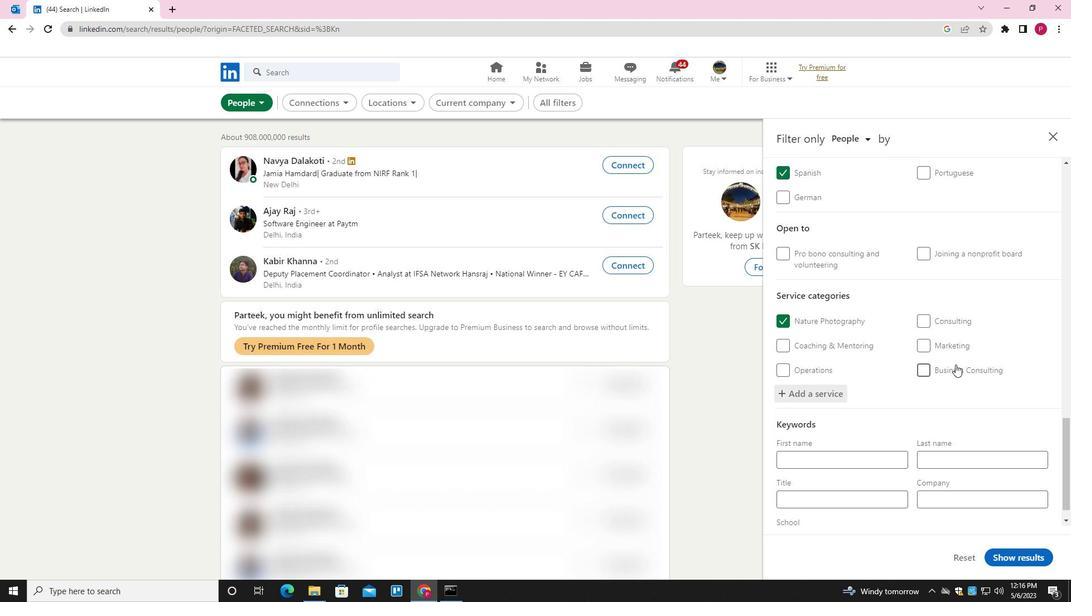
Action: Mouse moved to (953, 369)
Screenshot: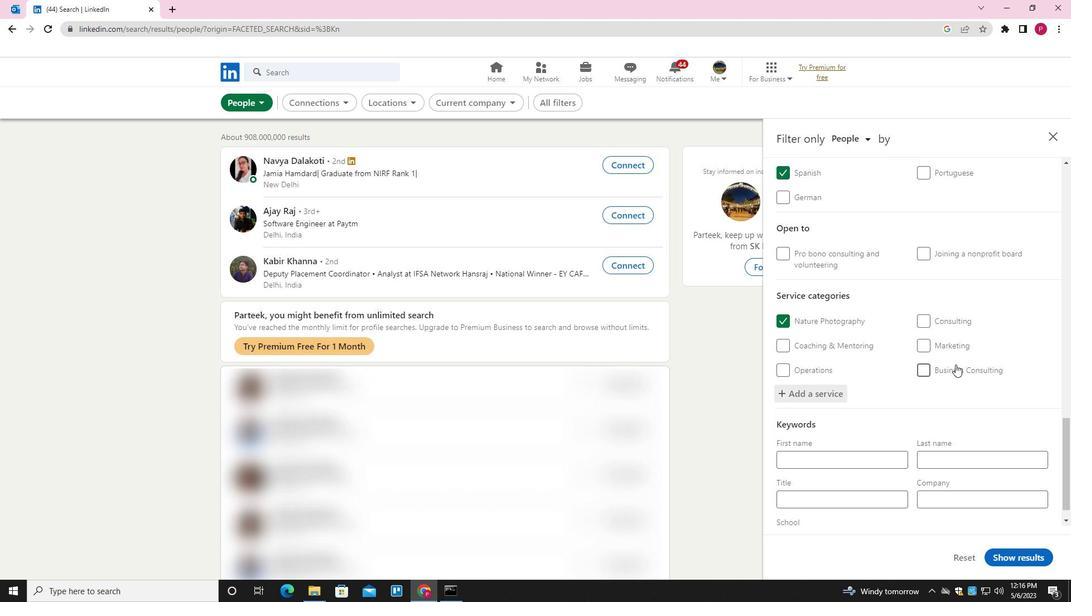 
Action: Mouse scrolled (953, 368) with delta (0, 0)
Screenshot: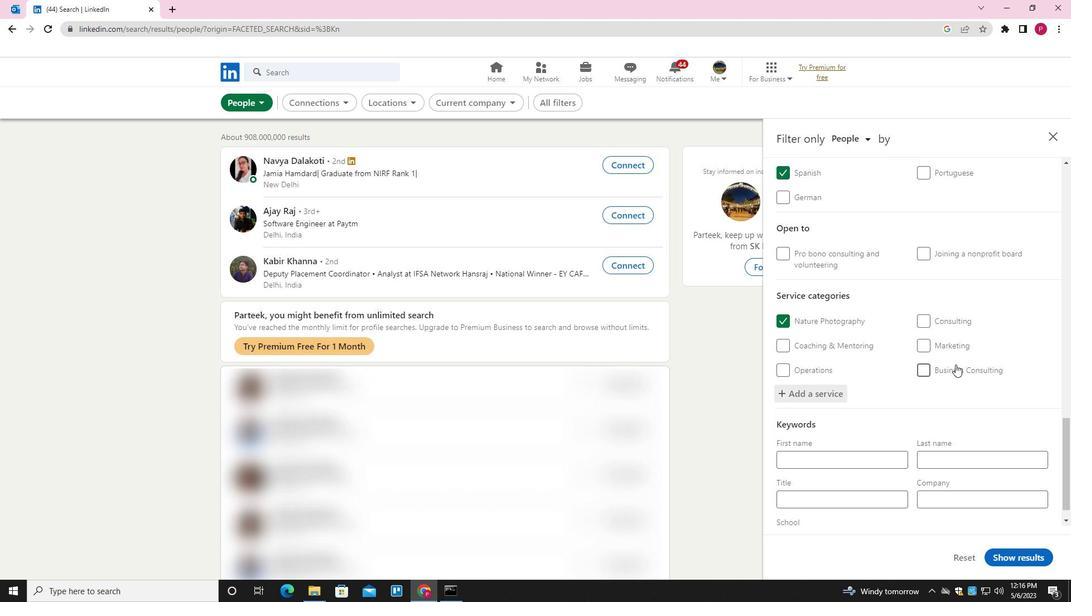 
Action: Mouse moved to (949, 370)
Screenshot: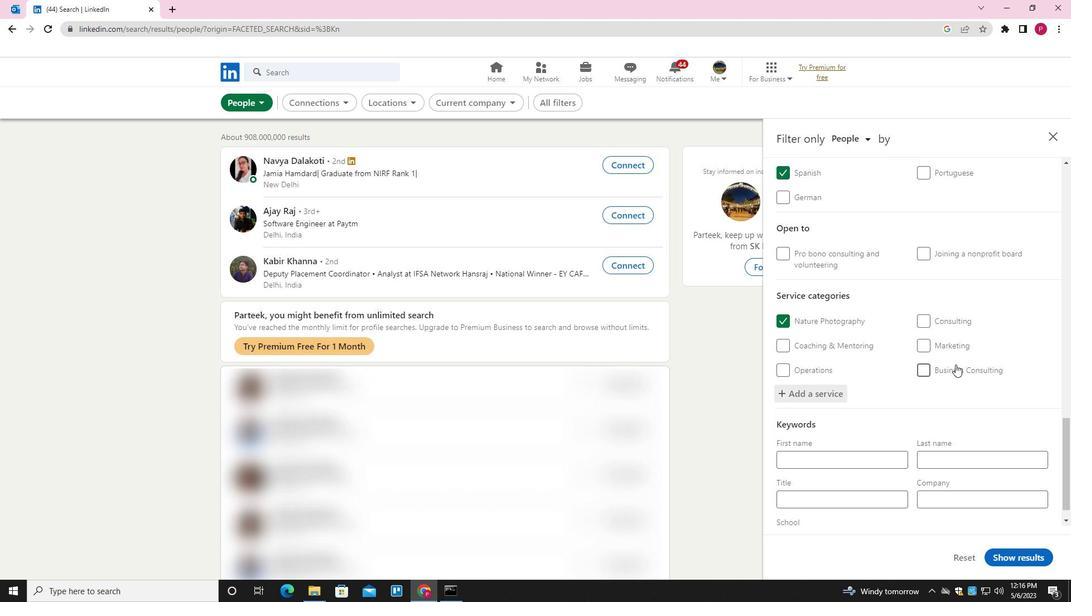 
Action: Mouse scrolled (949, 370) with delta (0, 0)
Screenshot: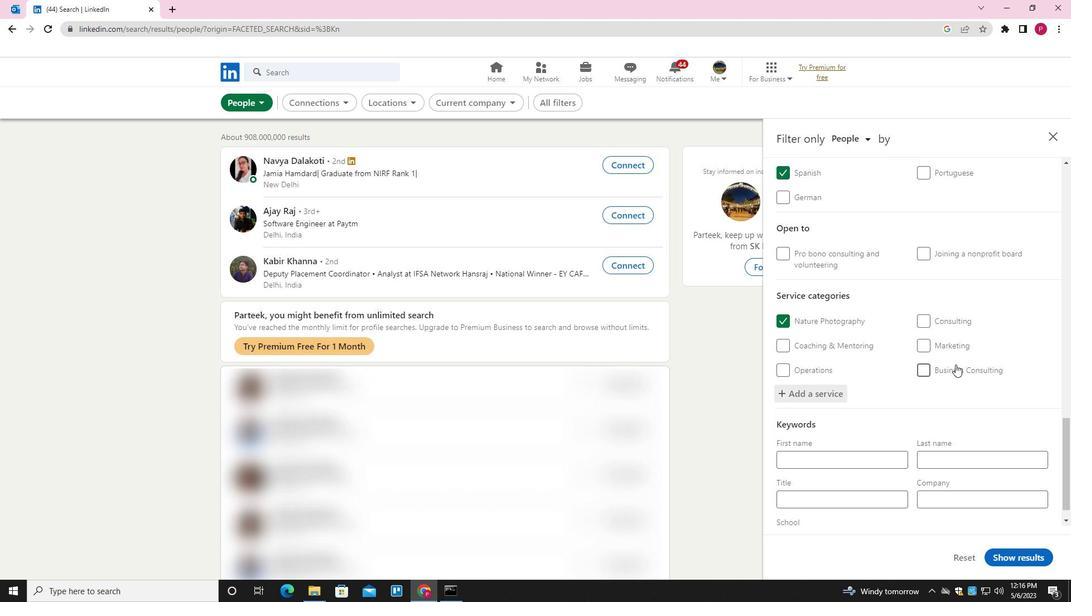 
Action: Mouse moved to (876, 469)
Screenshot: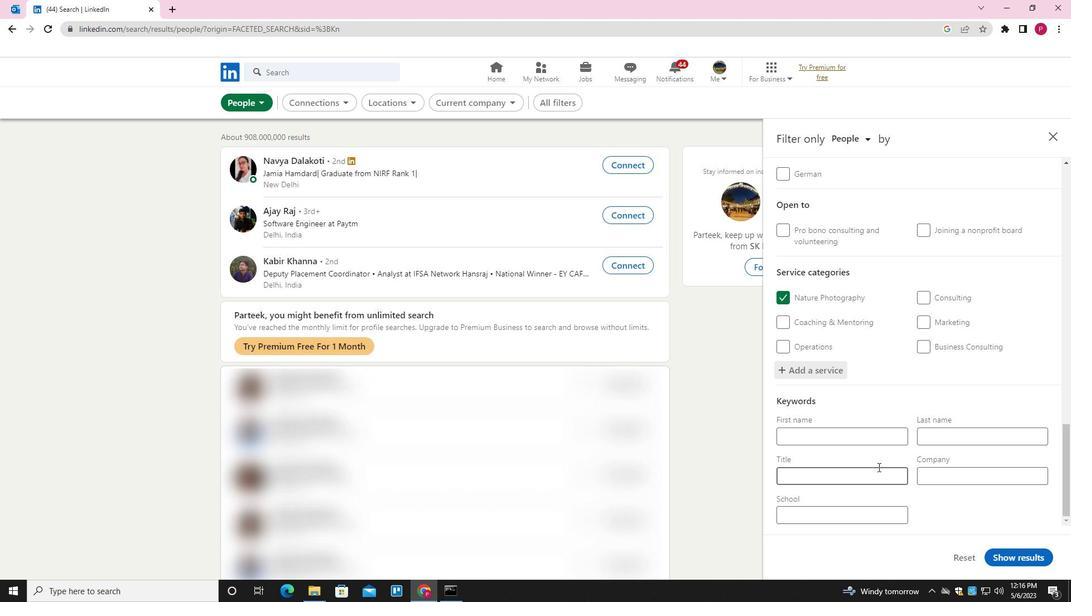 
Action: Mouse pressed left at (876, 469)
Screenshot: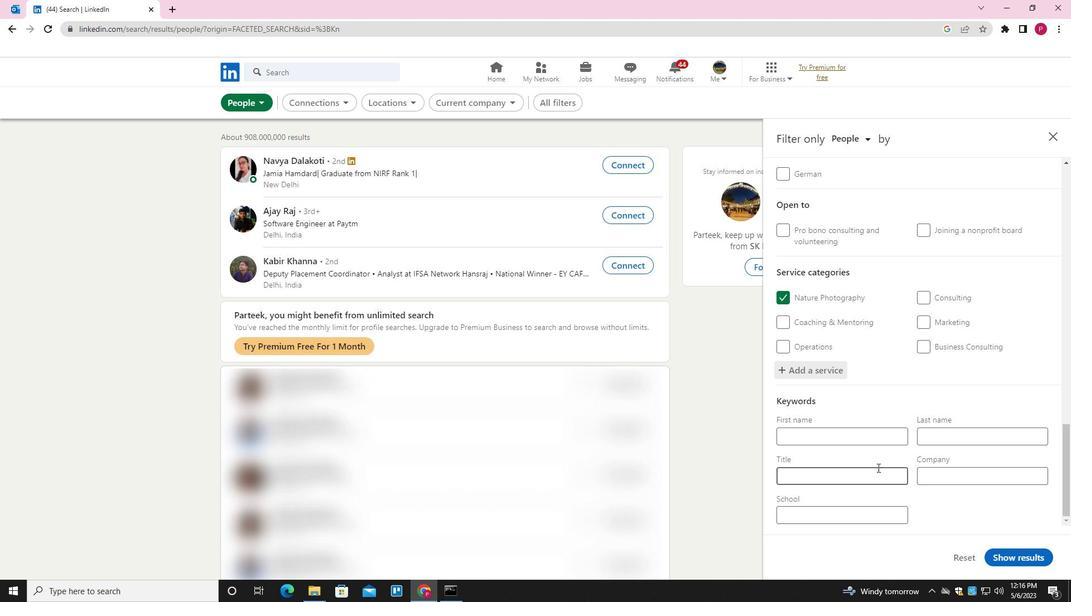 
Action: Key pressed <Key.shift><Key.shift>QUALITY<Key.space><Key.shift>CONTROL<Key.space><Key.shift>COORDINATION
Screenshot: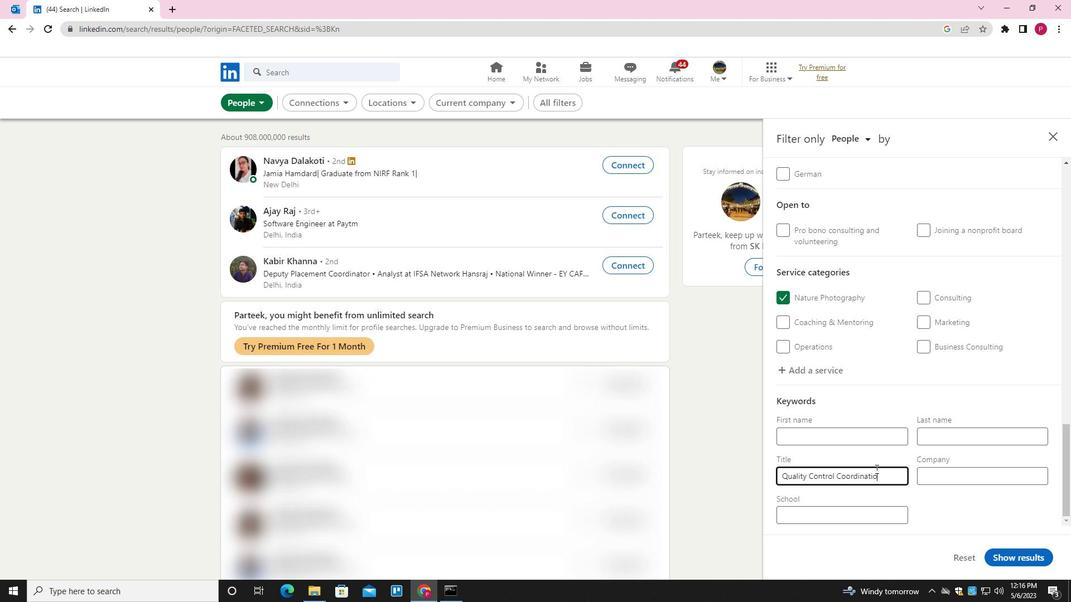 
Action: Mouse moved to (1008, 563)
Screenshot: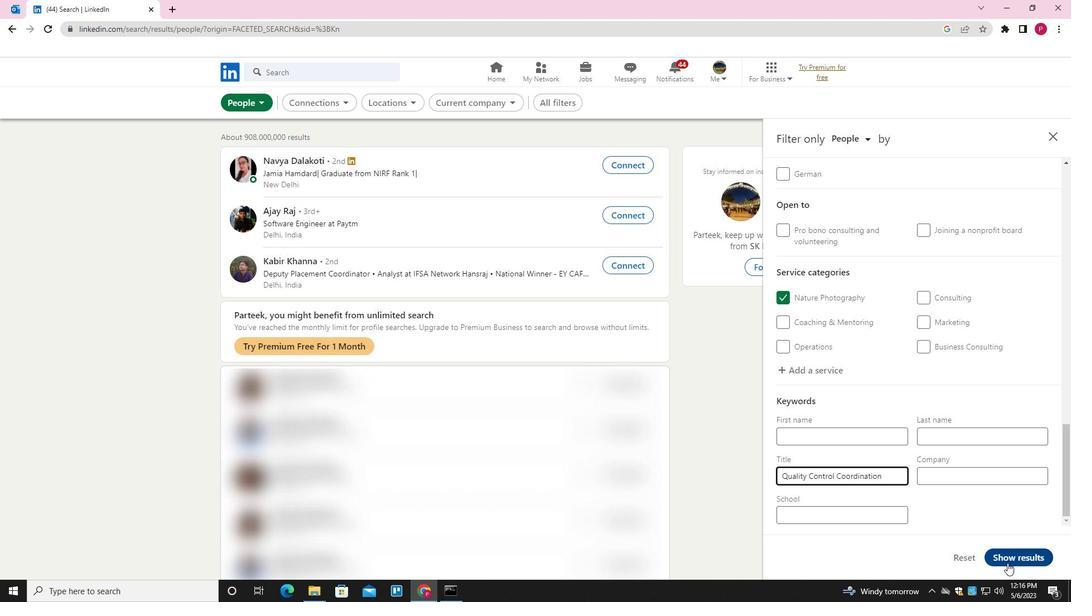 
Action: Mouse pressed left at (1008, 563)
Screenshot: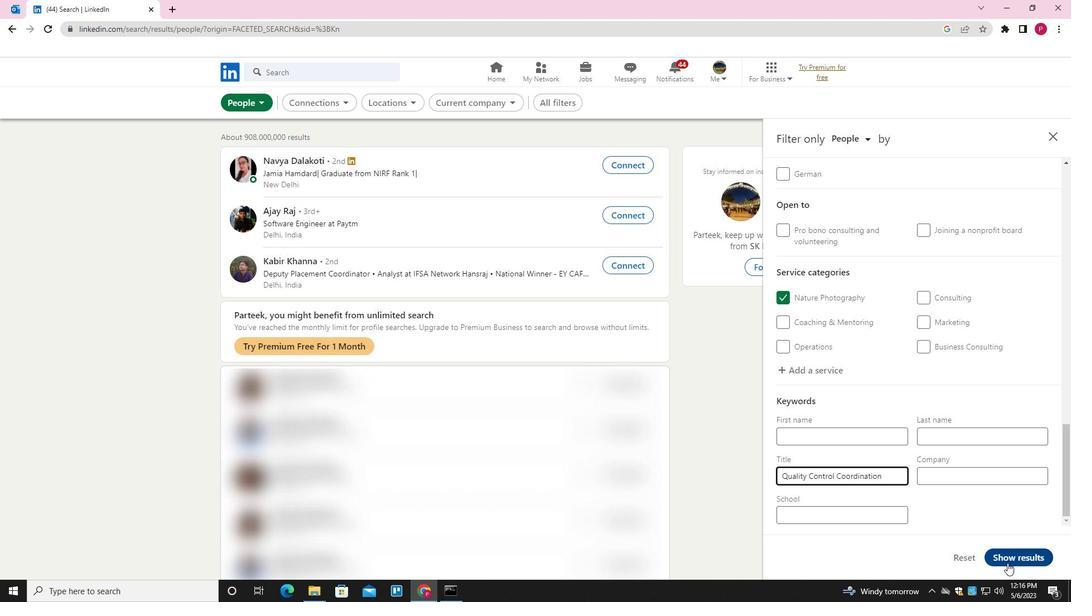 
Action: Mouse moved to (471, 261)
Screenshot: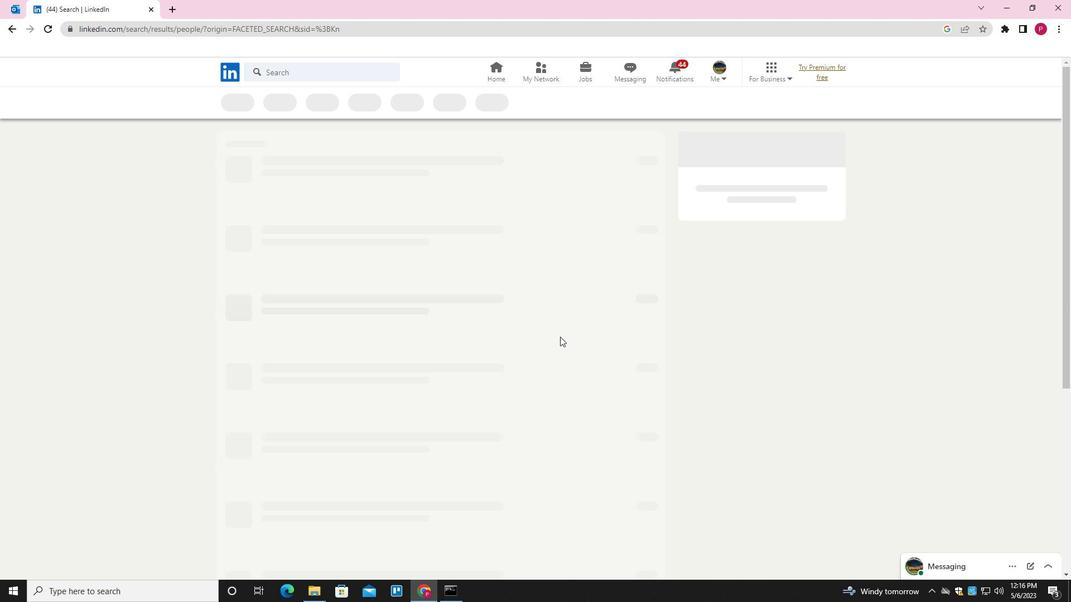 
